 Task: Select street view around selected location Bryce Canyon National Park, Utah, United States and verify 5 surrounding locations
Action: Mouse moved to (218, 51)
Screenshot: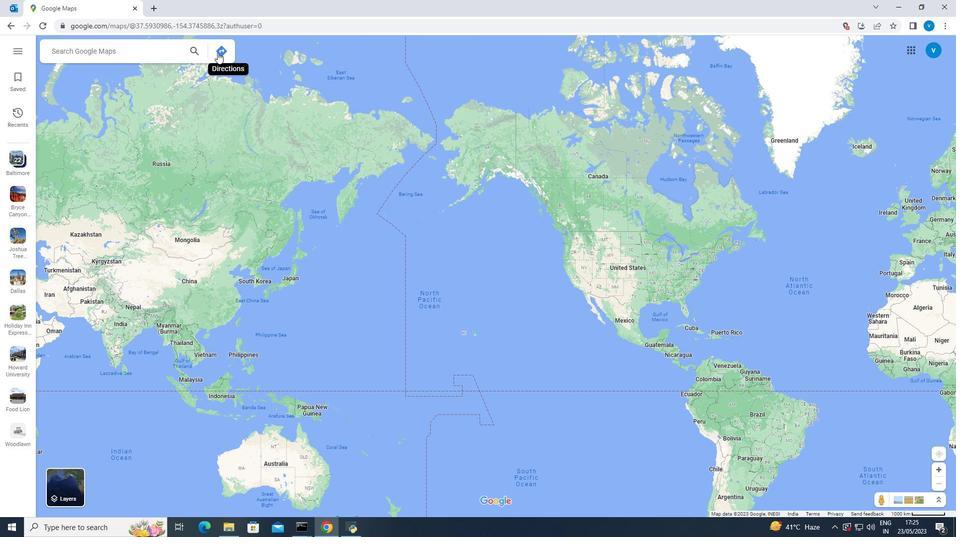 
Action: Mouse pressed left at (218, 51)
Screenshot: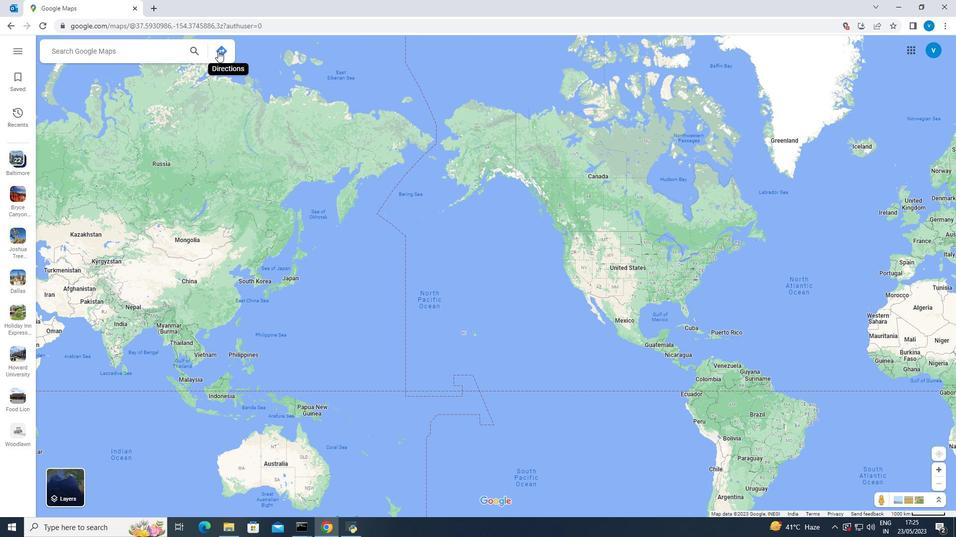 
Action: Mouse moved to (166, 75)
Screenshot: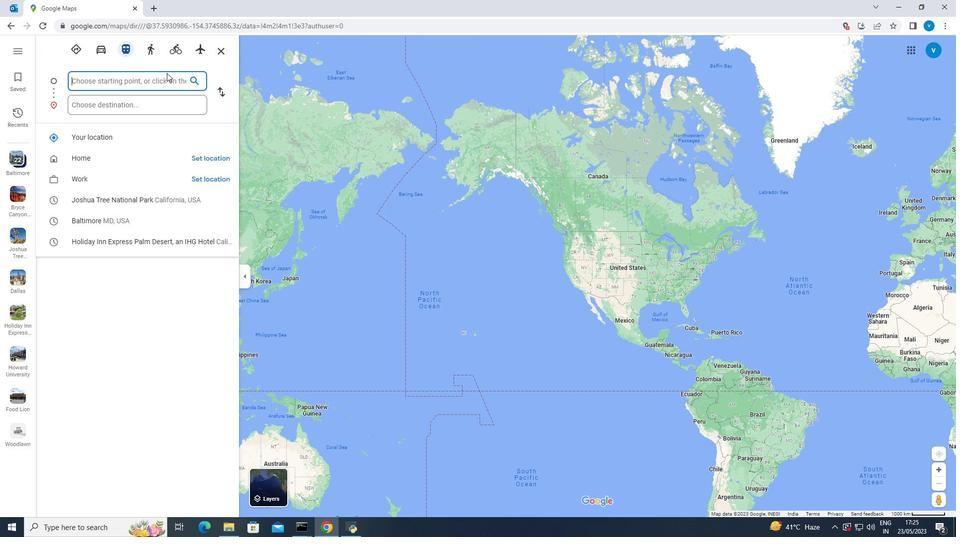 
Action: Mouse pressed left at (166, 75)
Screenshot: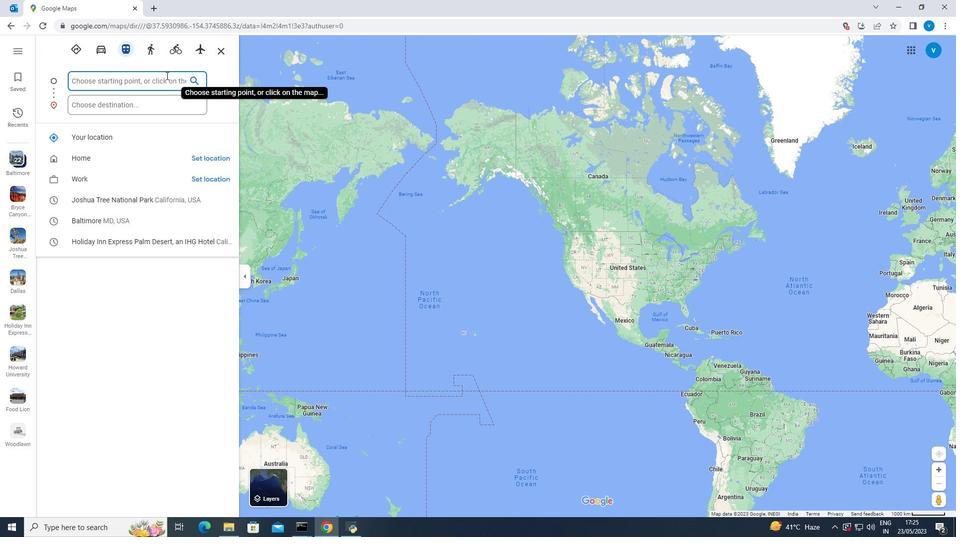 
Action: Key pressed <Key.shift><Key.shift><Key.shift><Key.shift><Key.shift><Key.shift><Key.shift><Key.shift><Key.shift><Key.shift><Key.shift>Bryce<Key.space><Key.shift><Key.shift><Key.shift><Key.shift><Key.shift>Canyon<Key.space><Key.shift><Key.shift><Key.shift><Key.shift><Key.shift>National<Key.space><Key.shift><Key.shift><Key.shift><Key.shift><Key.shift><Key.shift><Key.shift><Key.shift><Key.shift><Key.shift><Key.shift><Key.shift><Key.shift><Key.shift><Key.shift><Key.shift><Key.shift><Key.shift><Key.shift><Key.shift><Key.shift><Key.shift><Key.shift><Key.shift><Key.shift><Key.shift><Key.shift><Key.shift><Key.shift><Key.shift><Key.shift><Key.shift><Key.shift><Key.shift><Key.shift>Park,
Screenshot: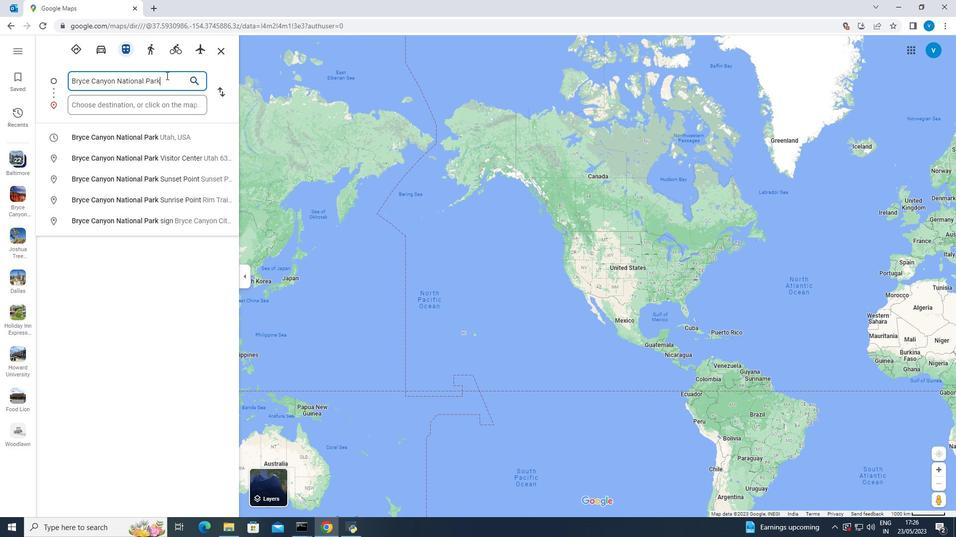 
Action: Mouse moved to (153, 135)
Screenshot: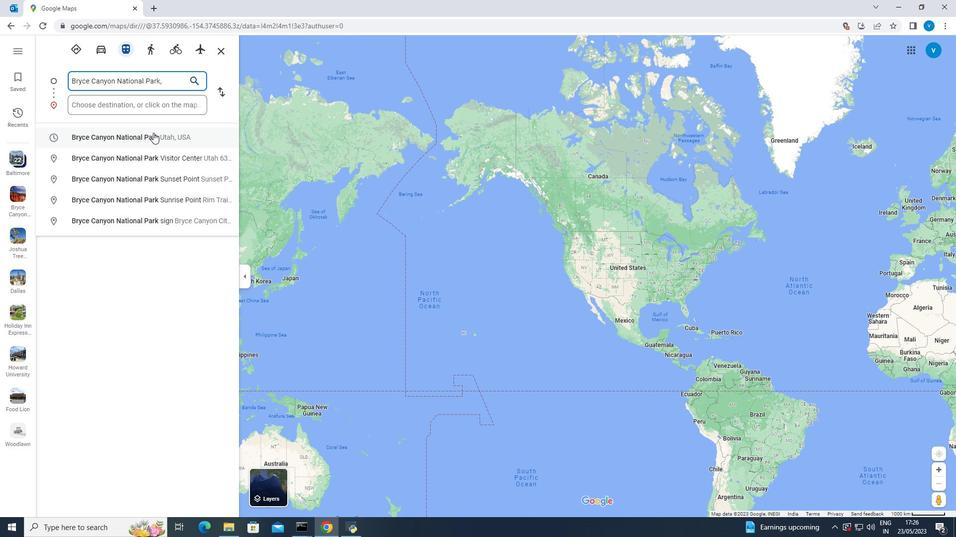 
Action: Mouse pressed left at (153, 135)
Screenshot: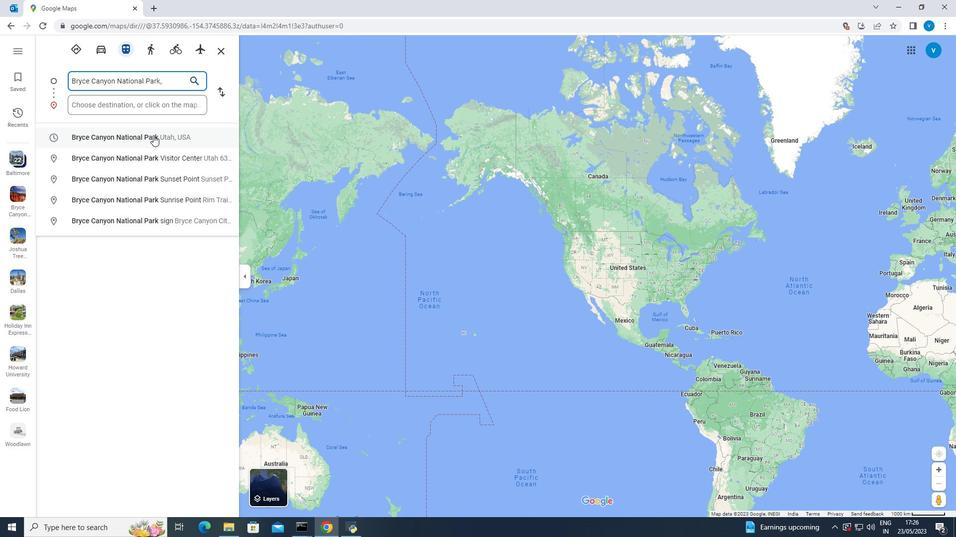 
Action: Mouse moved to (447, 408)
Screenshot: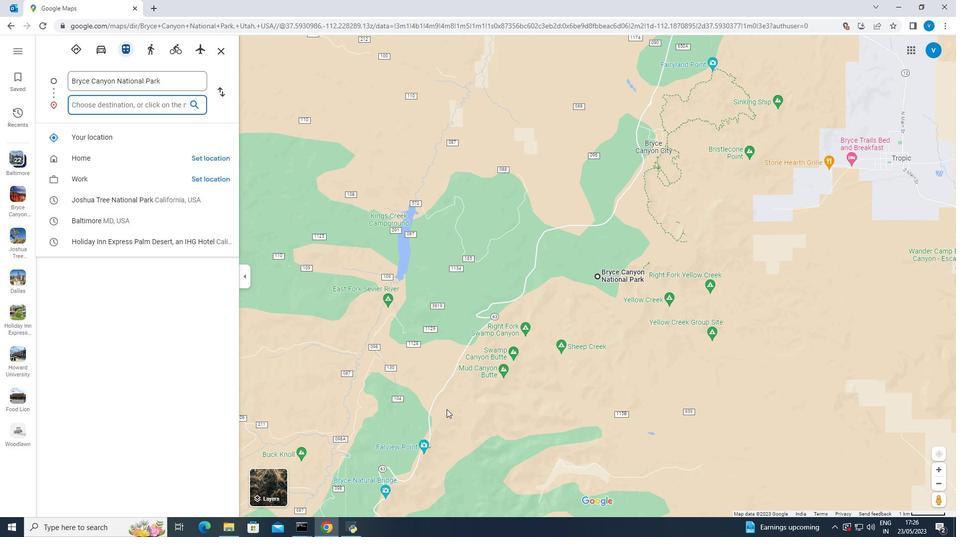
Action: Mouse scrolled (447, 408) with delta (0, 0)
Screenshot: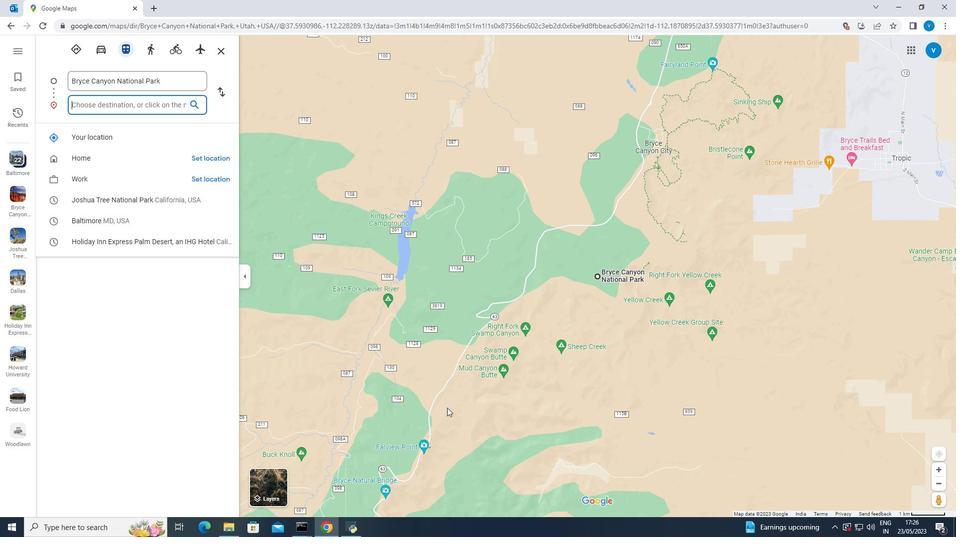 
Action: Mouse scrolled (447, 408) with delta (0, 0)
Screenshot: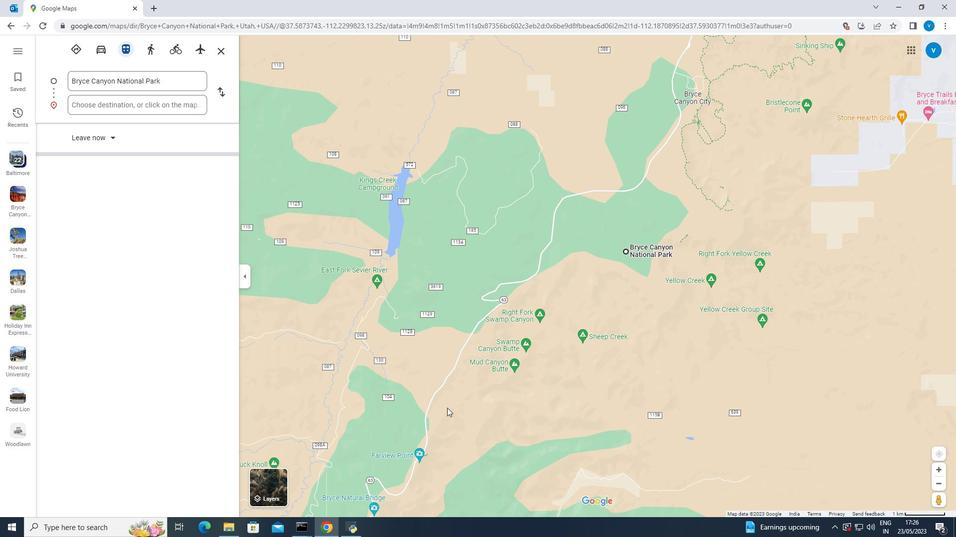 
Action: Mouse scrolled (447, 408) with delta (0, 0)
Screenshot: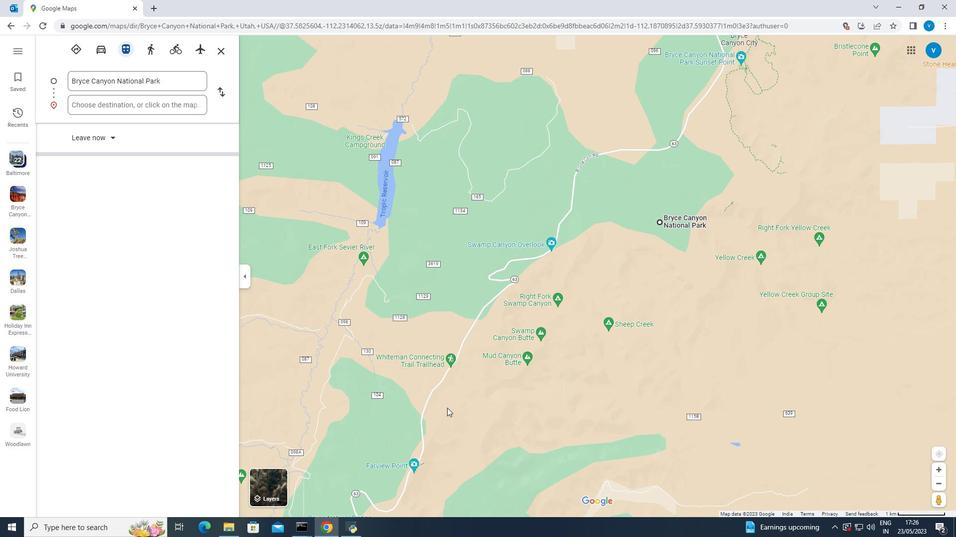 
Action: Mouse moved to (593, 377)
Screenshot: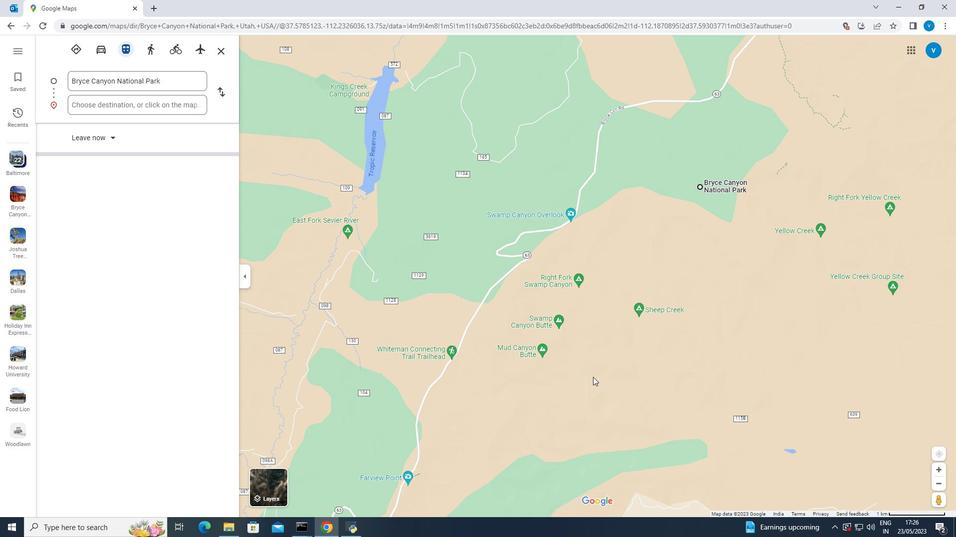 
Action: Mouse scrolled (593, 377) with delta (0, 0)
Screenshot: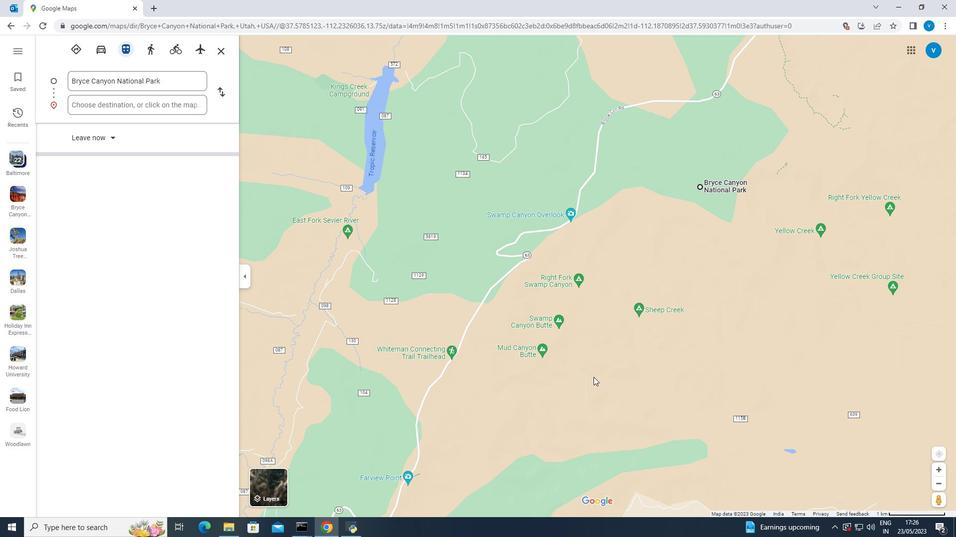 
Action: Mouse scrolled (593, 376) with delta (0, 0)
Screenshot: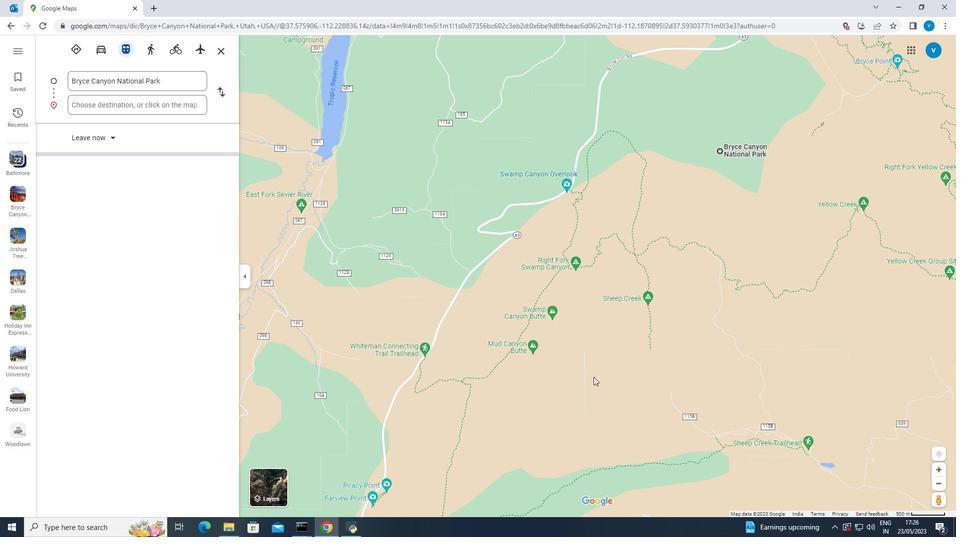 
Action: Mouse scrolled (593, 376) with delta (0, 0)
Screenshot: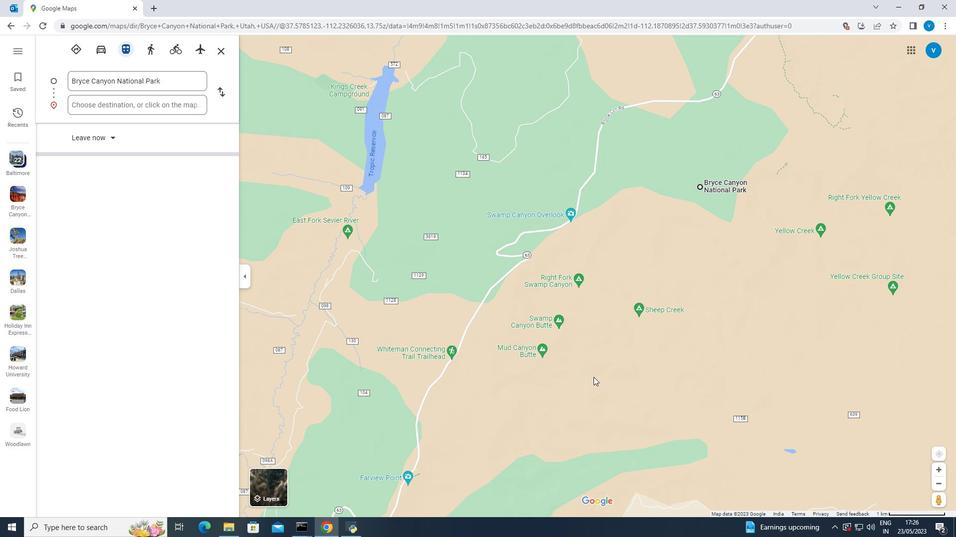 
Action: Mouse scrolled (593, 376) with delta (0, 0)
Screenshot: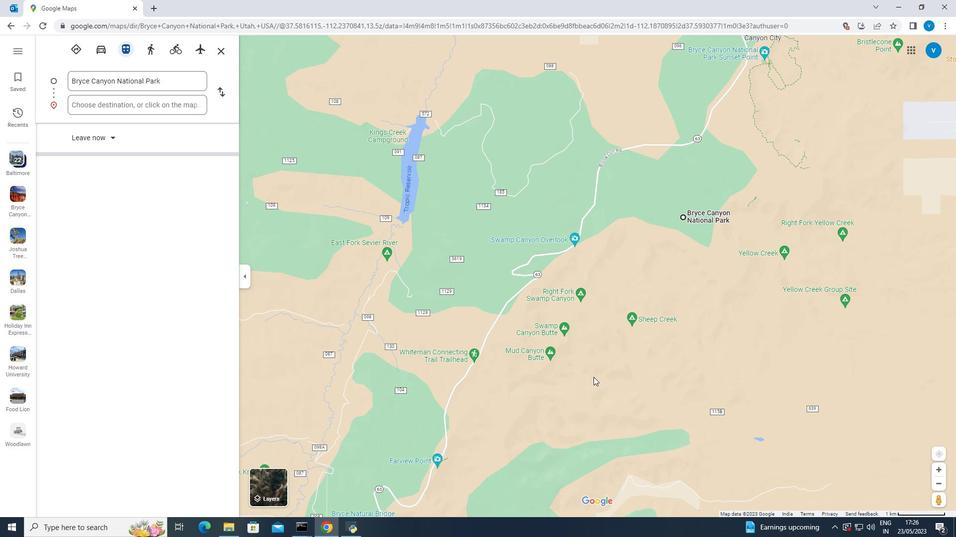 
Action: Mouse scrolled (593, 376) with delta (0, 0)
Screenshot: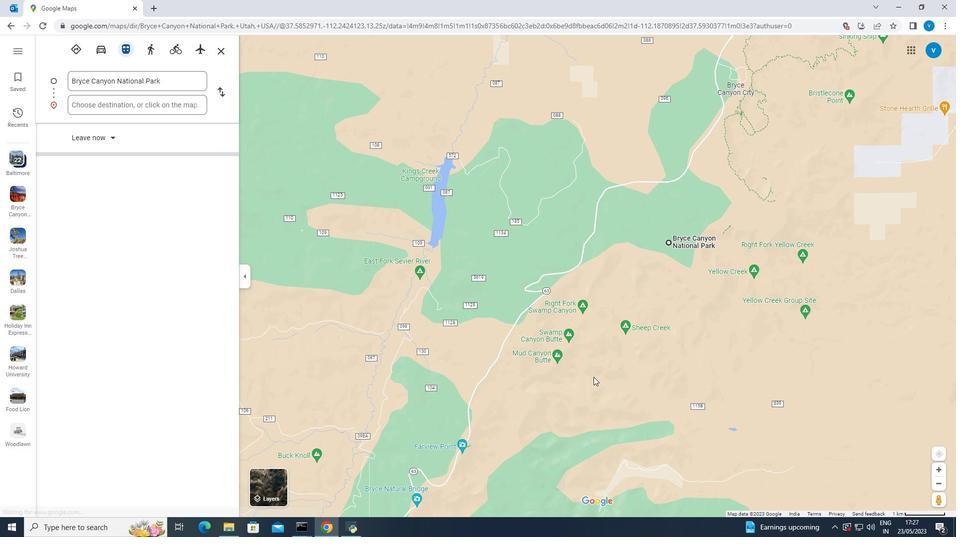 
Action: Mouse moved to (593, 377)
Screenshot: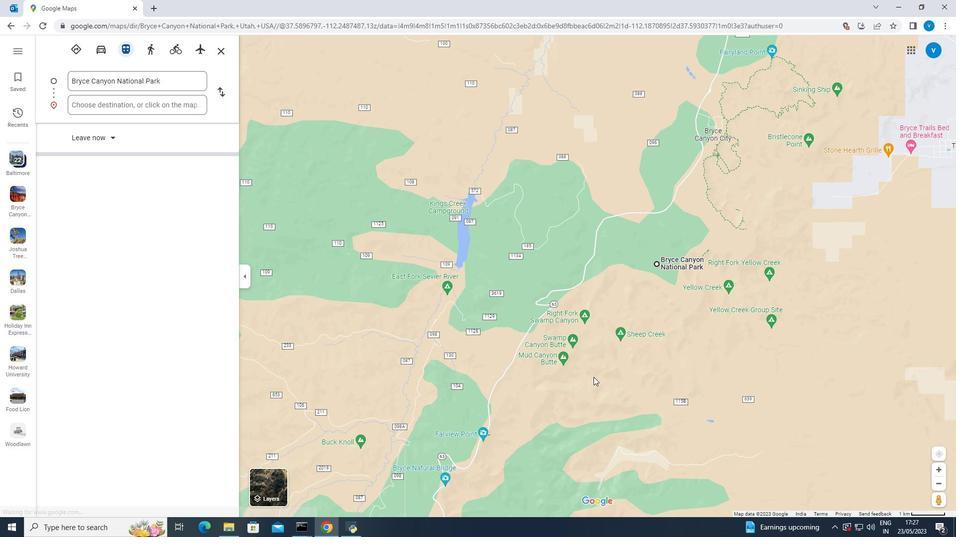 
Action: Mouse scrolled (593, 376) with delta (0, 0)
Screenshot: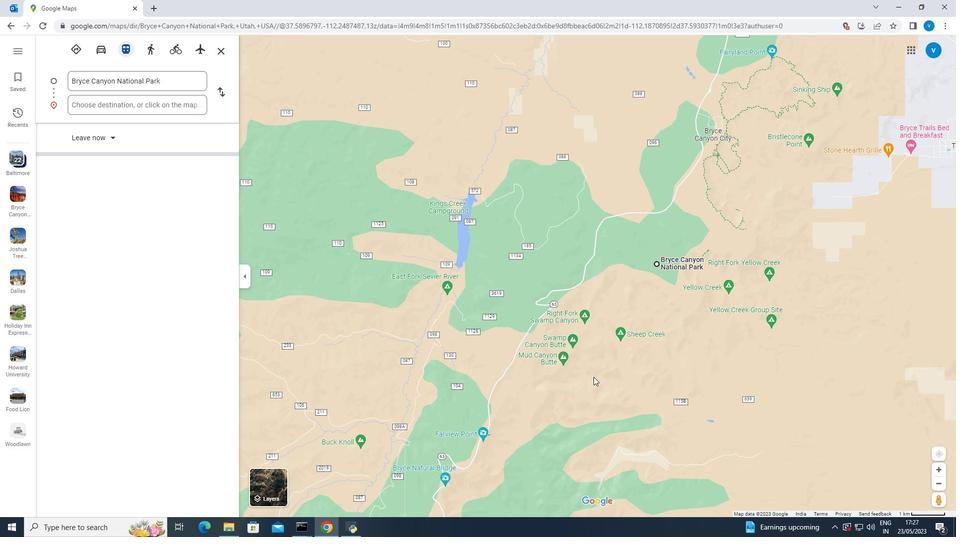 
Action: Mouse moved to (939, 502)
Screenshot: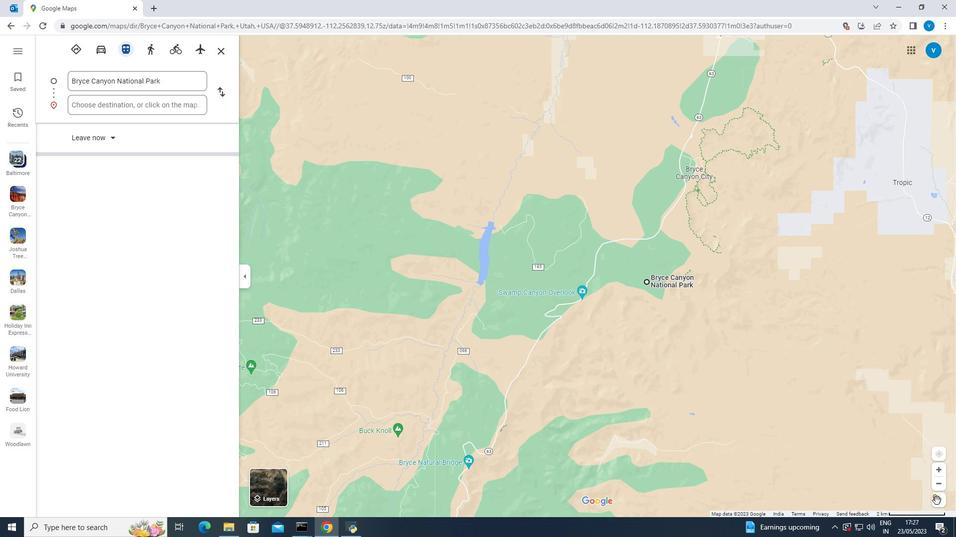 
Action: Mouse pressed left at (939, 502)
Screenshot: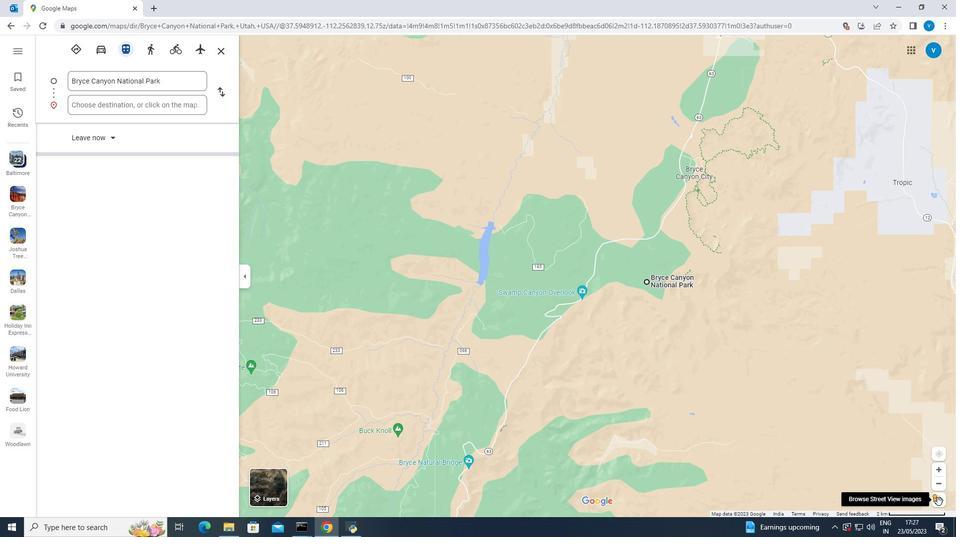 
Action: Mouse moved to (579, 291)
Screenshot: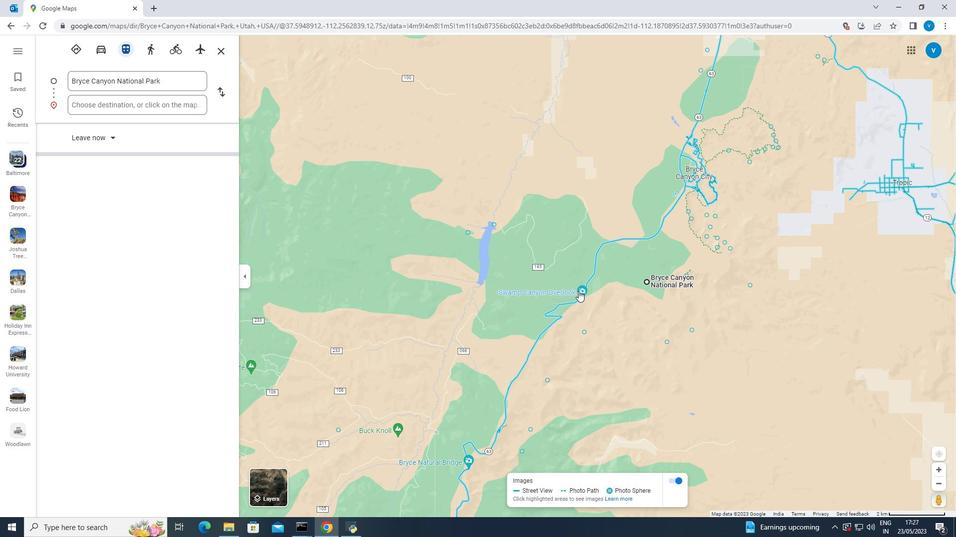 
Action: Mouse pressed left at (579, 291)
Screenshot: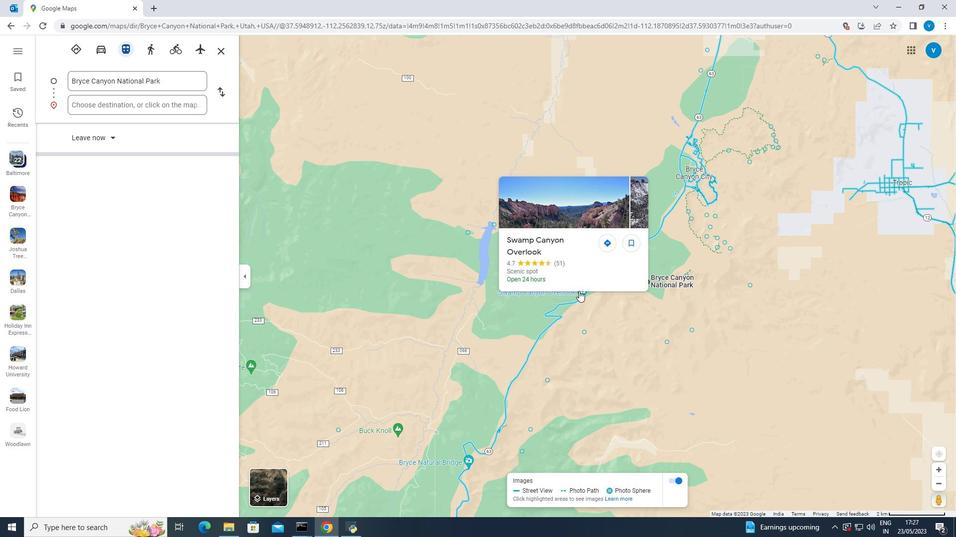 
Action: Mouse moved to (576, 221)
Screenshot: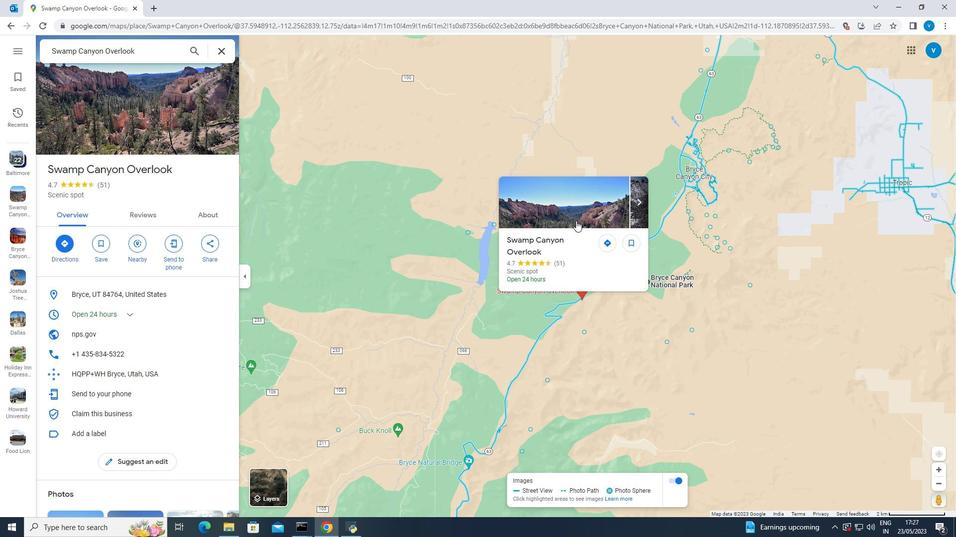 
Action: Mouse pressed left at (576, 221)
Screenshot: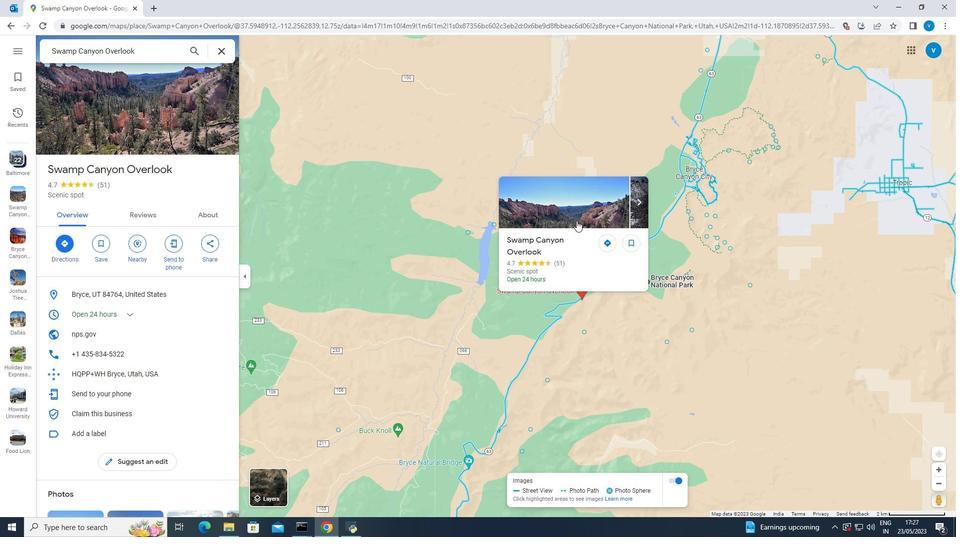 
Action: Mouse pressed left at (576, 221)
Screenshot: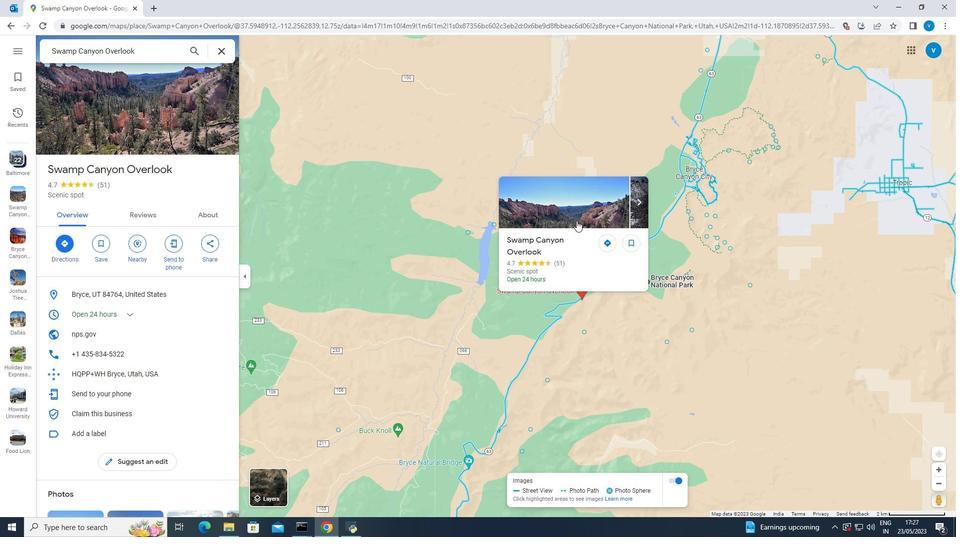 
Action: Mouse moved to (576, 286)
Screenshot: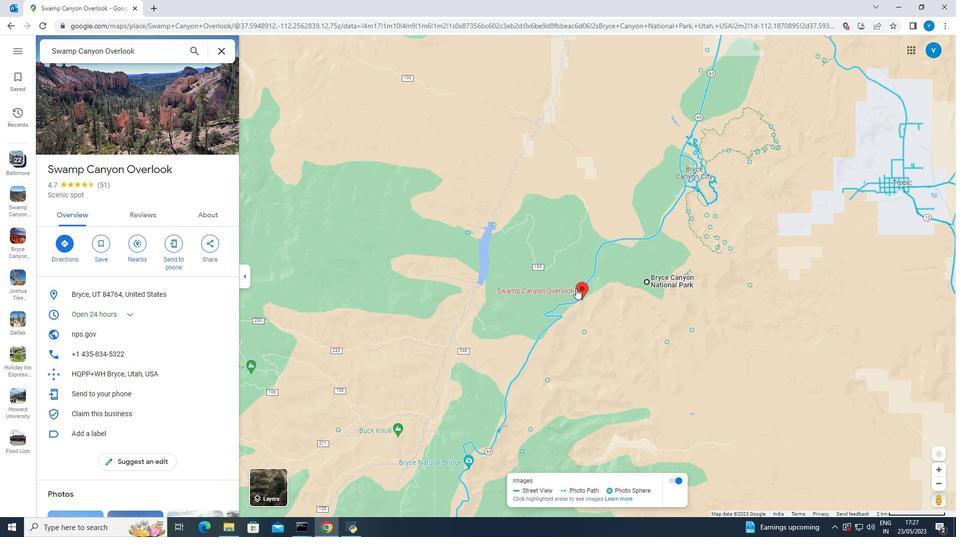 
Action: Mouse pressed left at (576, 286)
Screenshot: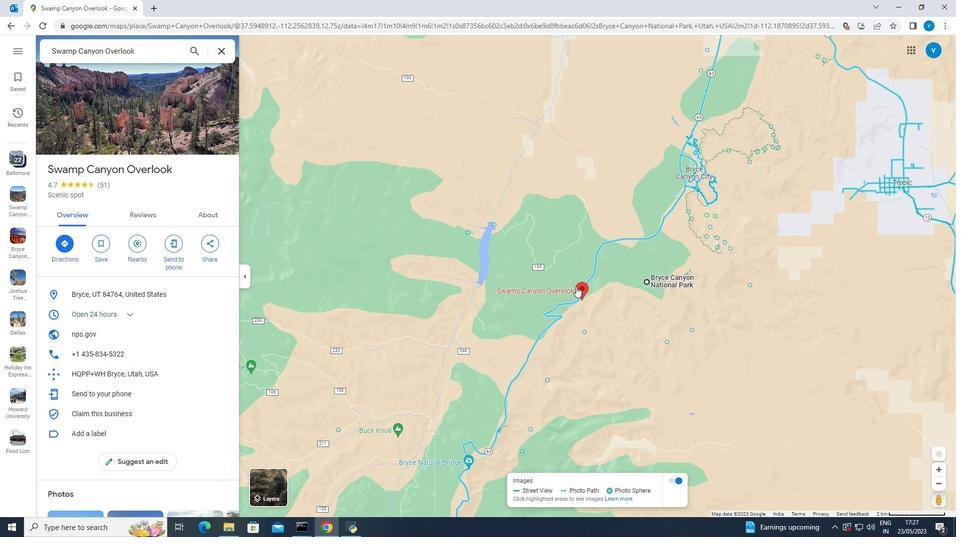 
Action: Mouse pressed left at (576, 286)
Screenshot: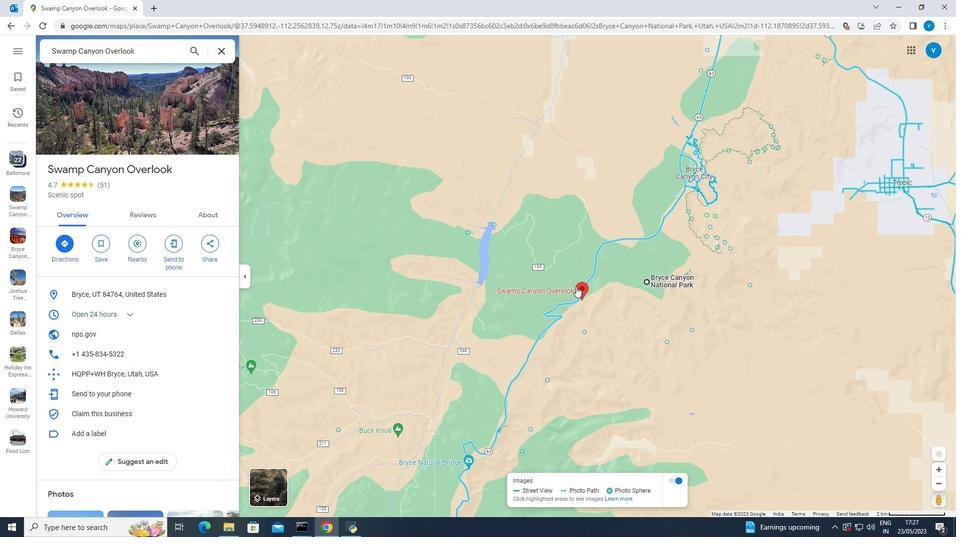 
Action: Mouse moved to (591, 305)
Screenshot: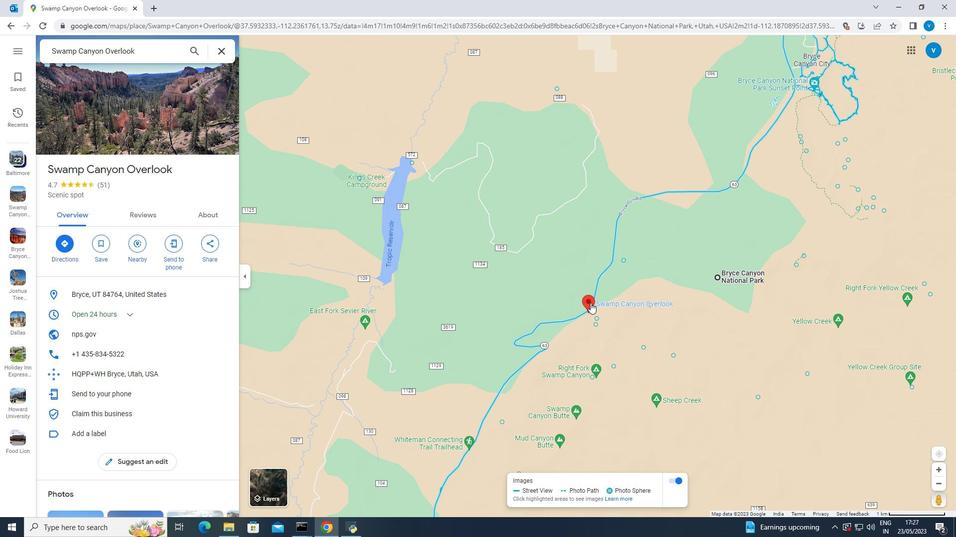 
Action: Mouse pressed left at (591, 305)
Screenshot: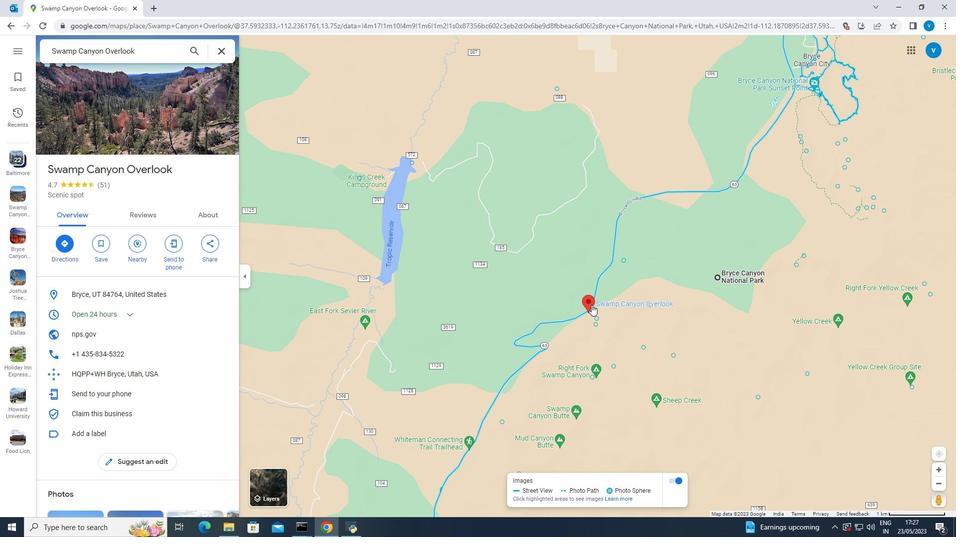 
Action: Mouse pressed left at (591, 305)
Screenshot: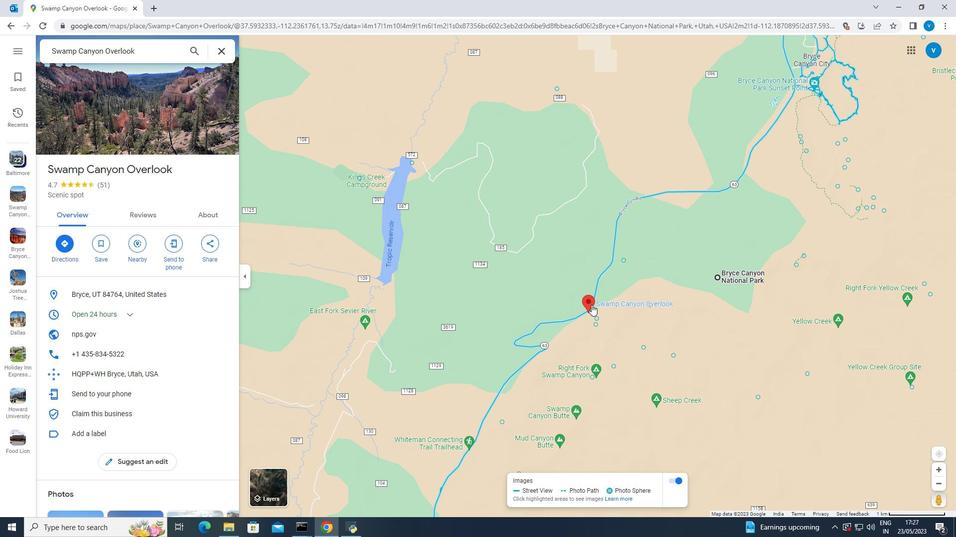 
Action: Mouse moved to (124, 139)
Screenshot: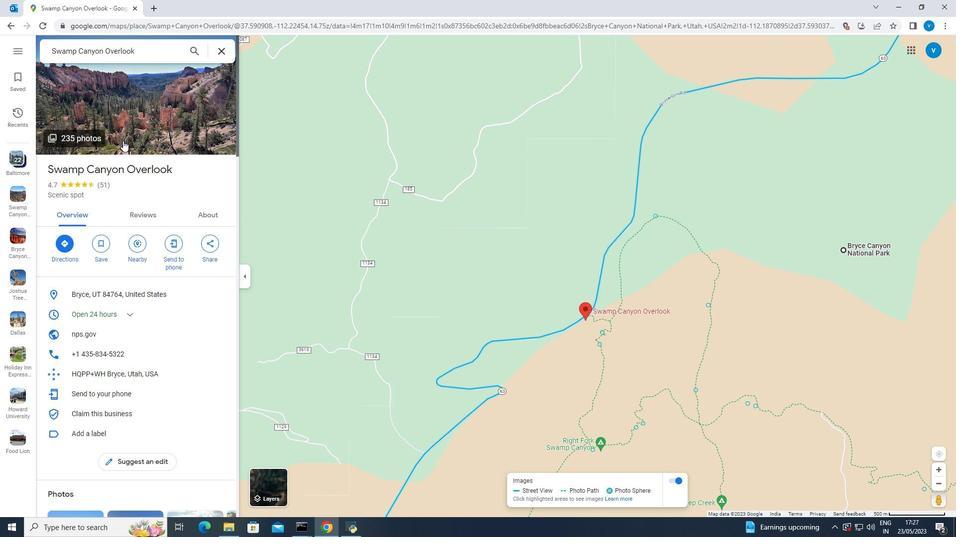 
Action: Mouse pressed left at (124, 139)
Screenshot: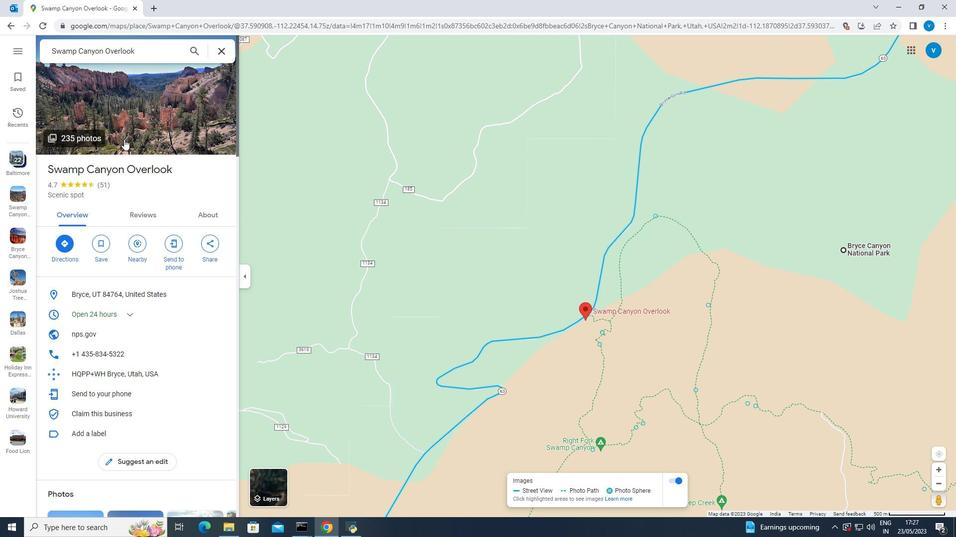 
Action: Mouse pressed left at (124, 139)
Screenshot: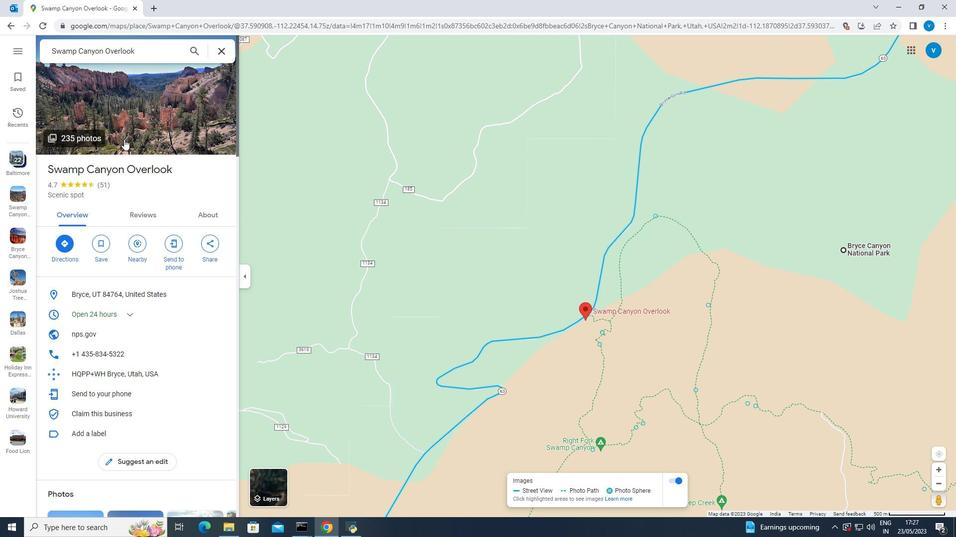 
Action: Mouse moved to (497, 383)
Screenshot: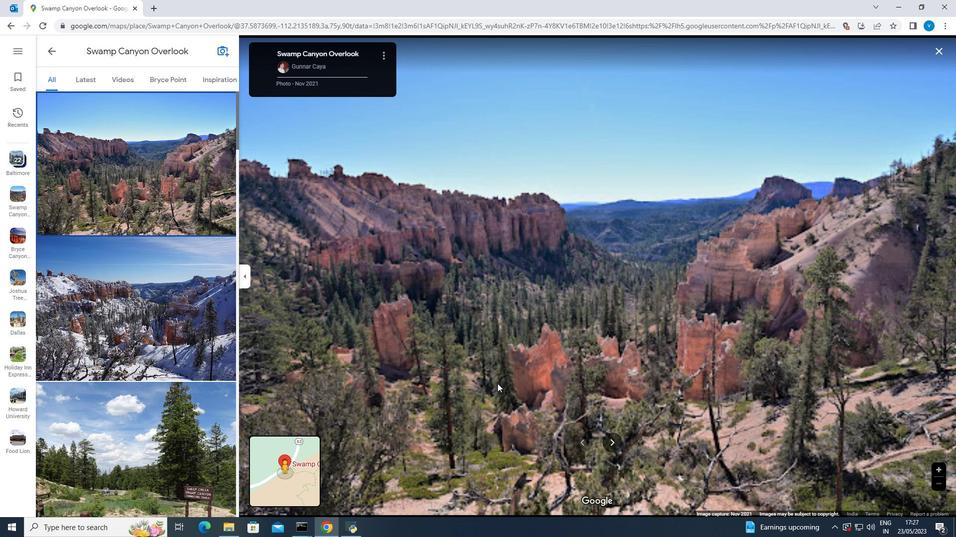 
Action: Mouse pressed left at (497, 383)
Screenshot: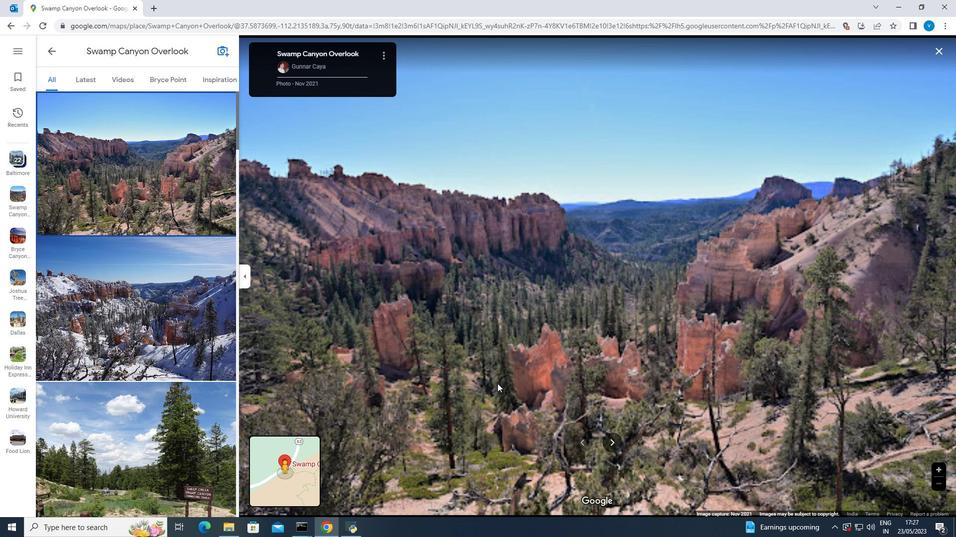 
Action: Mouse moved to (689, 387)
Screenshot: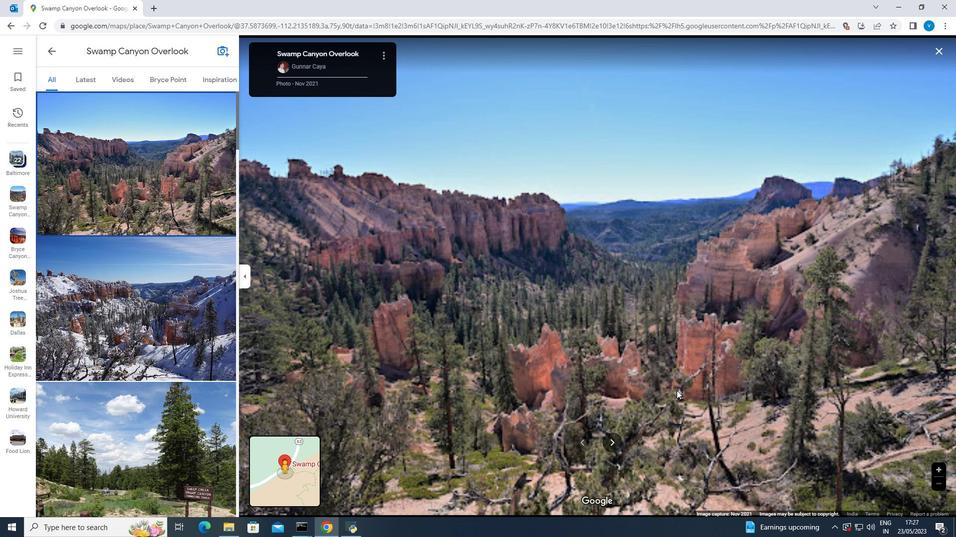 
Action: Mouse pressed left at (689, 387)
Screenshot: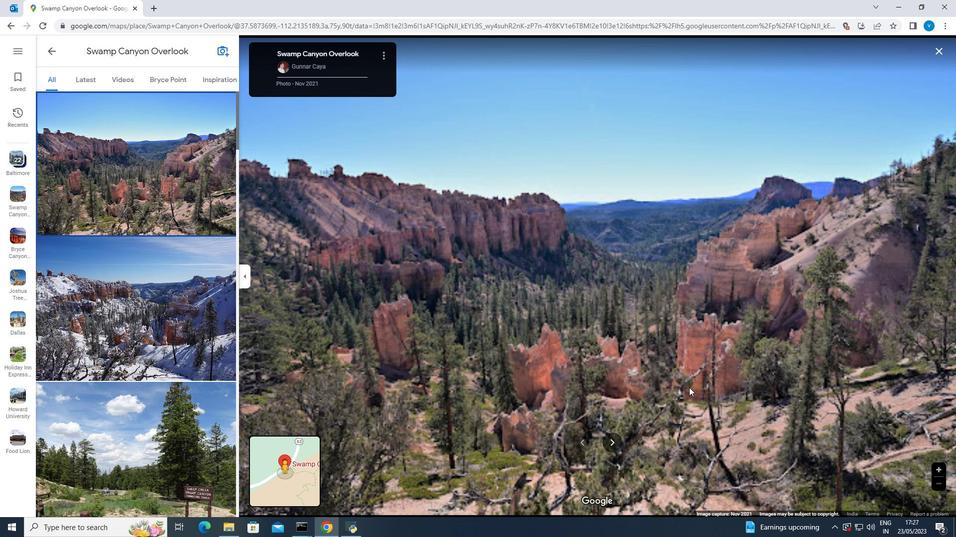 
Action: Mouse moved to (326, 268)
Screenshot: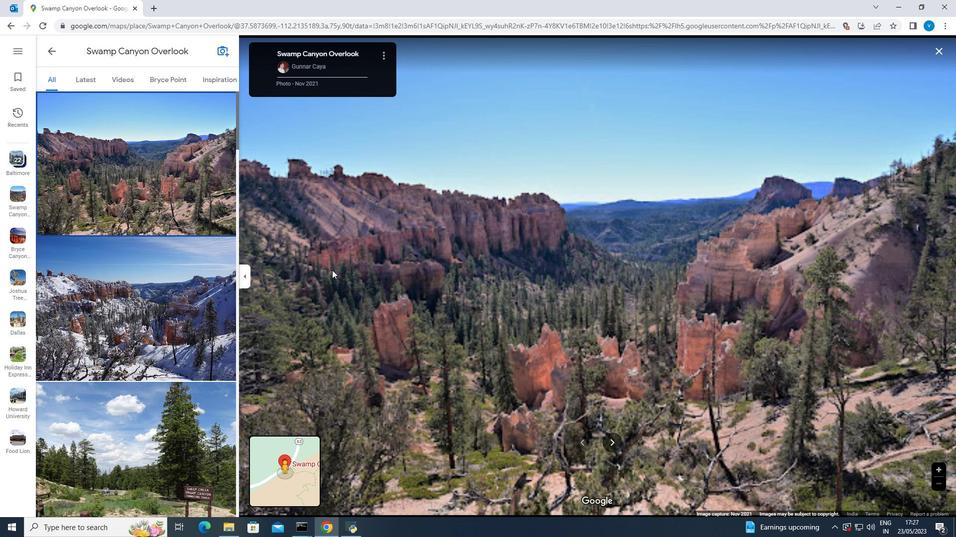 
Action: Mouse pressed left at (326, 268)
Screenshot: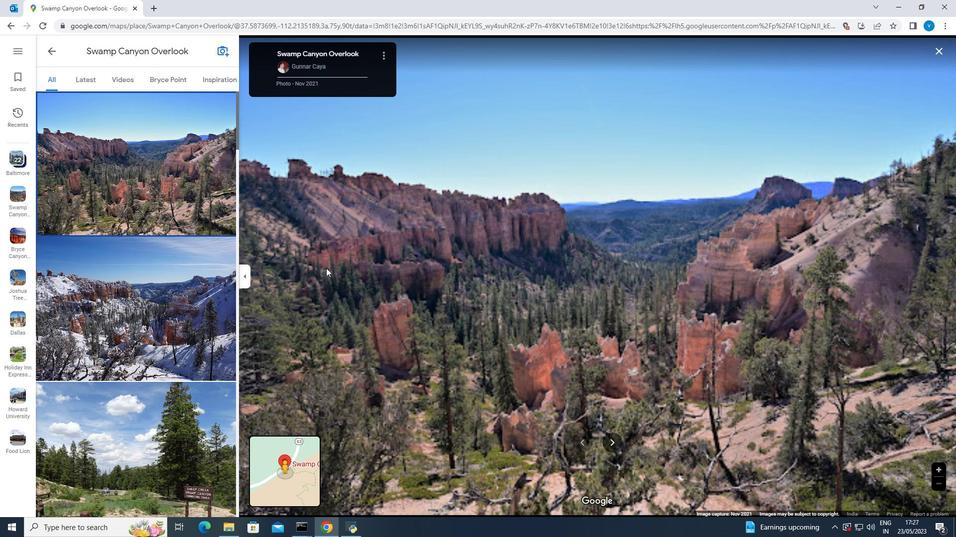 
Action: Mouse moved to (201, 309)
Screenshot: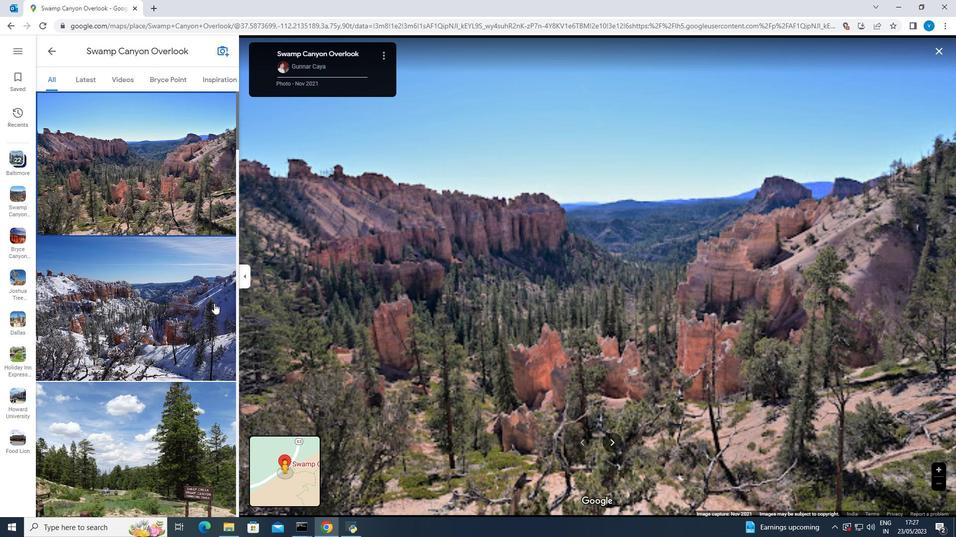 
Action: Mouse pressed left at (201, 309)
Screenshot: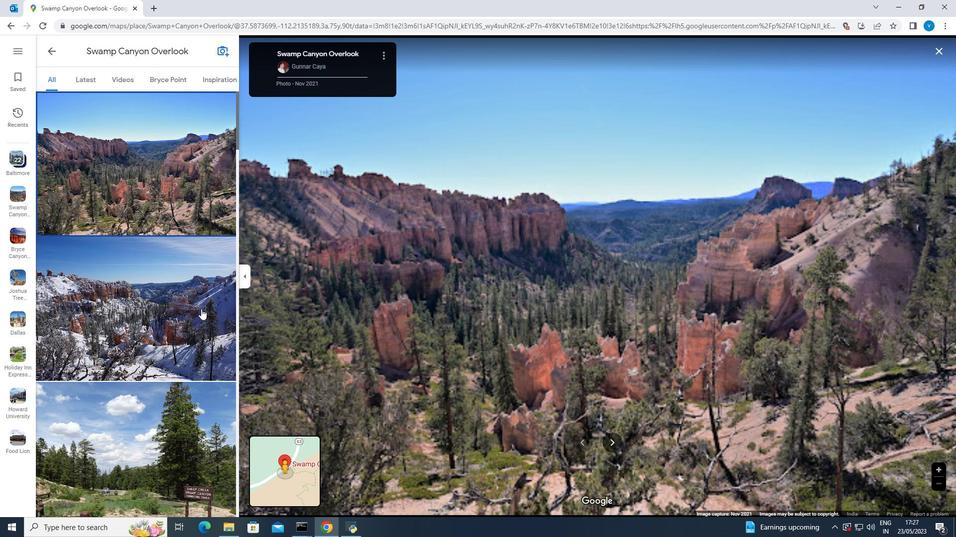 
Action: Mouse moved to (149, 421)
Screenshot: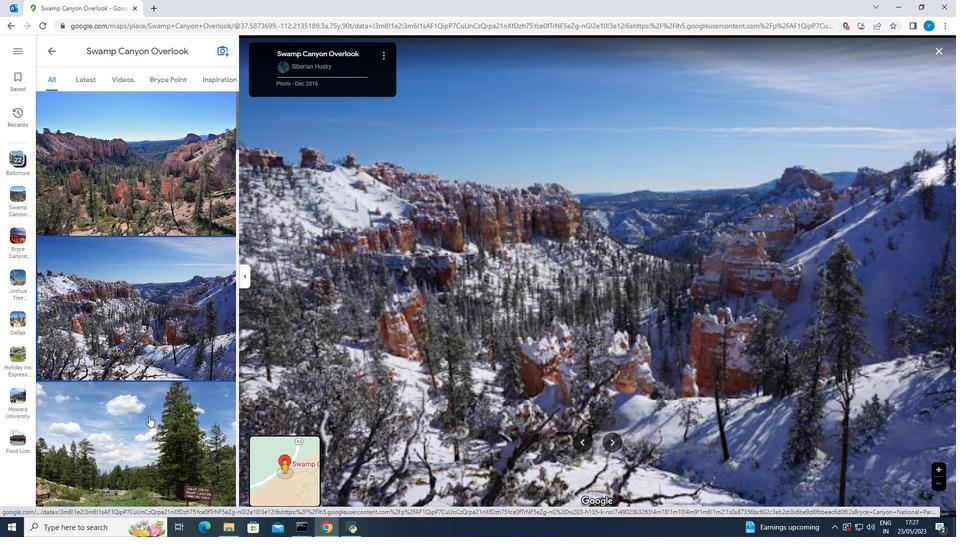 
Action: Mouse pressed left at (149, 421)
Screenshot: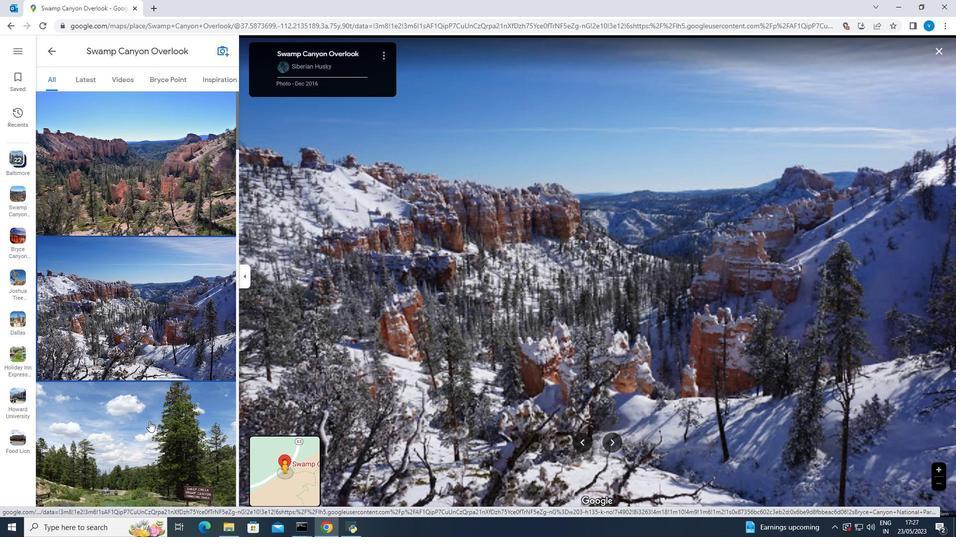 
Action: Mouse moved to (150, 411)
Screenshot: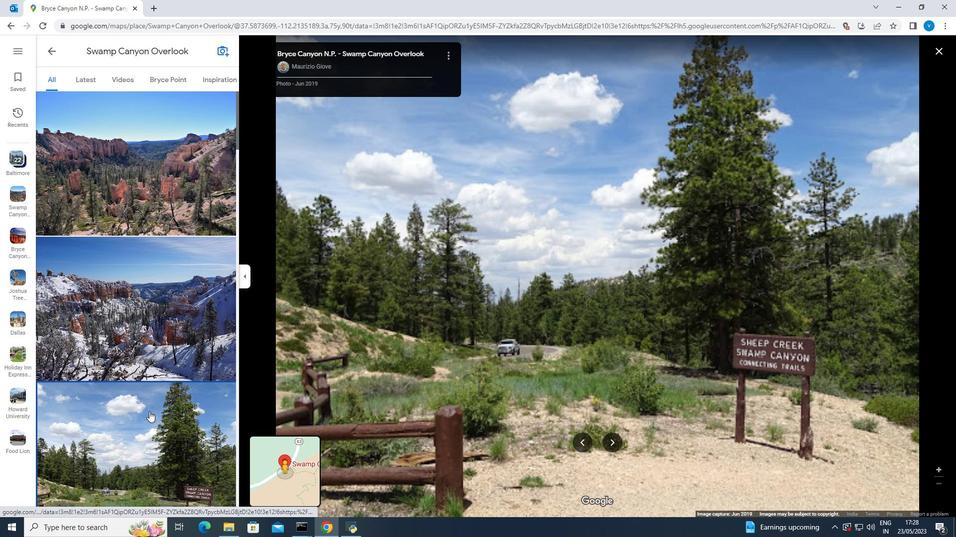 
Action: Mouse scrolled (150, 410) with delta (0, 0)
Screenshot: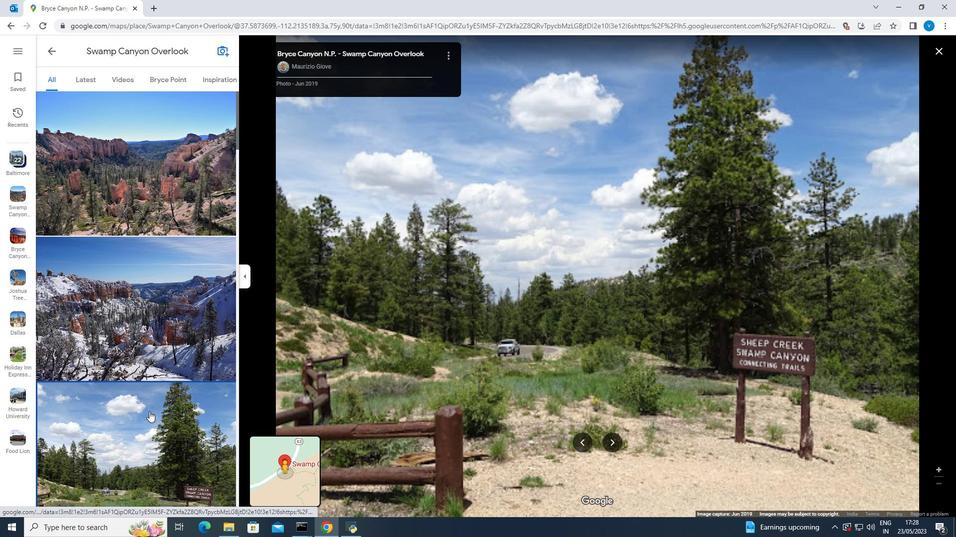 
Action: Mouse moved to (150, 411)
Screenshot: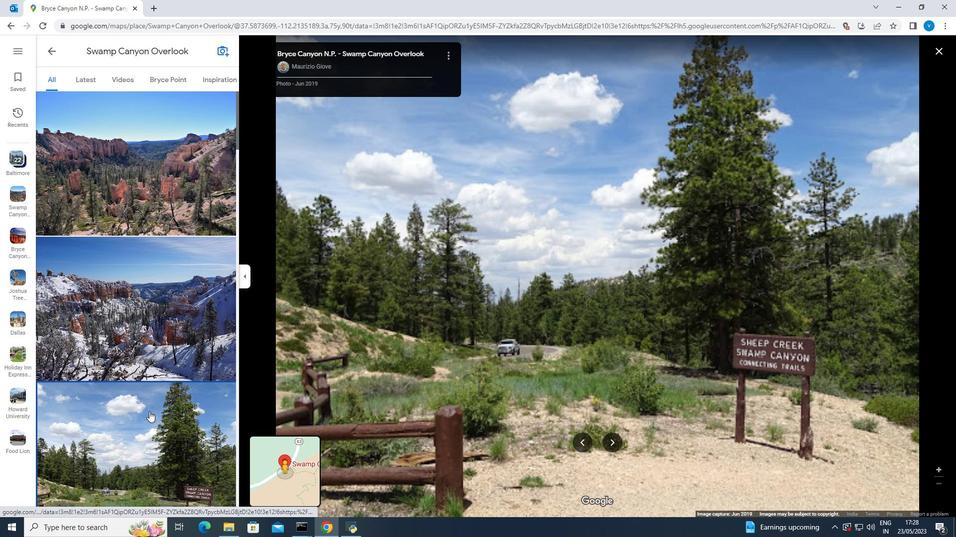 
Action: Mouse scrolled (150, 410) with delta (0, 0)
Screenshot: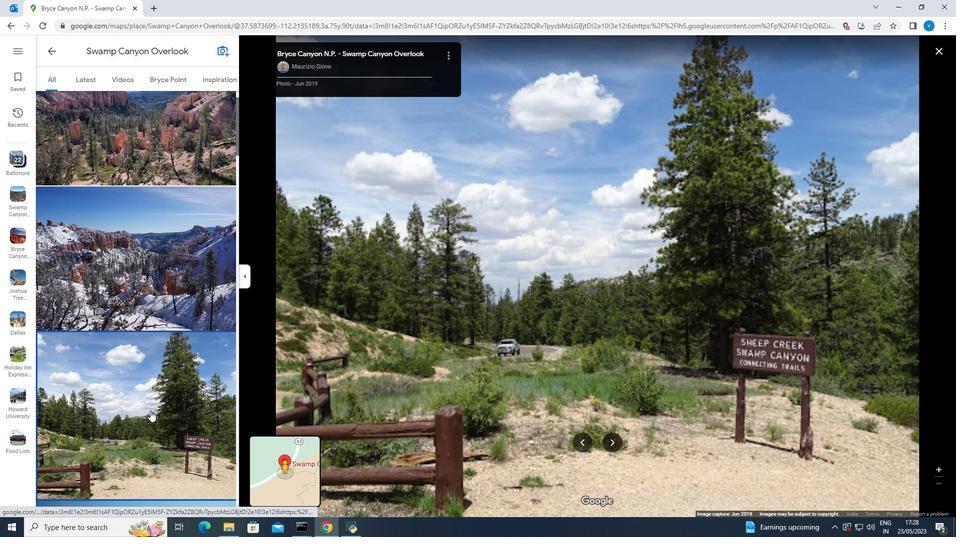 
Action: Mouse scrolled (150, 410) with delta (0, 0)
Screenshot: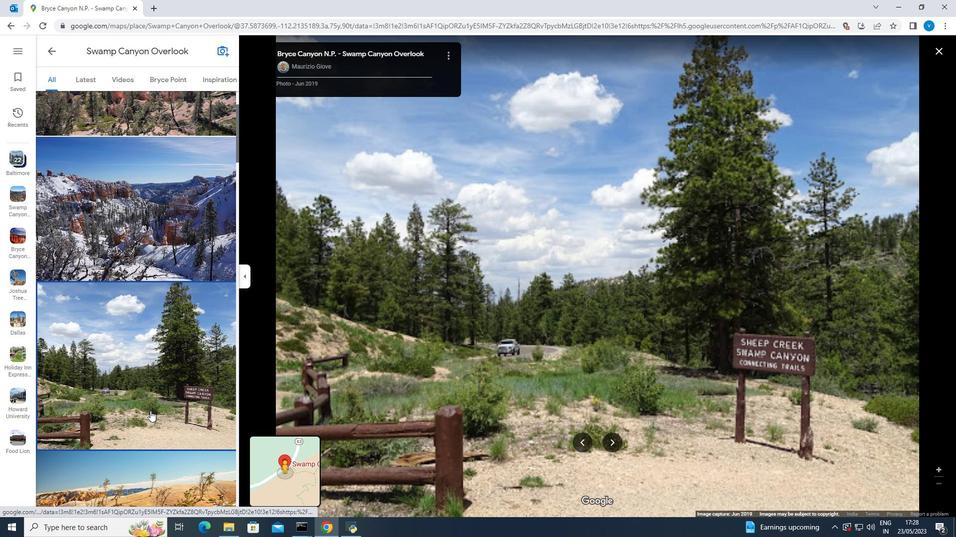 
Action: Mouse moved to (151, 411)
Screenshot: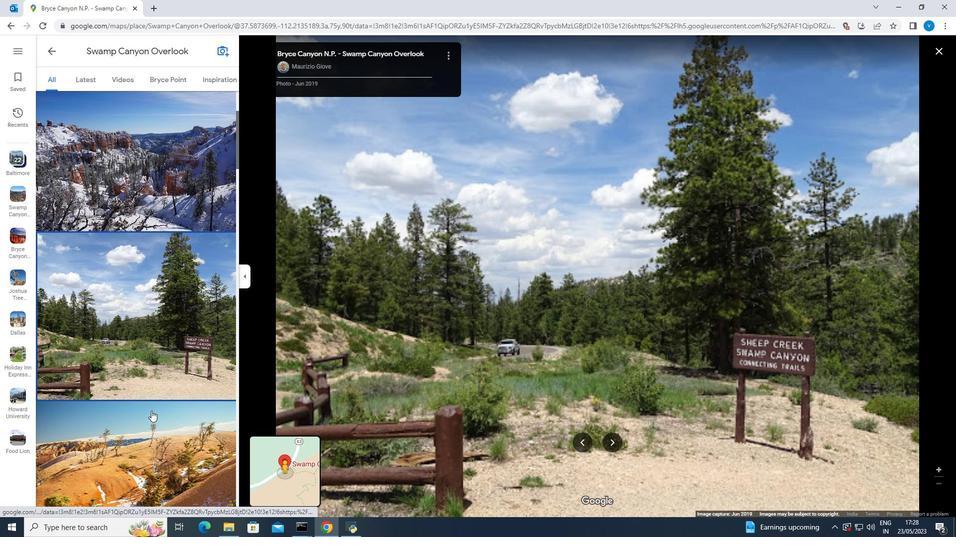 
Action: Mouse scrolled (151, 410) with delta (0, 0)
Screenshot: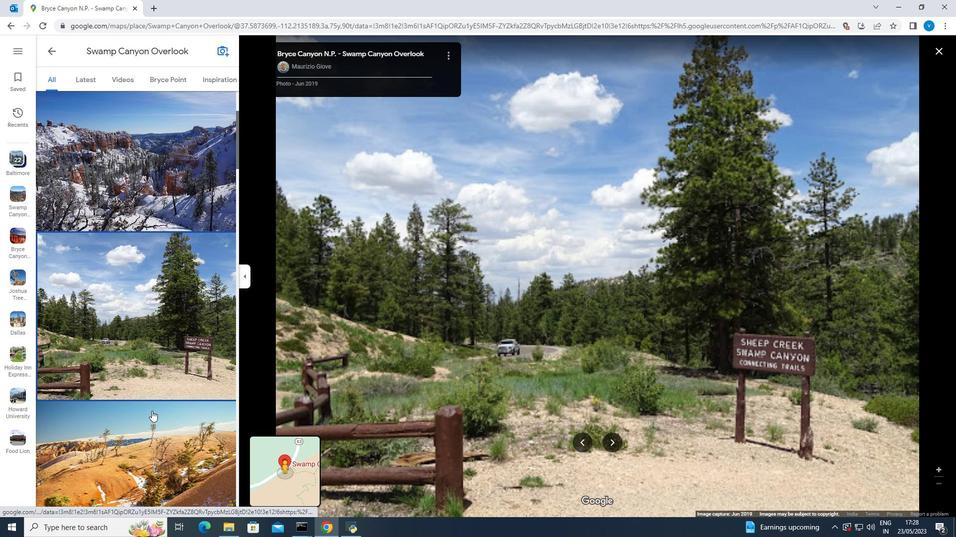 
Action: Mouse moved to (152, 411)
Screenshot: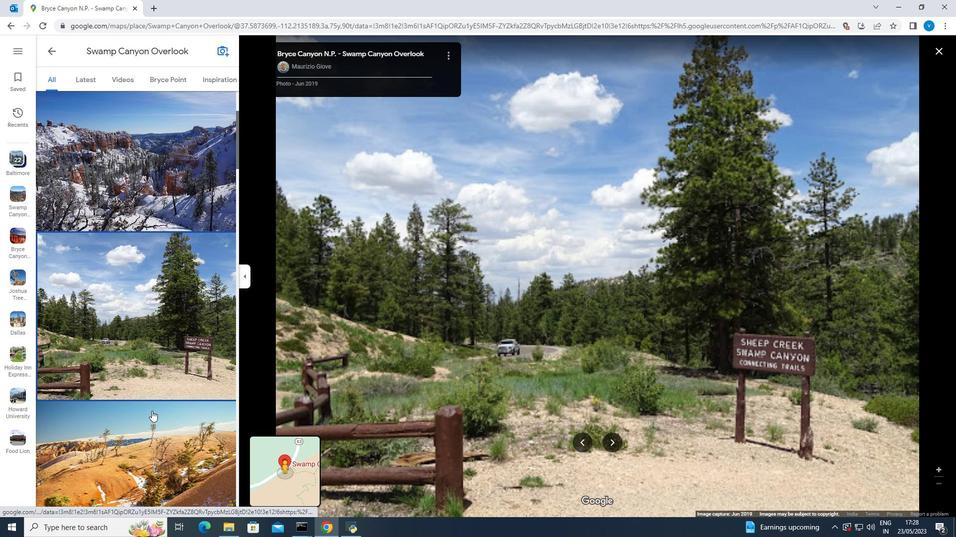 
Action: Mouse scrolled (152, 410) with delta (0, 0)
Screenshot: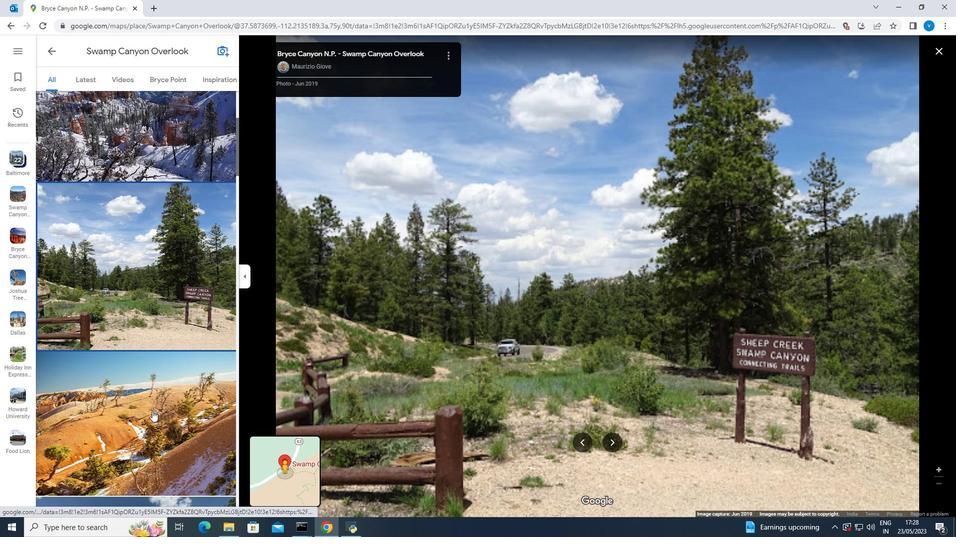 
Action: Mouse scrolled (152, 410) with delta (0, 0)
Screenshot: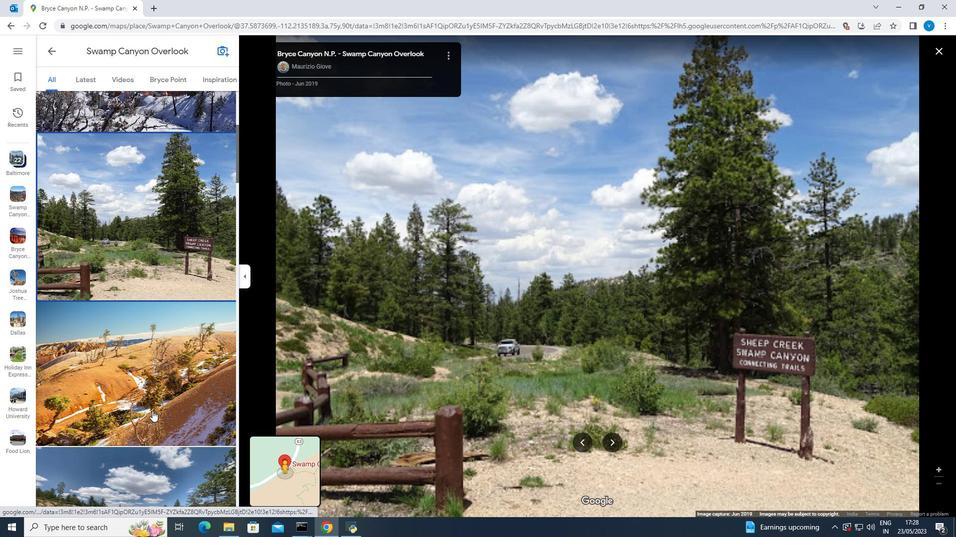 
Action: Mouse moved to (152, 412)
Screenshot: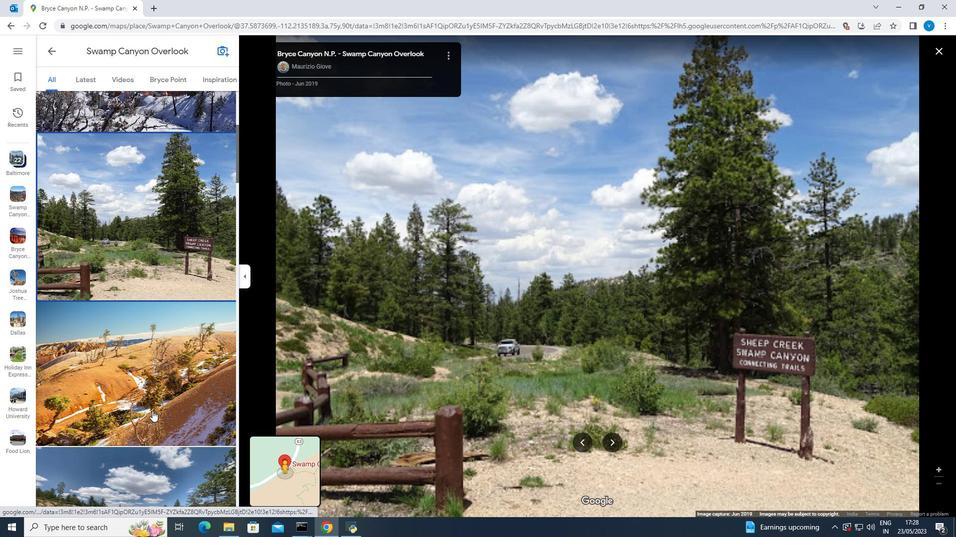 
Action: Mouse scrolled (152, 412) with delta (0, 0)
Screenshot: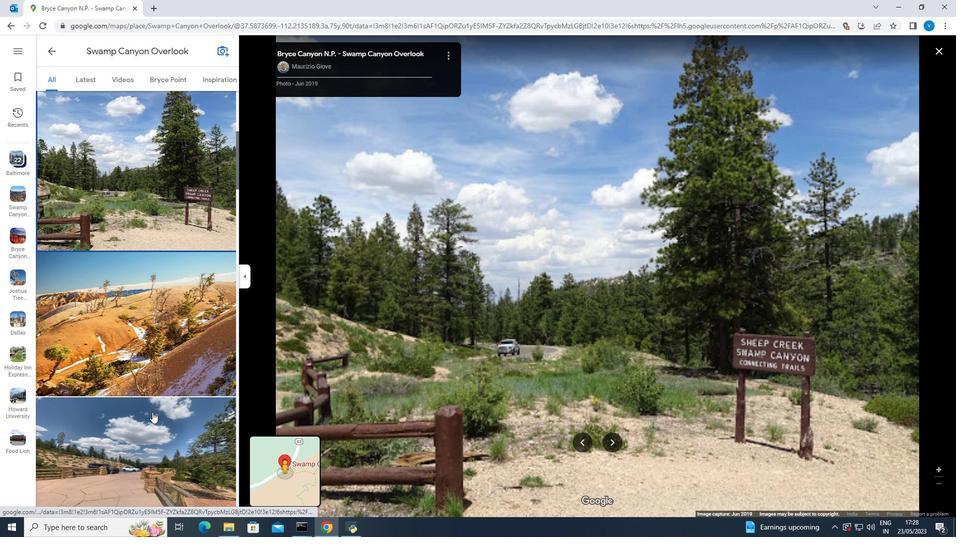 
Action: Mouse scrolled (152, 412) with delta (0, 0)
Screenshot: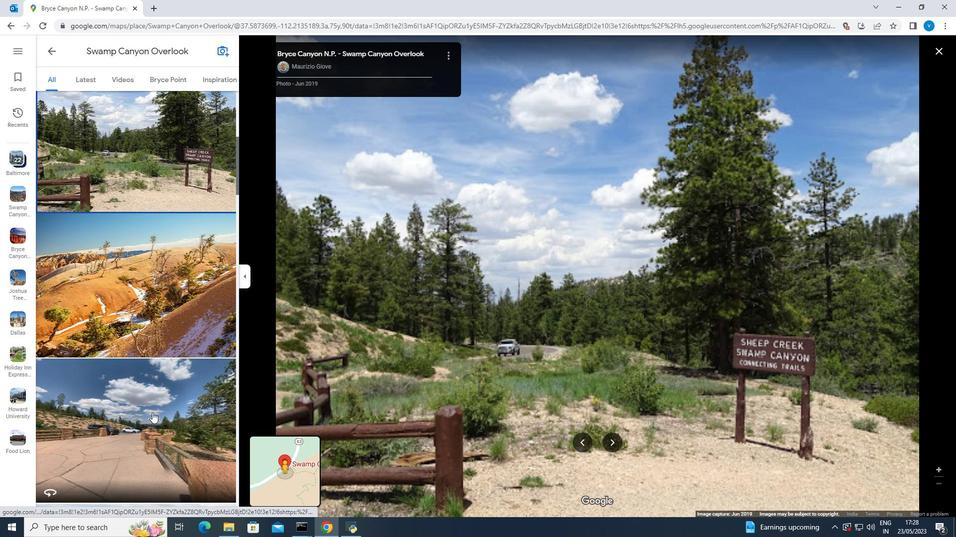 
Action: Mouse moved to (152, 412)
Screenshot: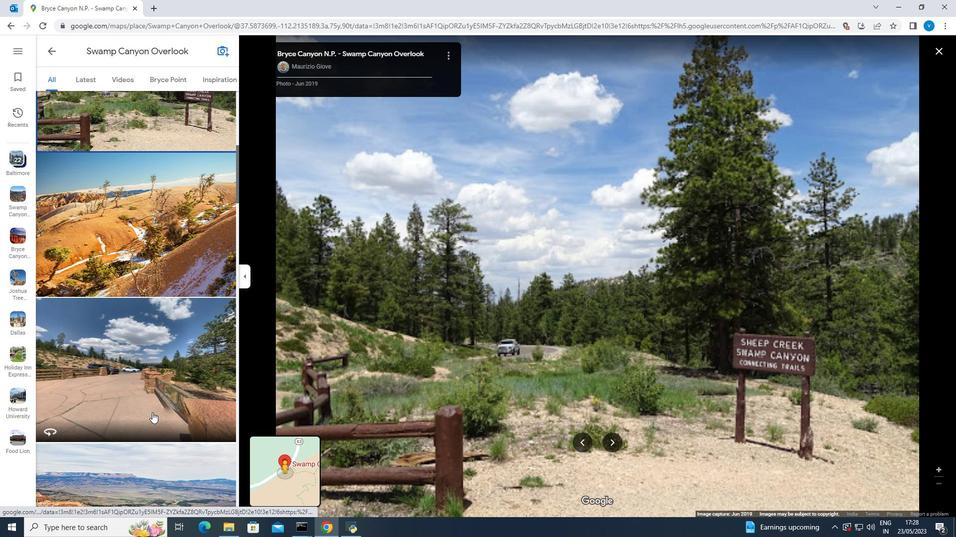 
Action: Mouse pressed left at (152, 412)
Screenshot: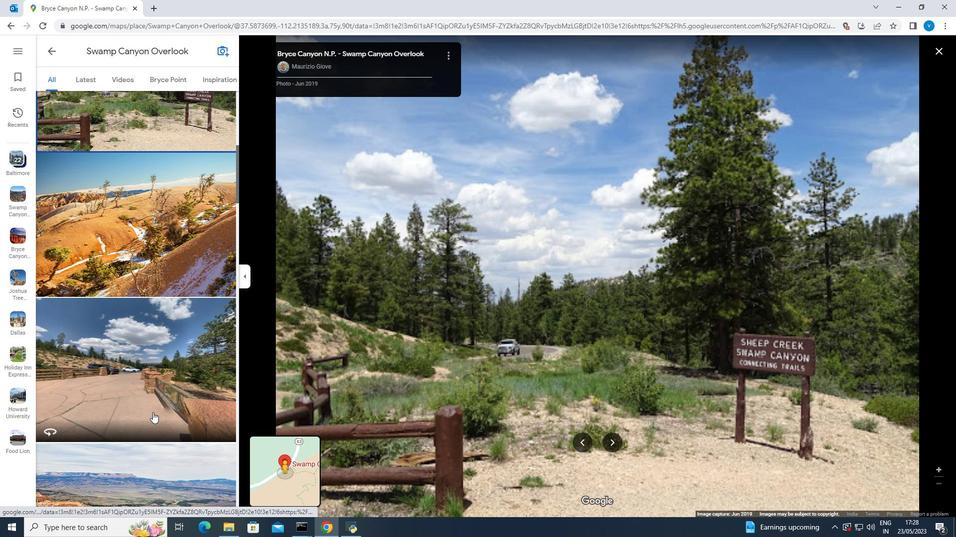 
Action: Mouse moved to (193, 273)
Screenshot: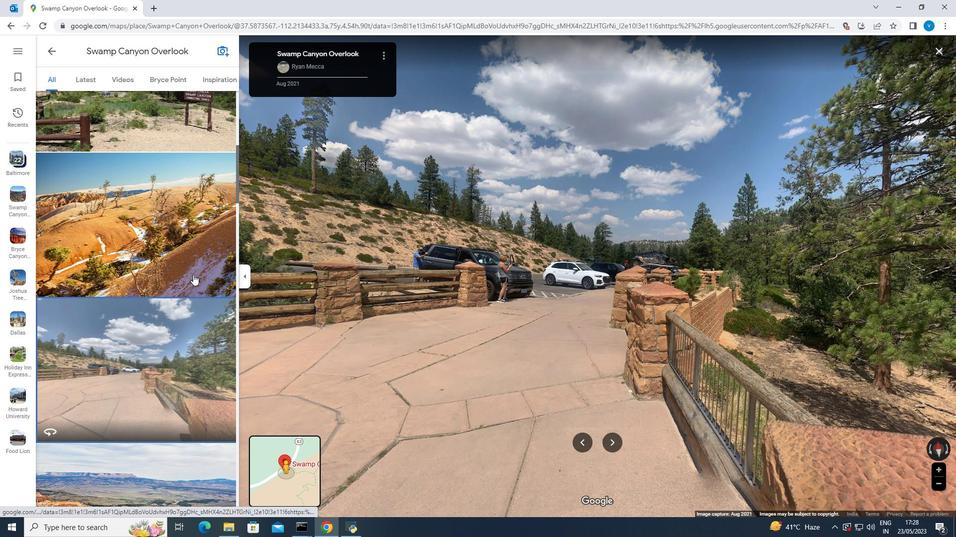 
Action: Mouse pressed left at (193, 273)
Screenshot: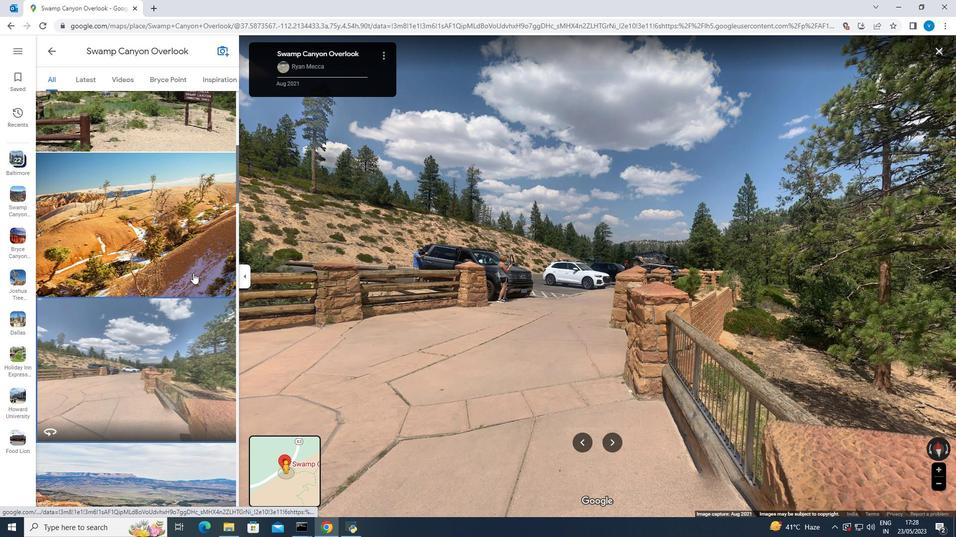 
Action: Mouse moved to (193, 331)
Screenshot: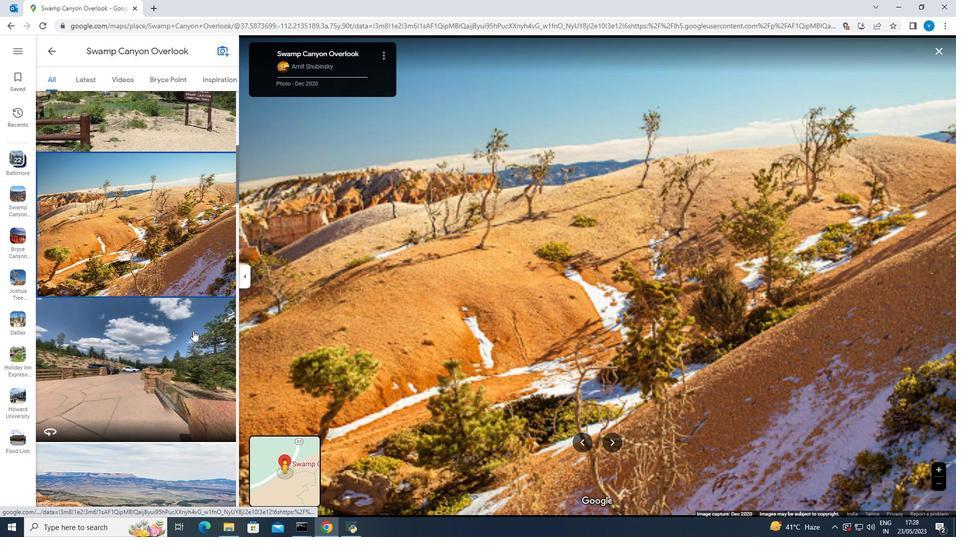 
Action: Mouse scrolled (193, 330) with delta (0, 0)
Screenshot: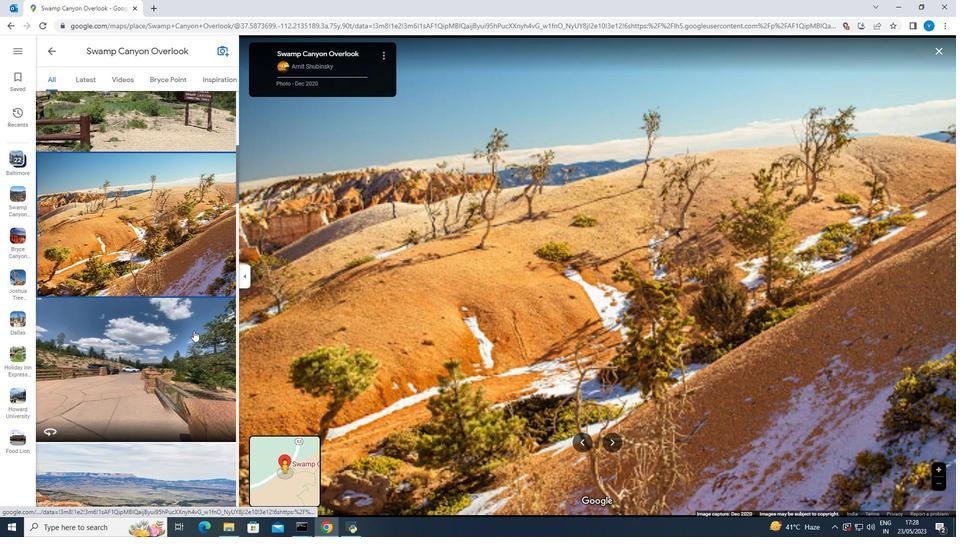 
Action: Mouse scrolled (193, 330) with delta (0, 0)
Screenshot: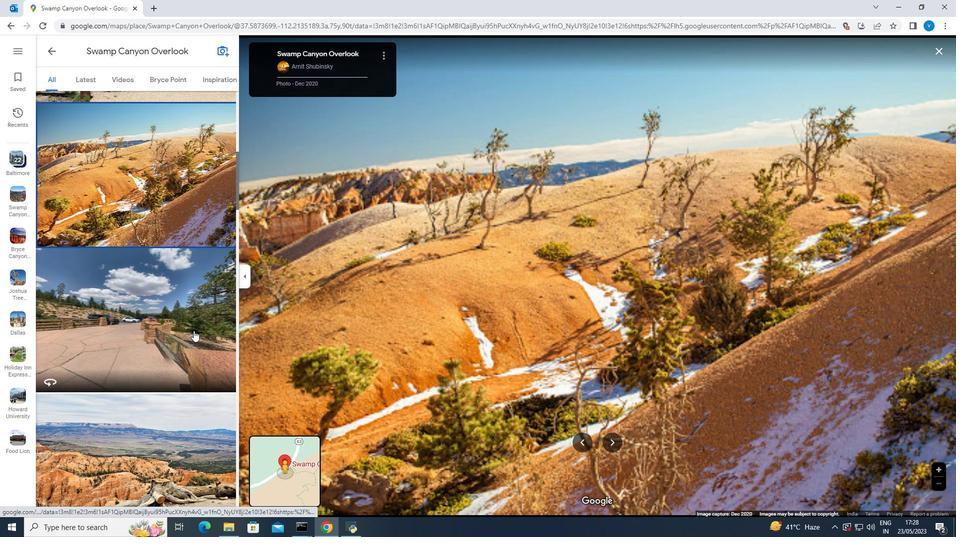 
Action: Mouse scrolled (193, 330) with delta (0, 0)
Screenshot: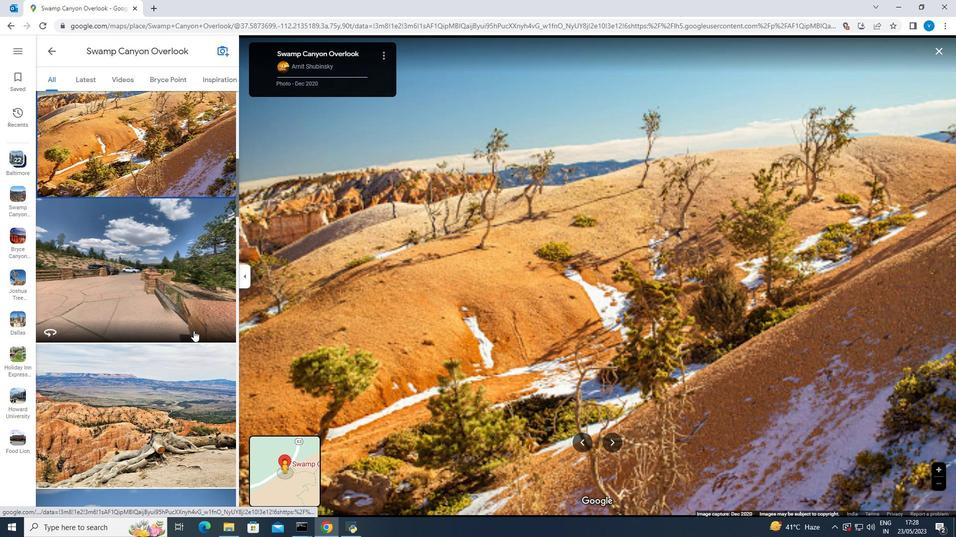 
Action: Mouse scrolled (193, 330) with delta (0, 0)
Screenshot: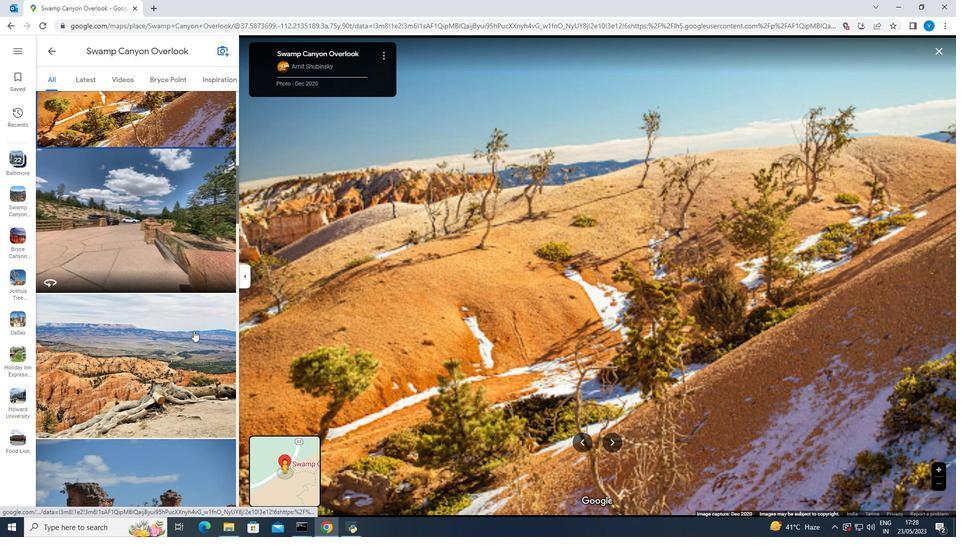 
Action: Mouse pressed left at (193, 331)
Screenshot: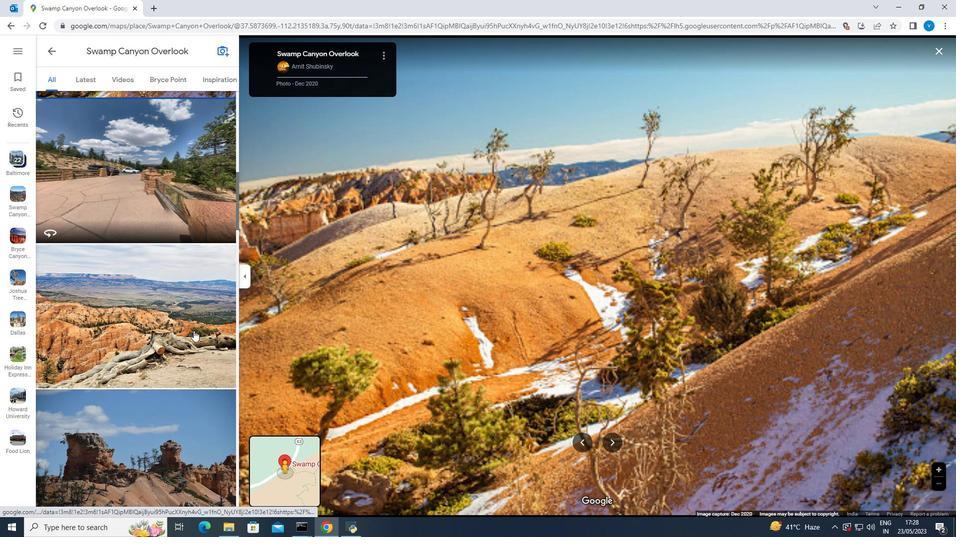 
Action: Mouse moved to (194, 331)
Screenshot: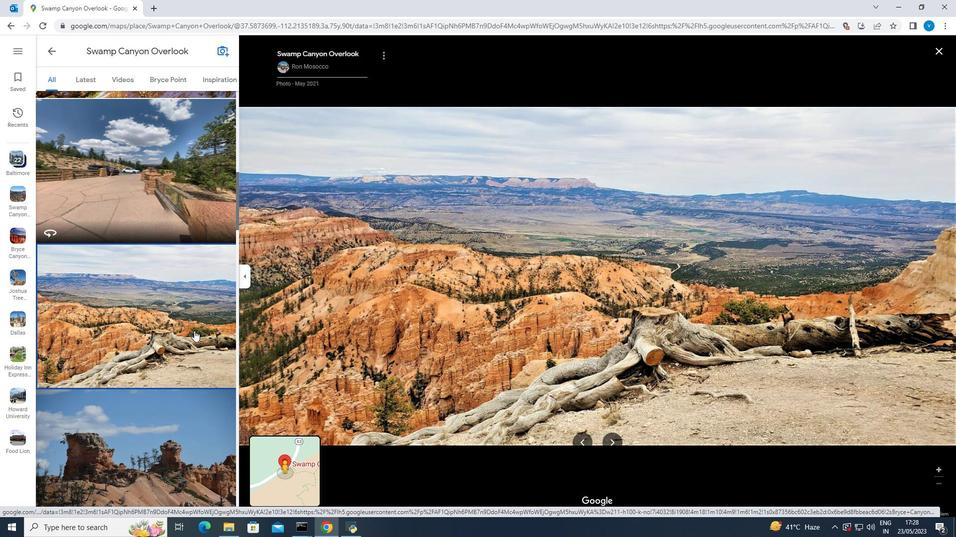 
Action: Mouse scrolled (194, 330) with delta (0, 0)
Screenshot: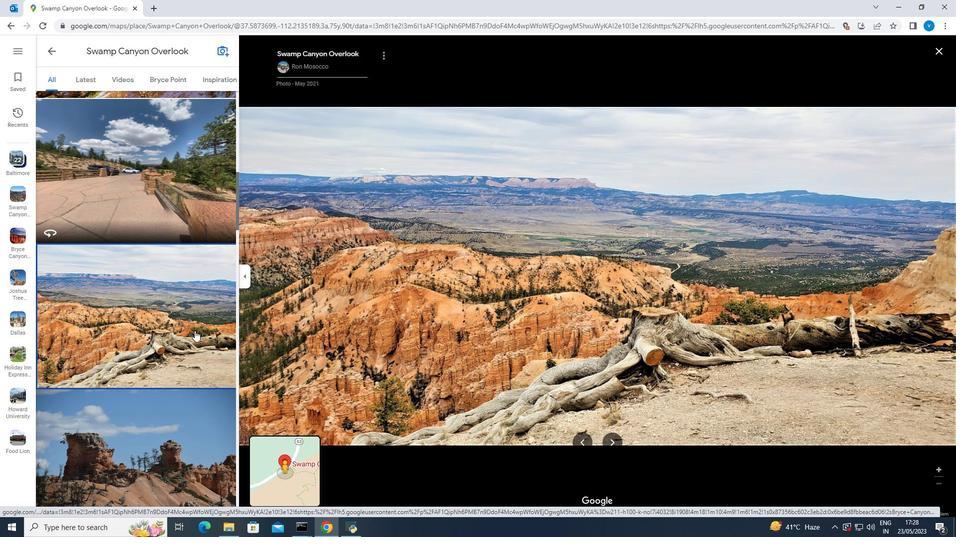 
Action: Mouse moved to (195, 330)
Screenshot: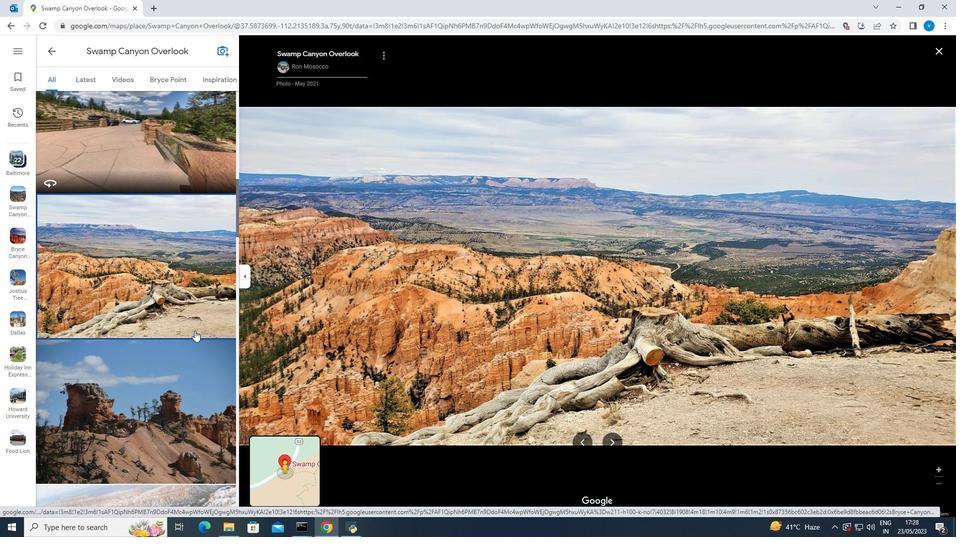 
Action: Mouse scrolled (195, 330) with delta (0, 0)
Screenshot: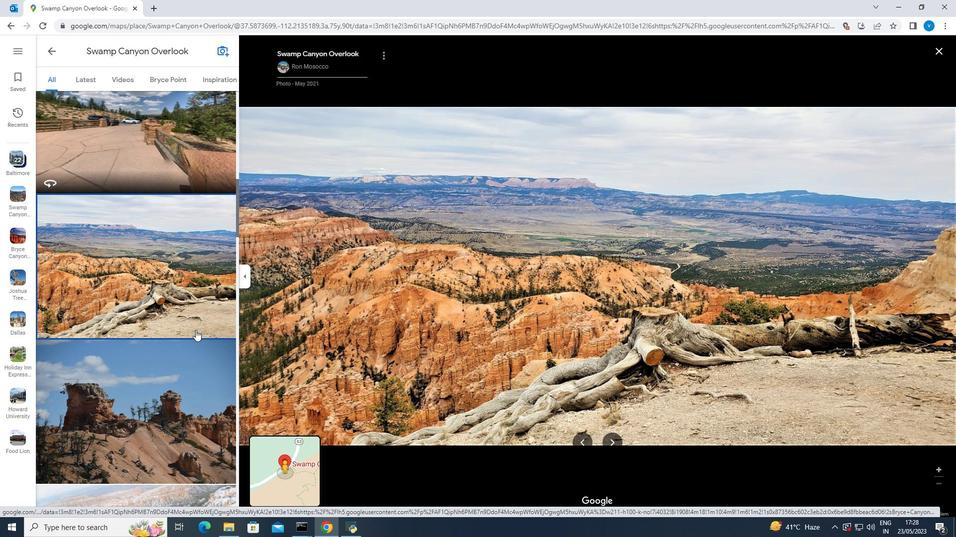 
Action: Mouse moved to (195, 330)
Screenshot: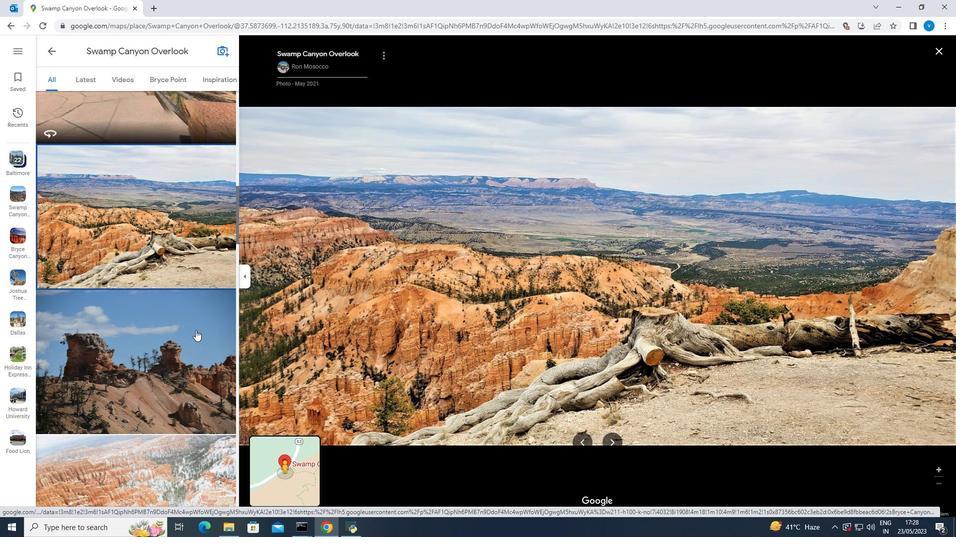 
Action: Mouse pressed left at (195, 330)
Screenshot: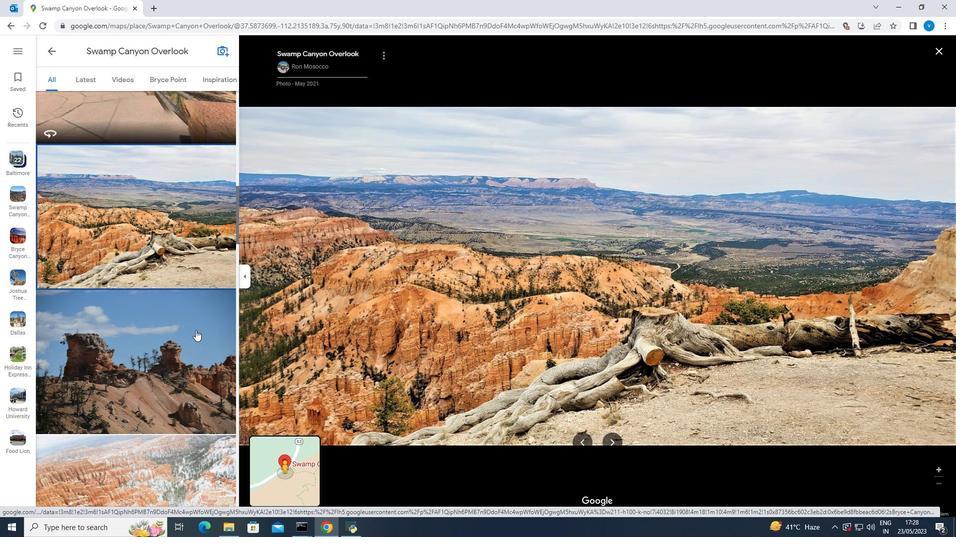 
Action: Mouse moved to (197, 329)
Screenshot: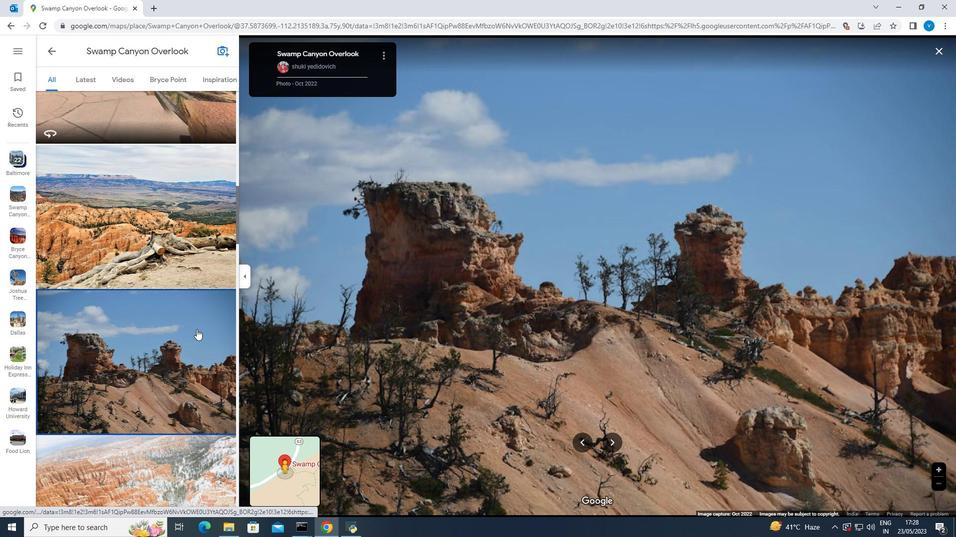 
Action: Mouse scrolled (197, 328) with delta (0, 0)
Screenshot: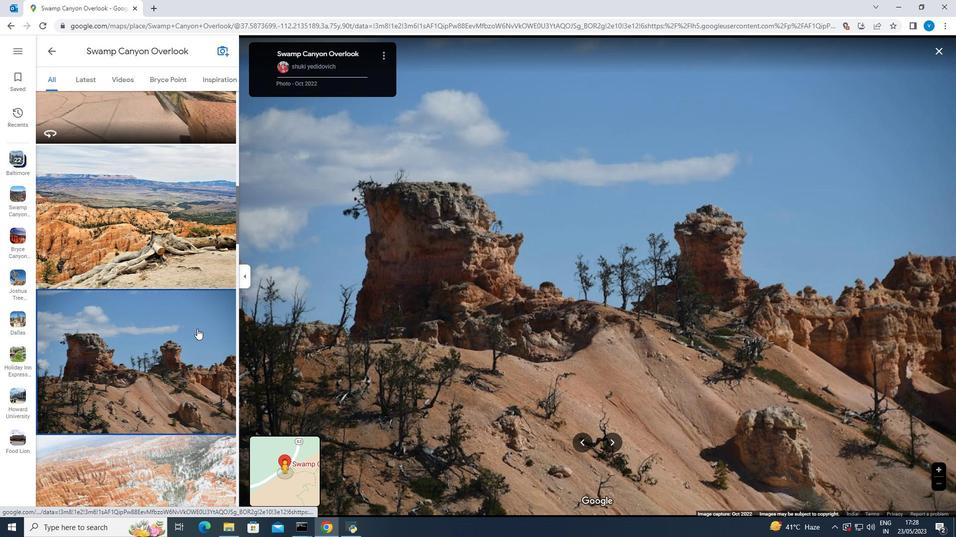 
Action: Mouse moved to (198, 328)
Screenshot: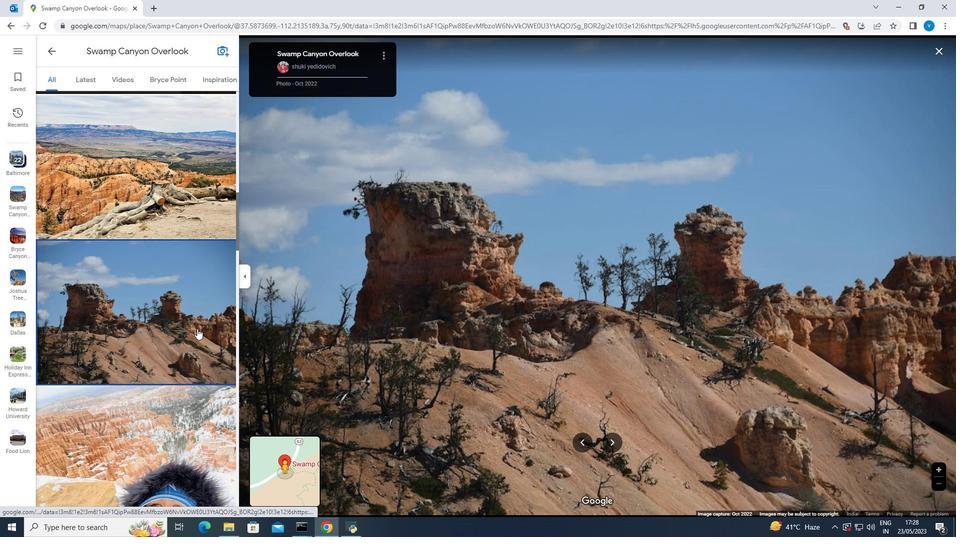 
Action: Mouse scrolled (198, 327) with delta (0, 0)
Screenshot: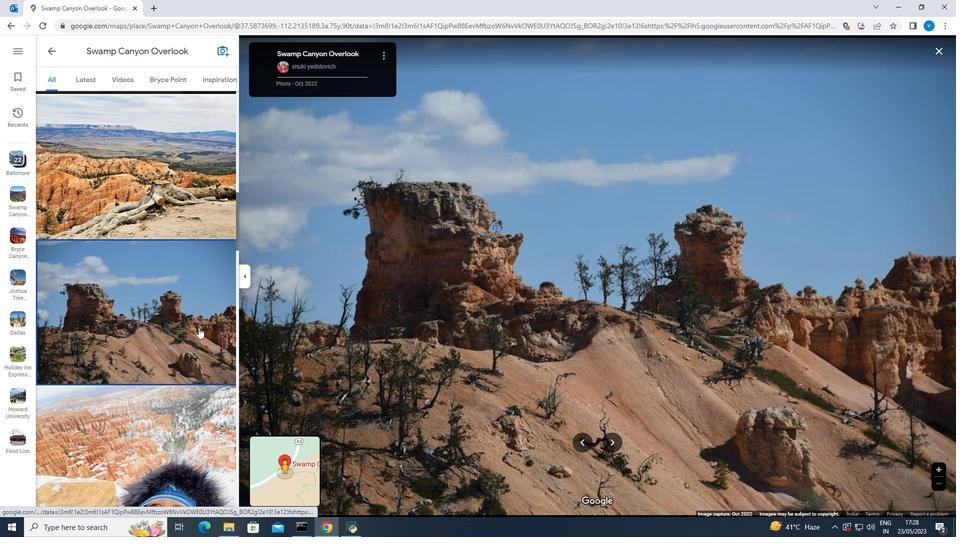 
Action: Mouse scrolled (198, 327) with delta (0, 0)
Screenshot: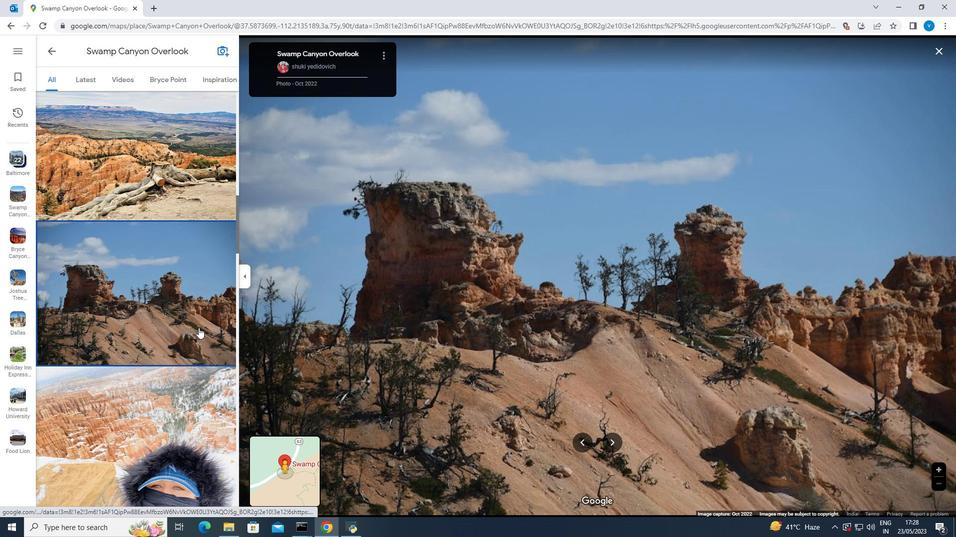 
Action: Mouse pressed left at (198, 328)
Screenshot: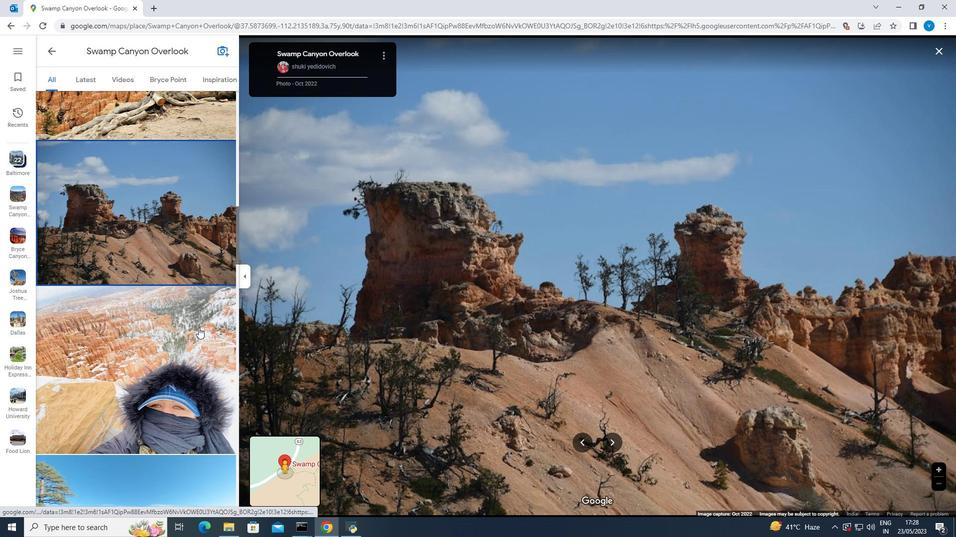 
Action: Mouse moved to (199, 328)
Screenshot: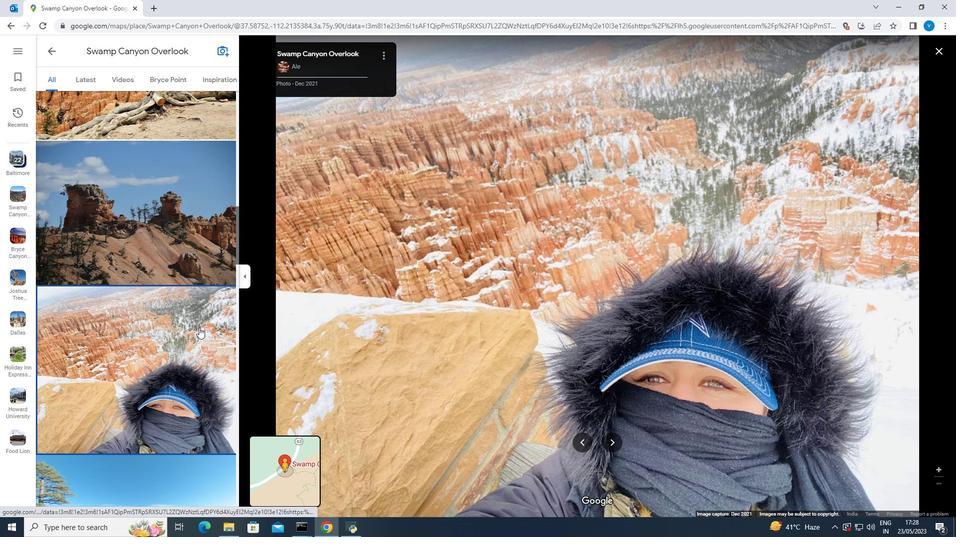 
Action: Mouse scrolled (199, 327) with delta (0, 0)
Screenshot: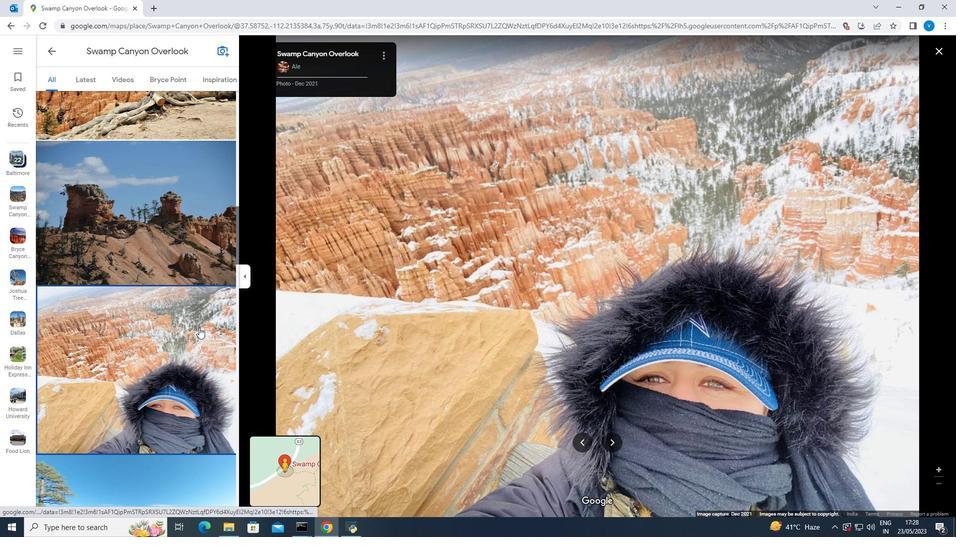 
Action: Mouse scrolled (199, 327) with delta (0, 0)
Screenshot: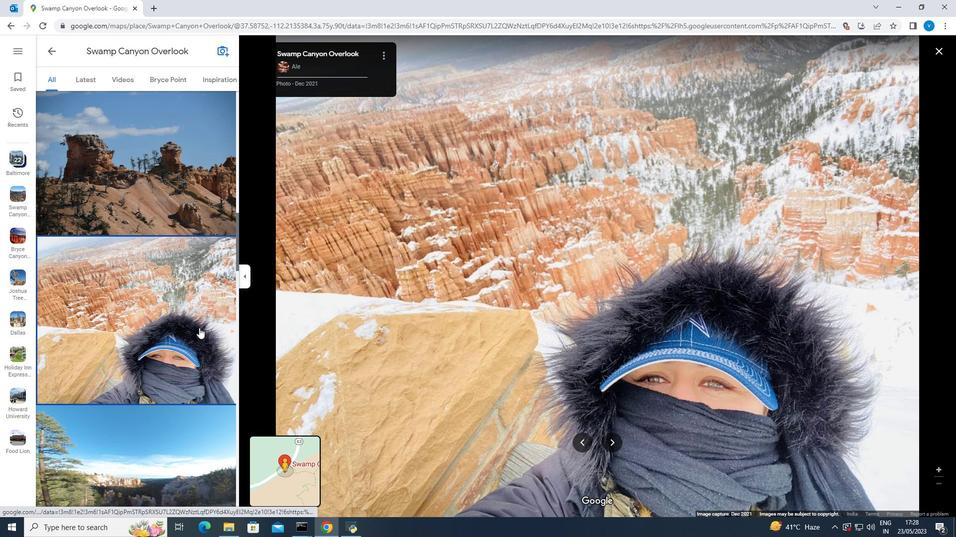 
Action: Mouse scrolled (199, 327) with delta (0, 0)
Screenshot: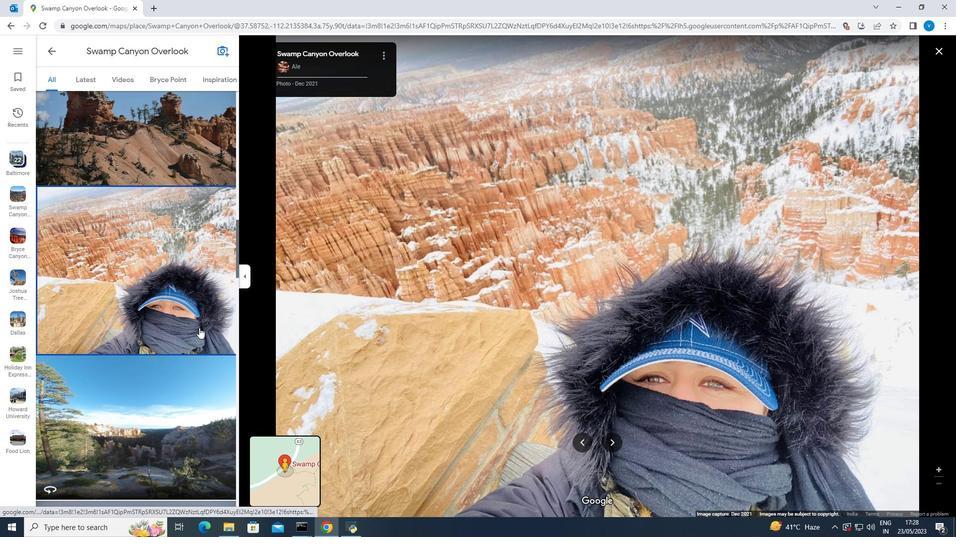 
Action: Mouse scrolled (199, 327) with delta (0, 0)
Screenshot: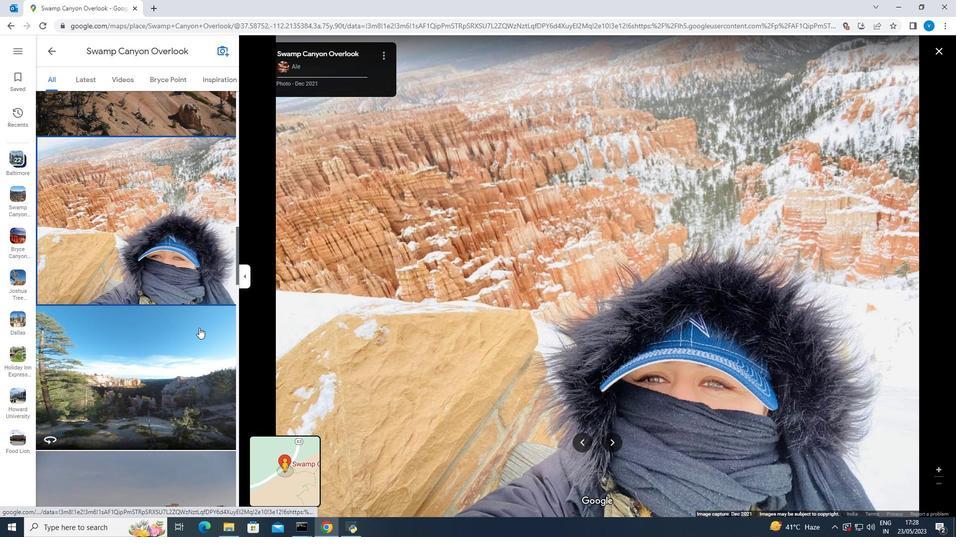 
Action: Mouse scrolled (199, 327) with delta (0, 0)
Screenshot: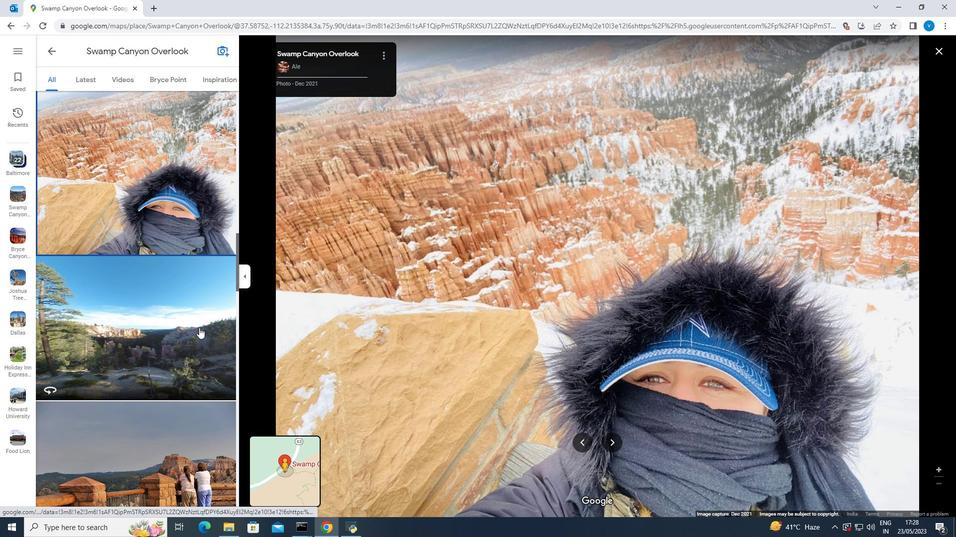 
Action: Mouse moved to (200, 327)
Screenshot: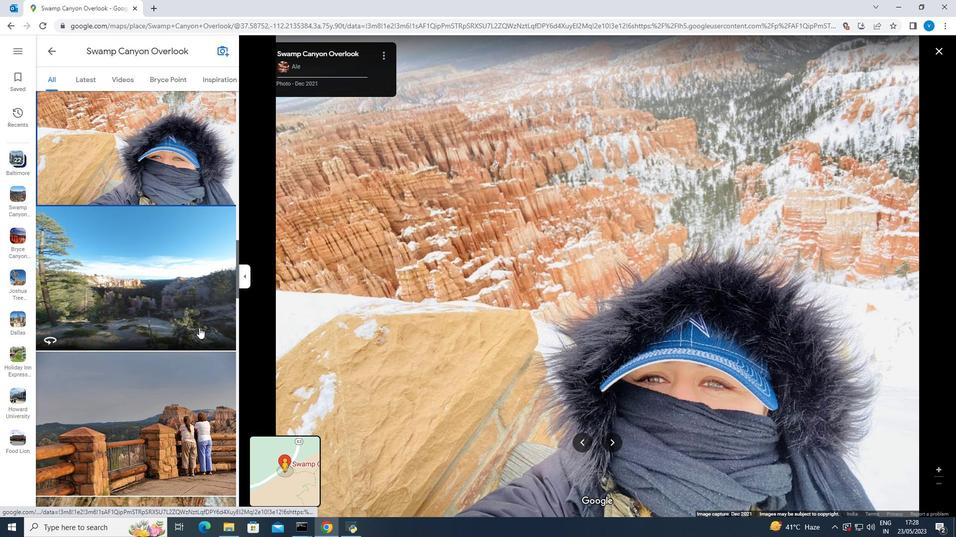 
Action: Mouse pressed left at (200, 327)
Screenshot: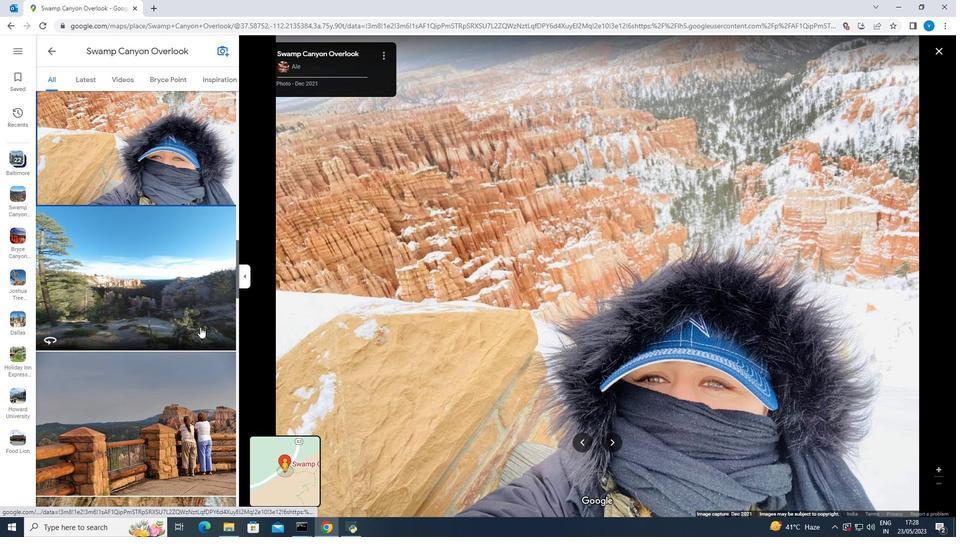 
Action: Mouse scrolled (200, 327) with delta (0, 0)
Screenshot: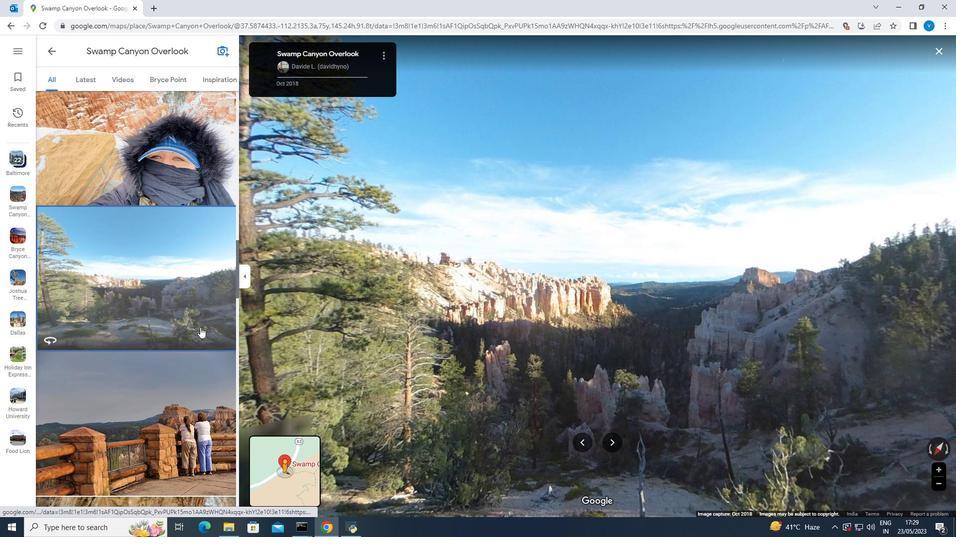
Action: Mouse scrolled (200, 327) with delta (0, 0)
Screenshot: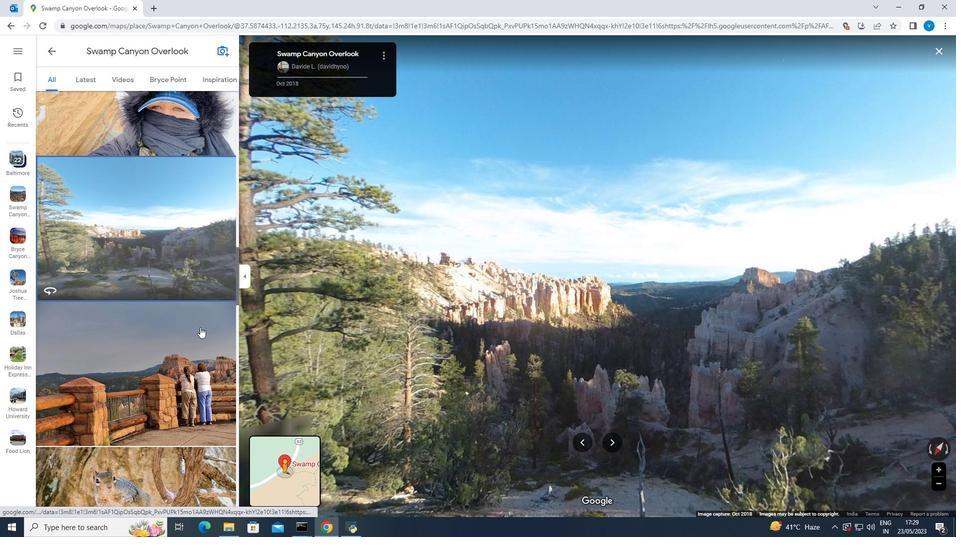 
Action: Mouse moved to (200, 326)
Screenshot: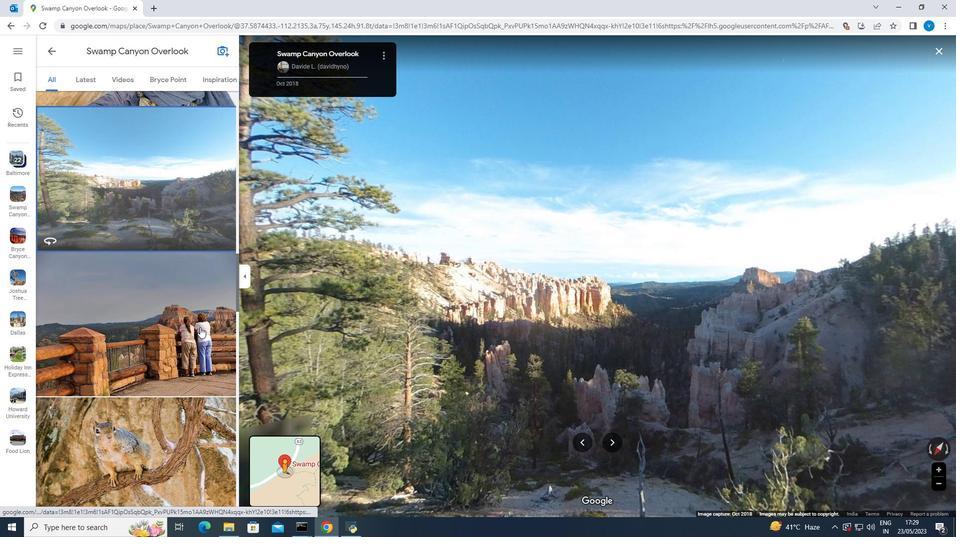 
Action: Mouse pressed left at (200, 326)
Screenshot: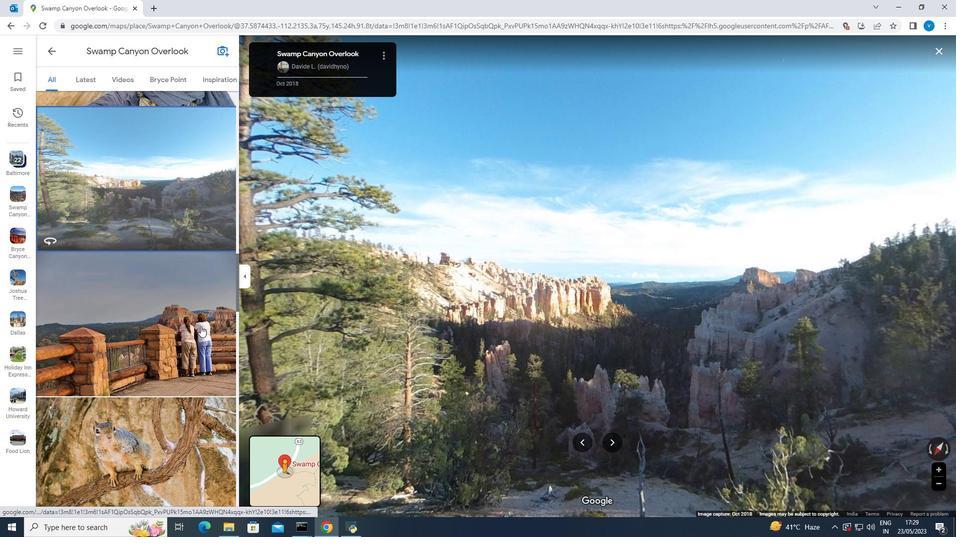 
Action: Mouse scrolled (200, 326) with delta (0, 0)
Screenshot: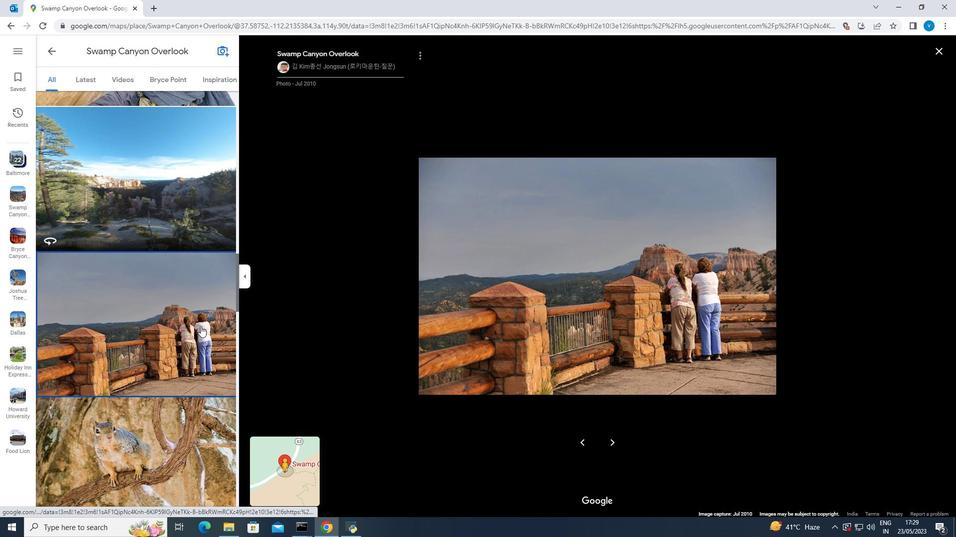 
Action: Mouse scrolled (200, 326) with delta (0, 0)
Screenshot: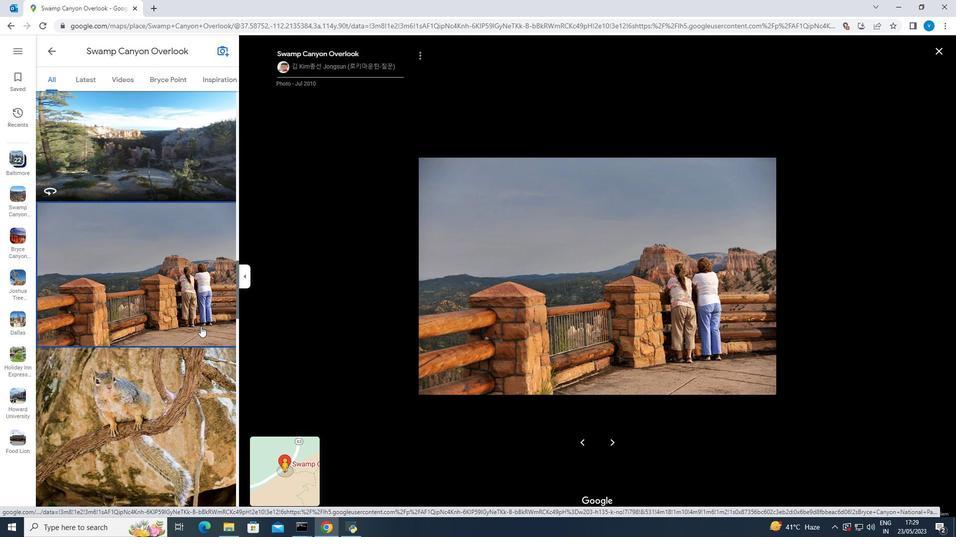 
Action: Mouse moved to (201, 326)
Screenshot: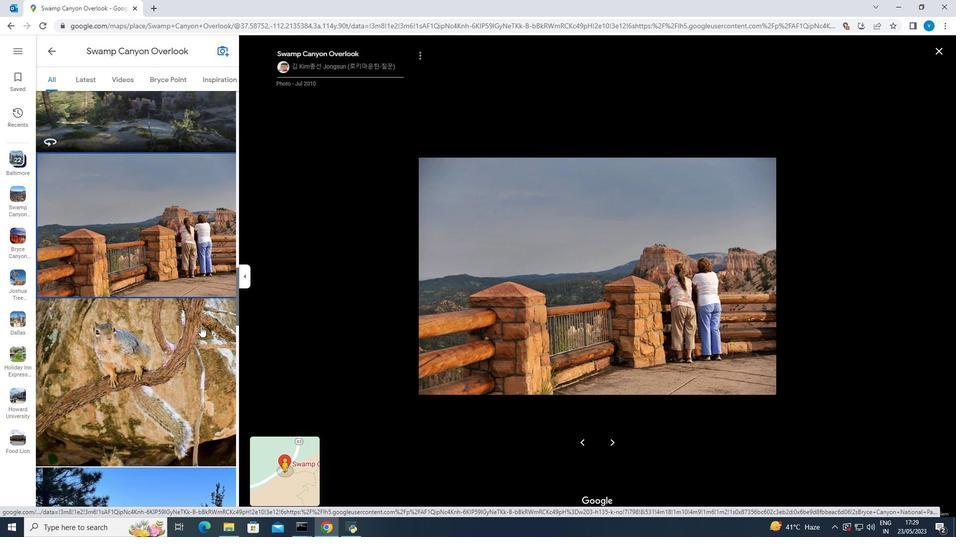 
Action: Mouse scrolled (201, 325) with delta (0, 0)
Screenshot: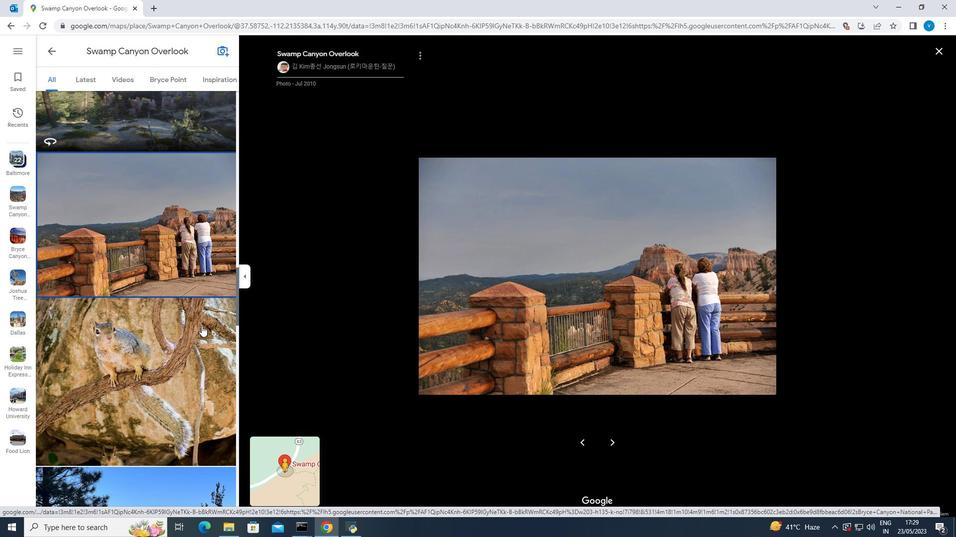
Action: Mouse moved to (201, 325)
Screenshot: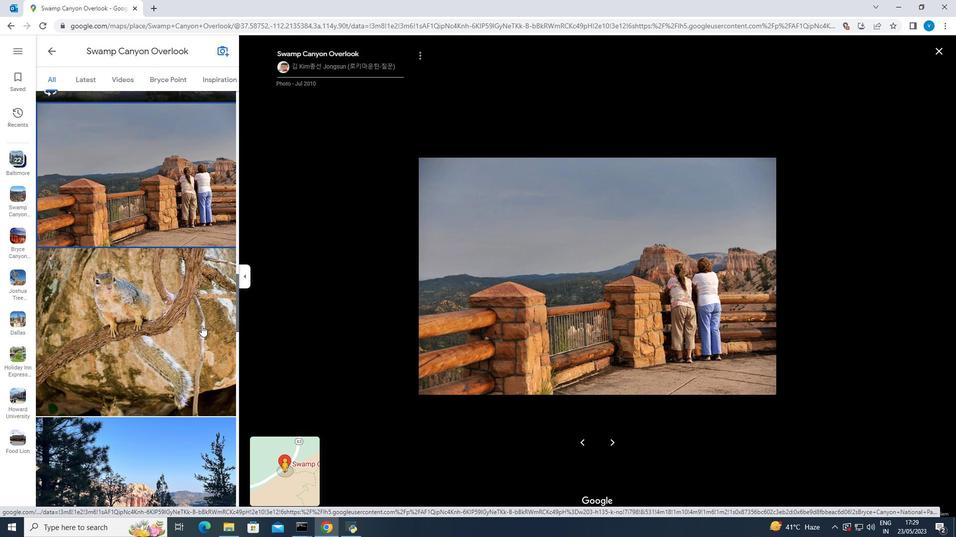 
Action: Mouse pressed left at (201, 325)
Screenshot: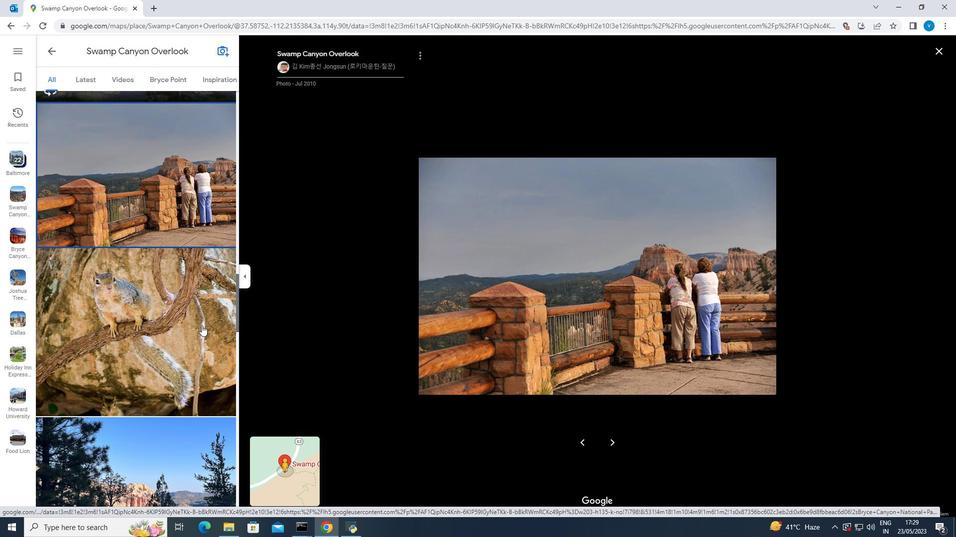 
Action: Mouse moved to (202, 325)
Screenshot: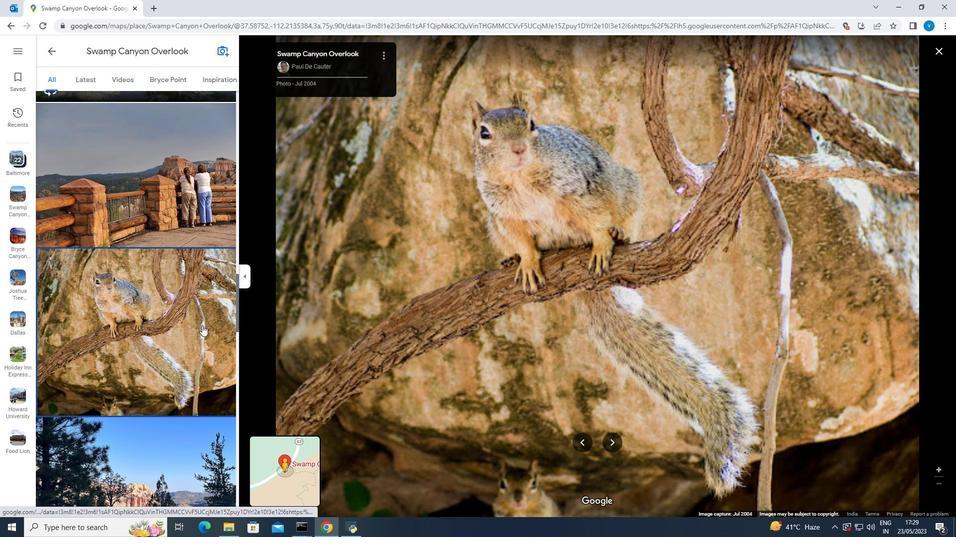 
Action: Mouse scrolled (202, 324) with delta (0, 0)
Screenshot: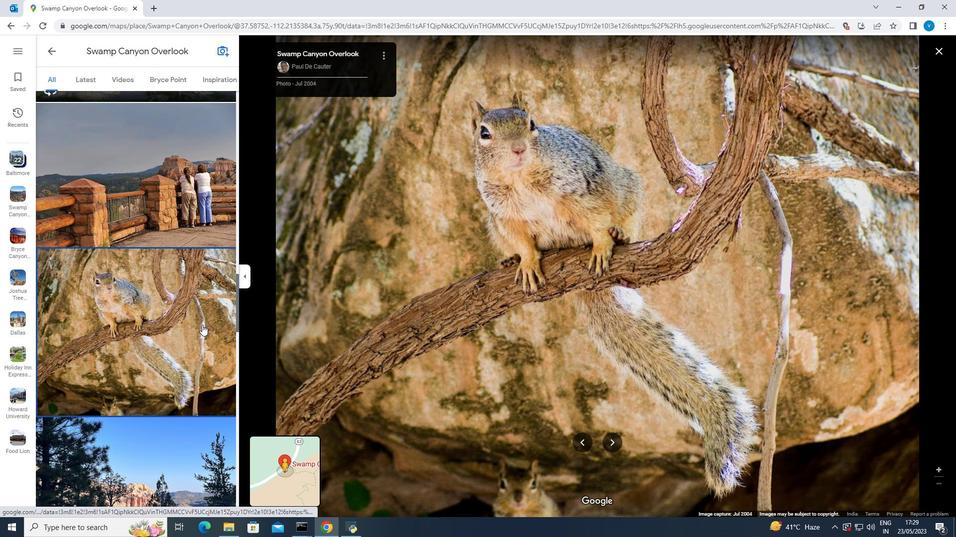 
Action: Mouse scrolled (202, 324) with delta (0, 0)
Screenshot: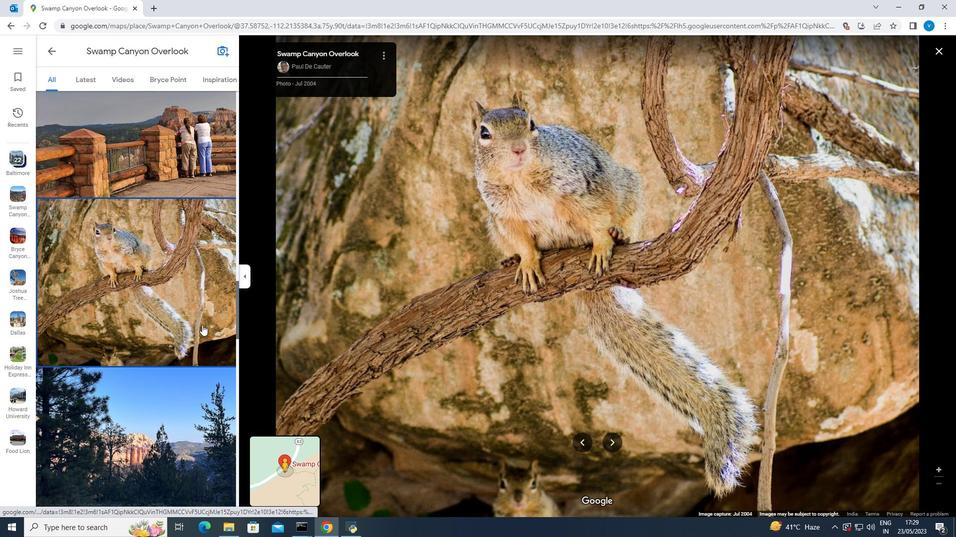 
Action: Mouse scrolled (202, 324) with delta (0, 0)
Screenshot: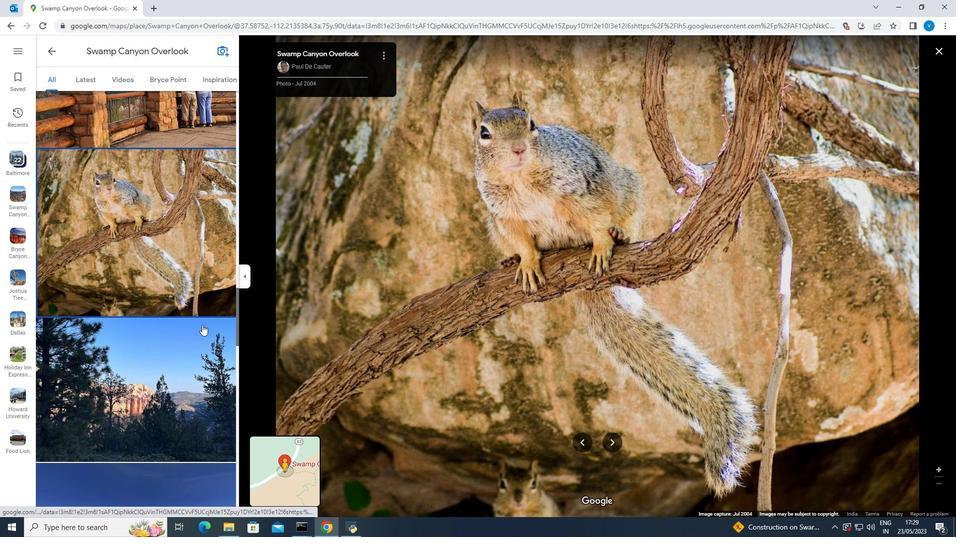 
Action: Mouse moved to (203, 324)
Screenshot: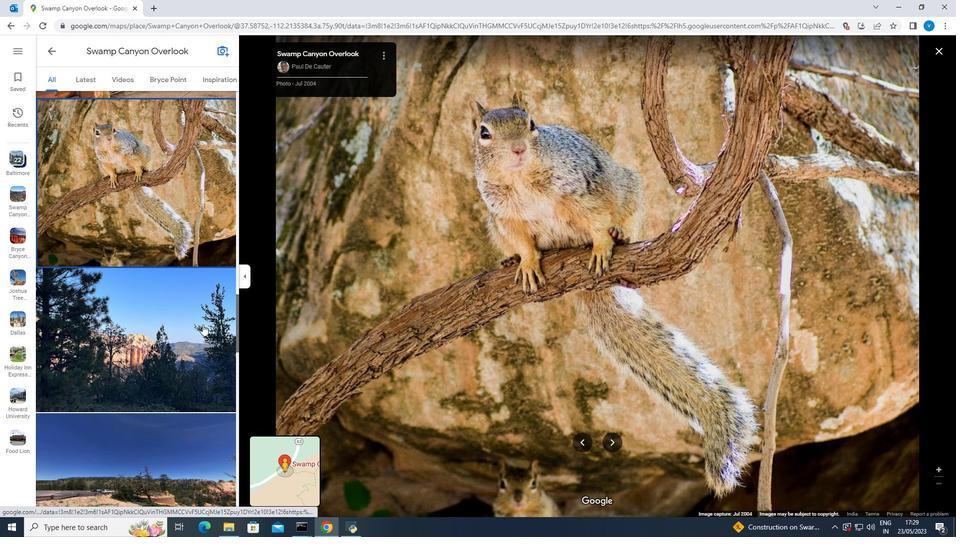 
Action: Mouse scrolled (203, 323) with delta (0, 0)
Screenshot: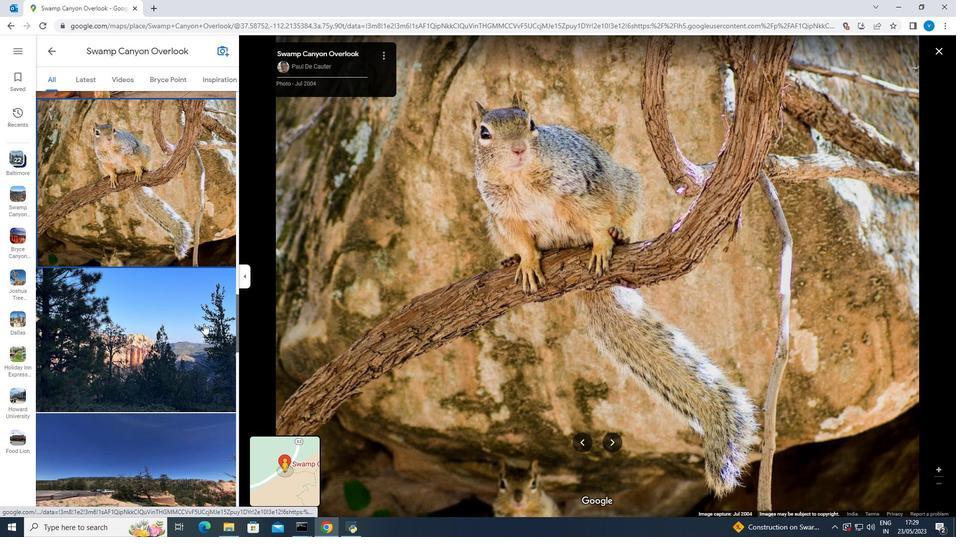 
Action: Mouse scrolled (203, 323) with delta (0, 0)
Screenshot: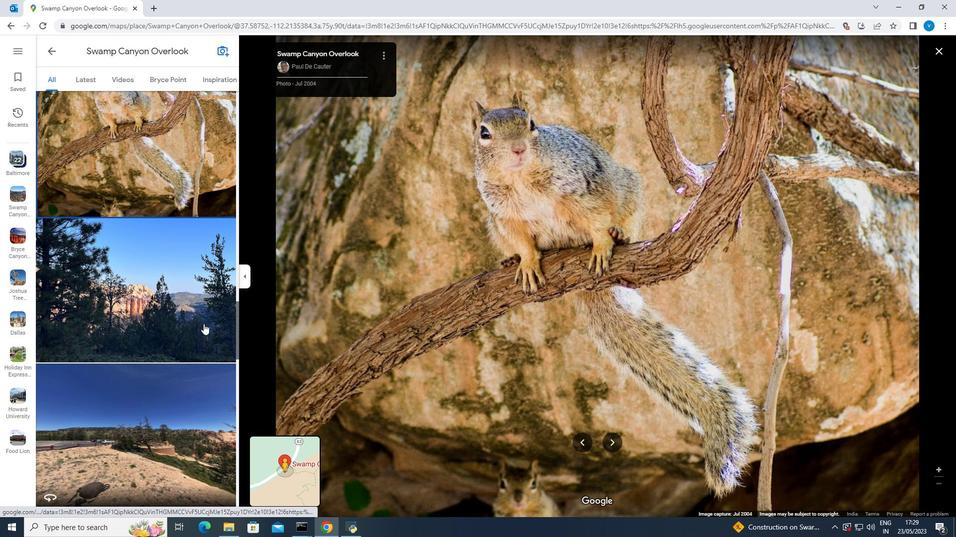 
Action: Mouse scrolled (203, 323) with delta (0, 0)
Screenshot: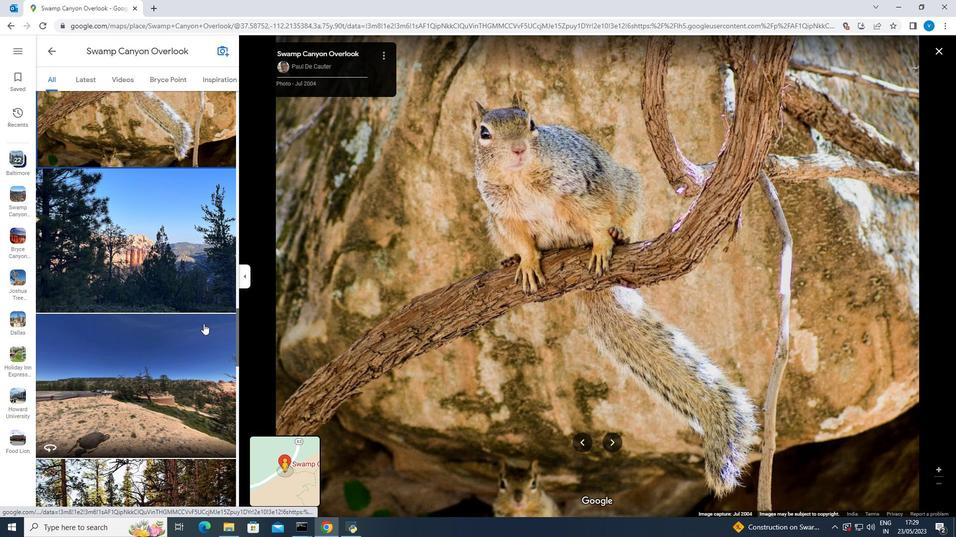 
Action: Mouse pressed left at (203, 324)
Screenshot: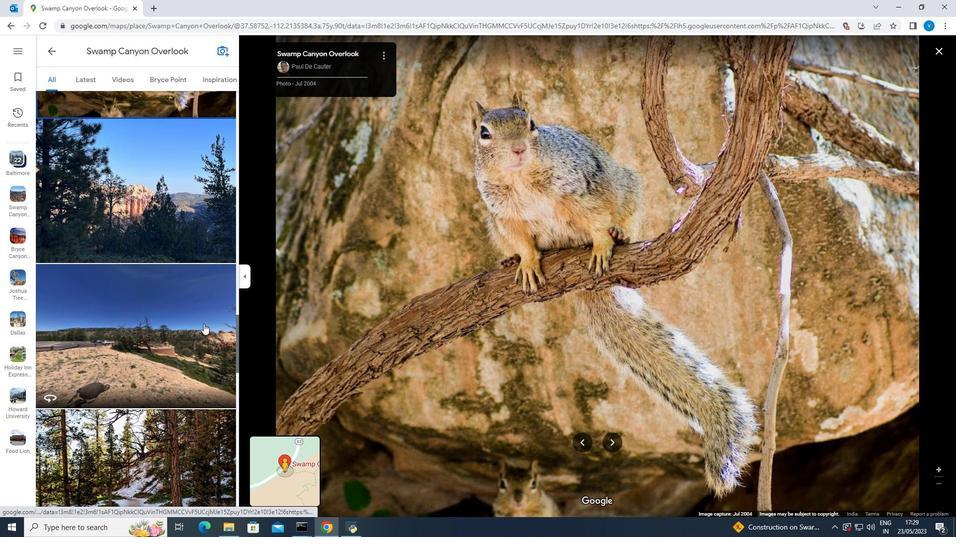 
Action: Mouse moved to (203, 323)
Screenshot: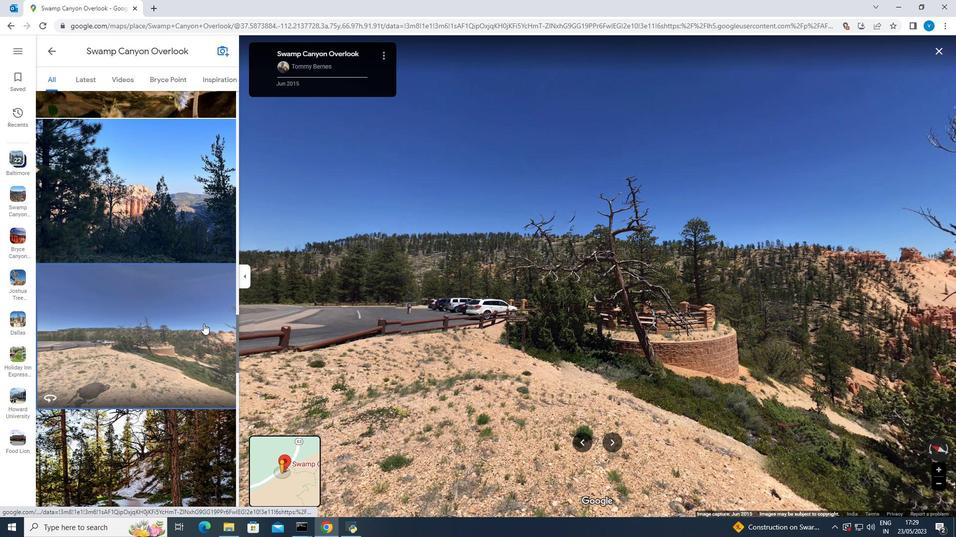
Action: Mouse scrolled (203, 323) with delta (0, 0)
Screenshot: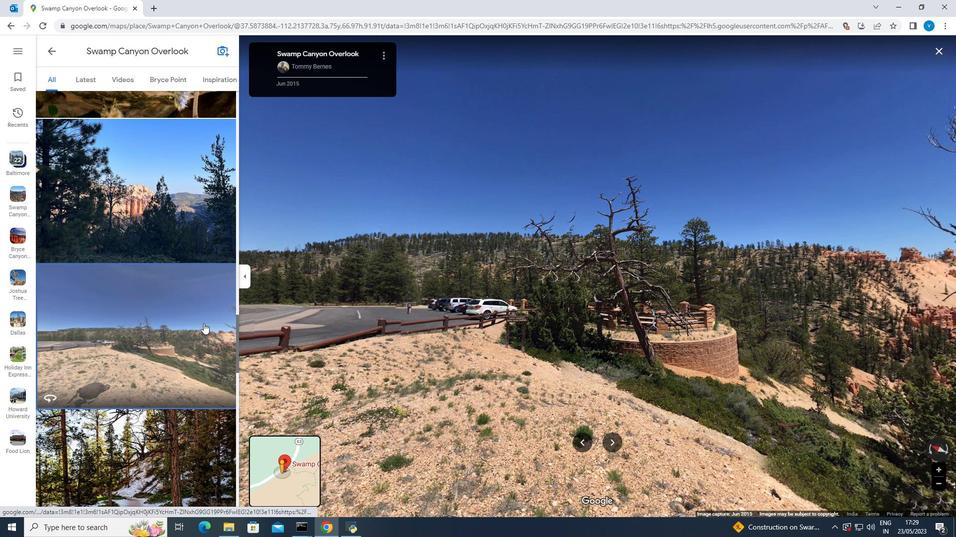 
Action: Mouse scrolled (203, 323) with delta (0, 0)
Screenshot: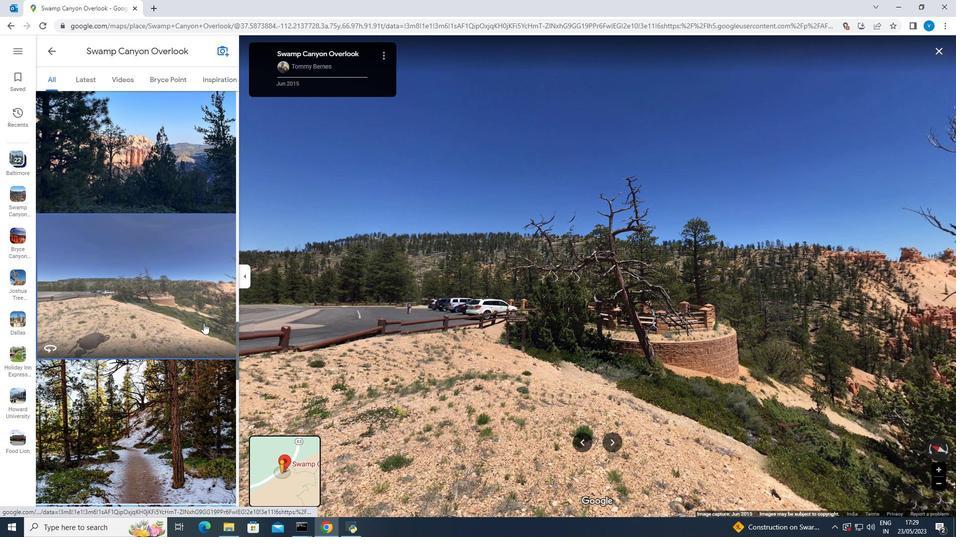 
Action: Mouse scrolled (203, 323) with delta (0, 0)
Screenshot: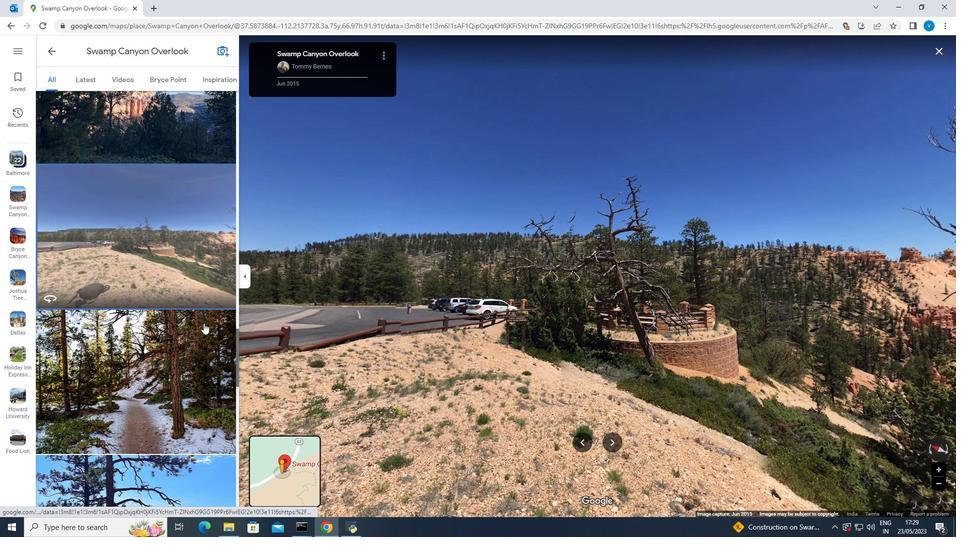 
Action: Mouse moved to (203, 323)
Screenshot: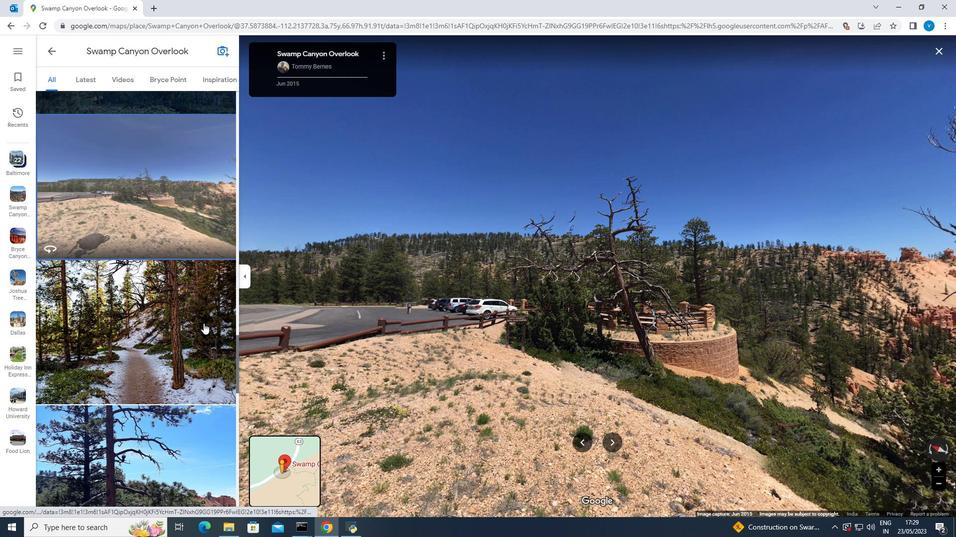 
Action: Mouse pressed left at (203, 323)
Screenshot: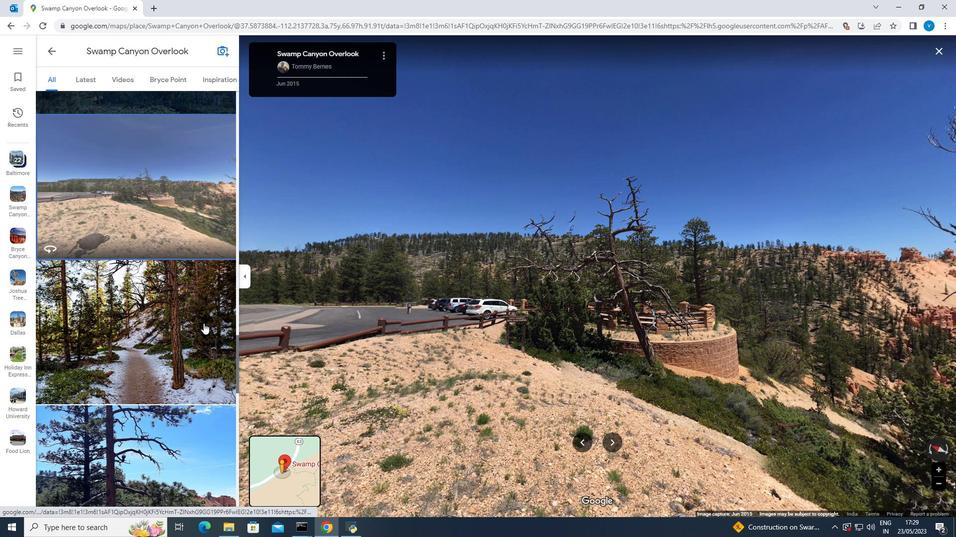 
Action: Mouse moved to (204, 312)
Screenshot: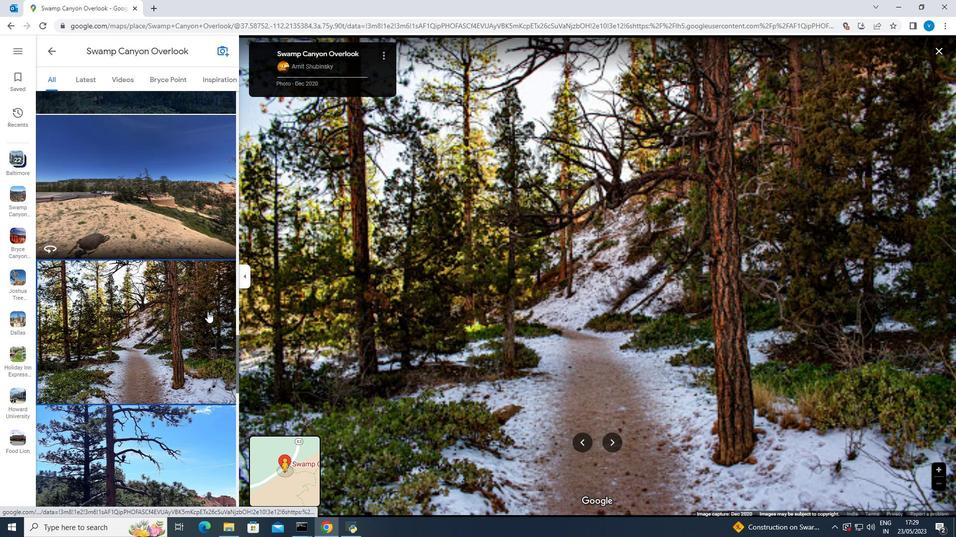 
Action: Mouse scrolled (204, 311) with delta (0, 0)
Screenshot: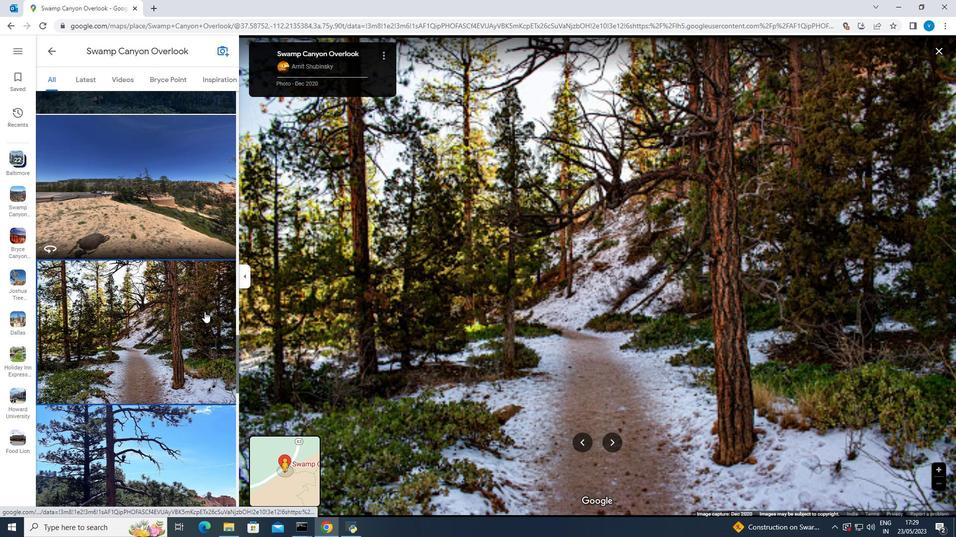 
Action: Mouse moved to (205, 311)
Screenshot: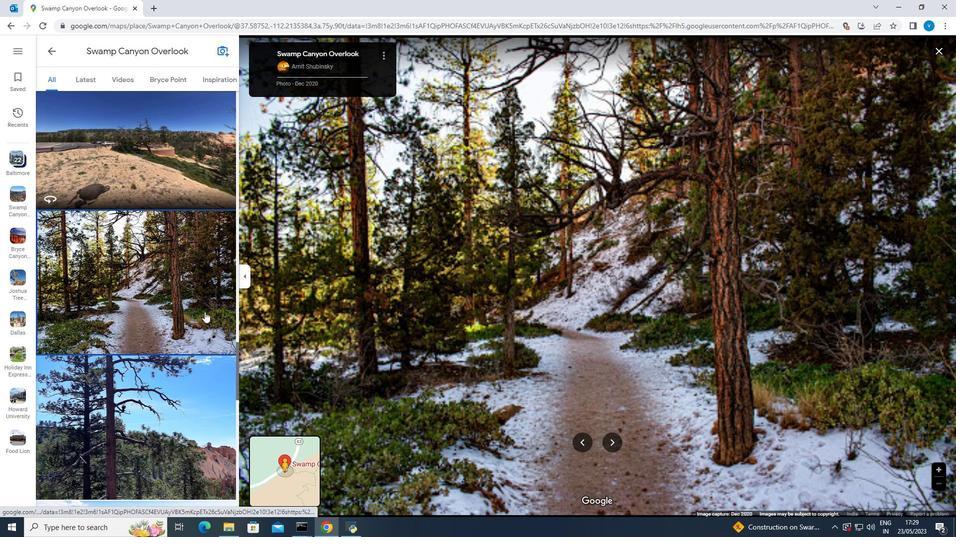 
Action: Mouse scrolled (205, 311) with delta (0, 0)
Screenshot: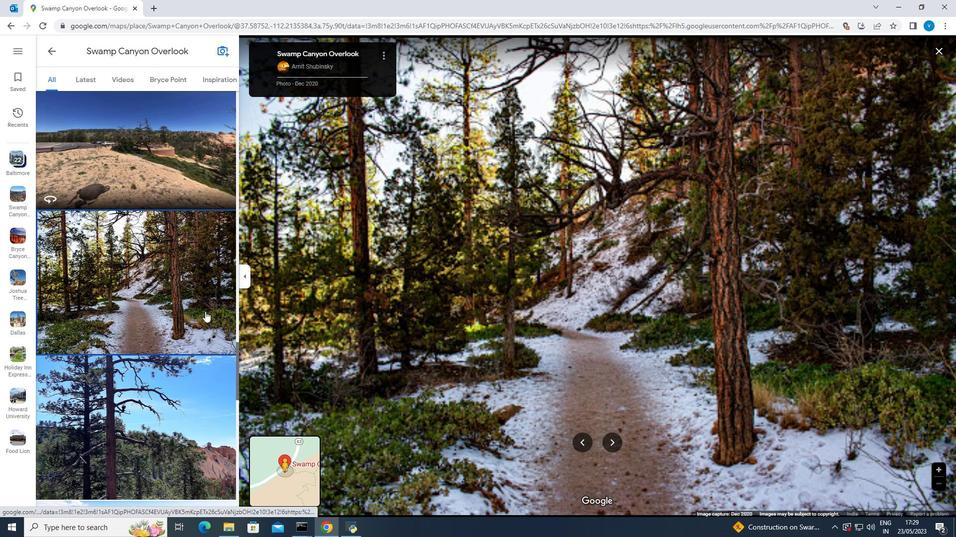 
Action: Mouse moved to (205, 311)
Screenshot: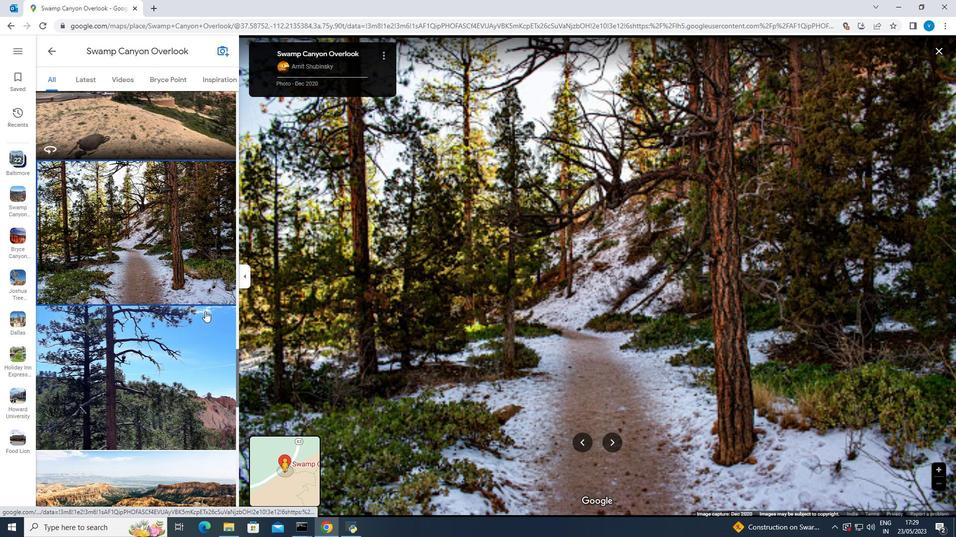 
Action: Mouse scrolled (205, 310) with delta (0, 0)
Screenshot: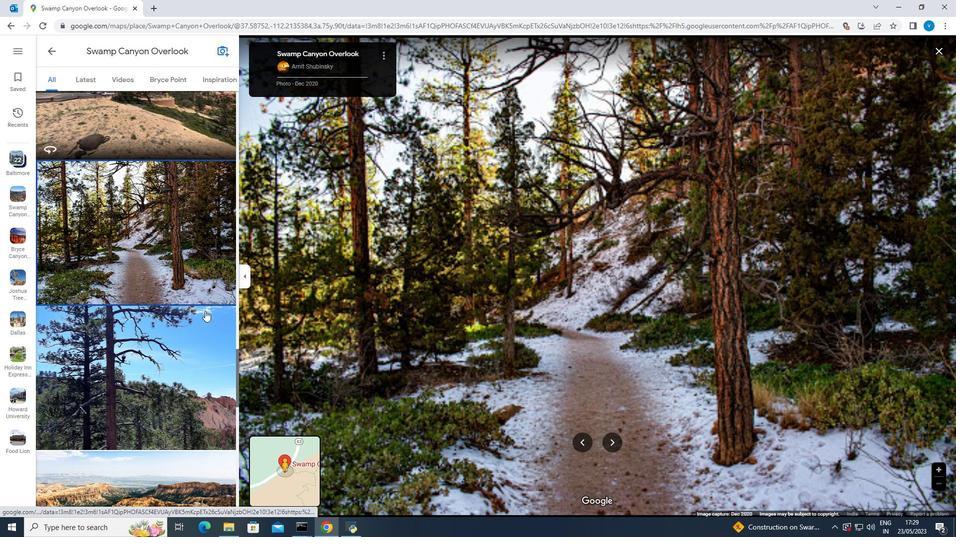 
Action: Mouse moved to (205, 311)
Screenshot: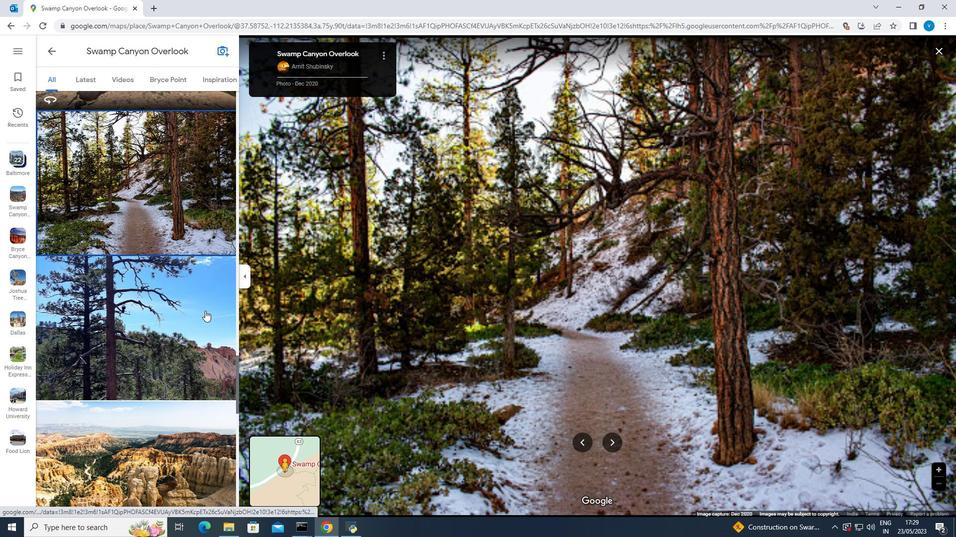 
Action: Mouse scrolled (205, 310) with delta (0, 0)
Screenshot: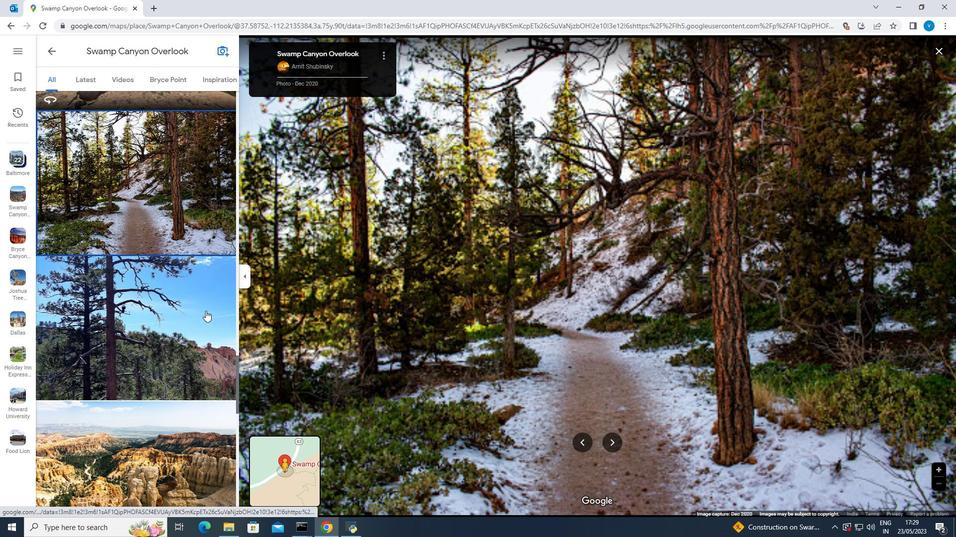 
Action: Mouse moved to (198, 358)
Screenshot: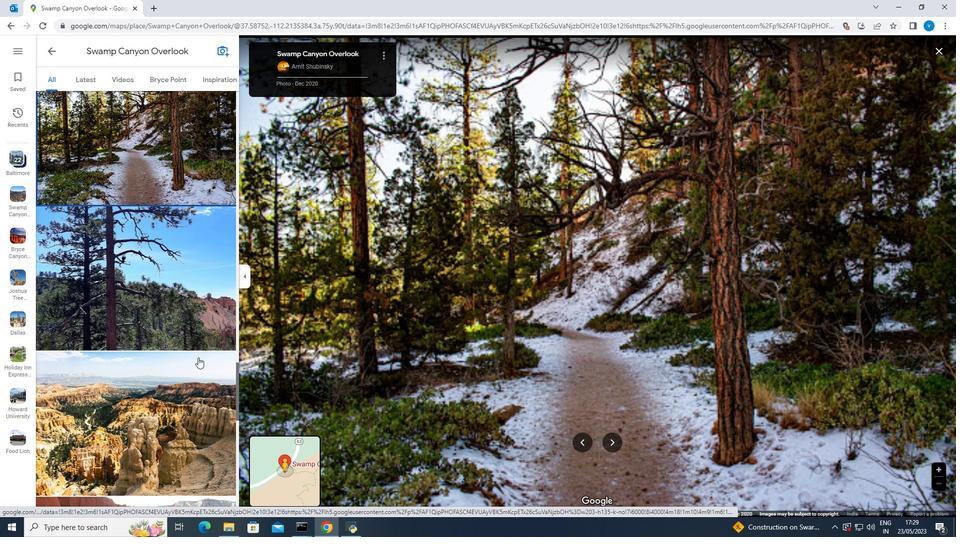 
Action: Mouse pressed left at (198, 358)
Screenshot: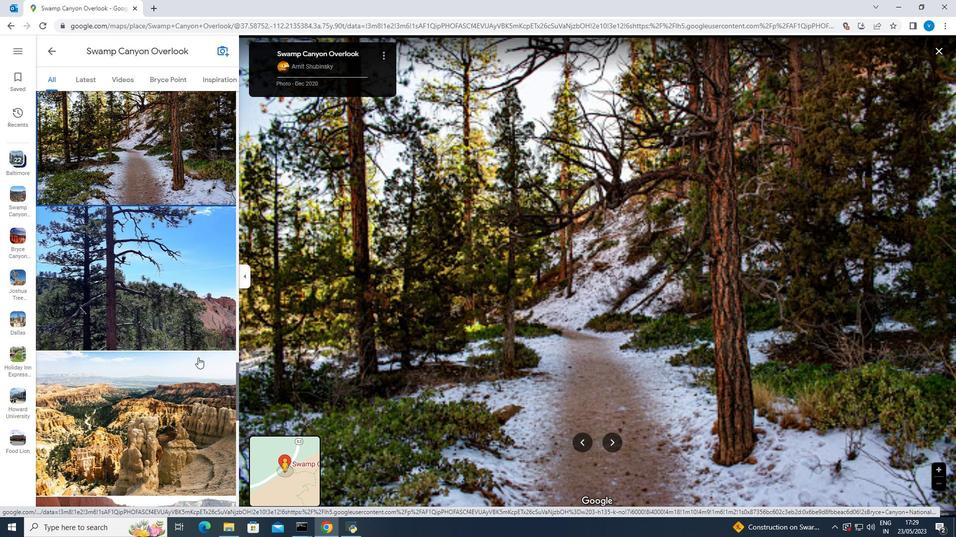 
Action: Mouse moved to (207, 391)
Screenshot: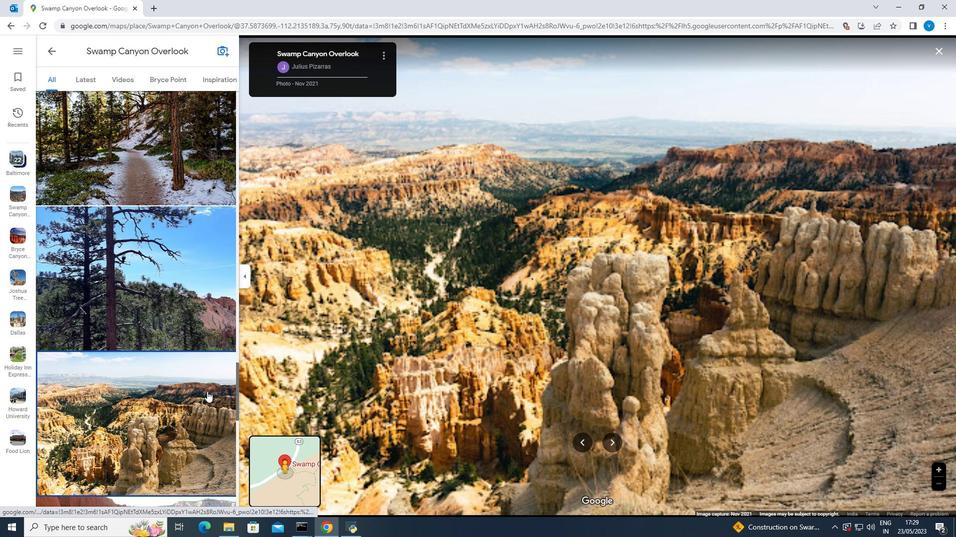 
Action: Mouse scrolled (207, 391) with delta (0, 0)
Screenshot: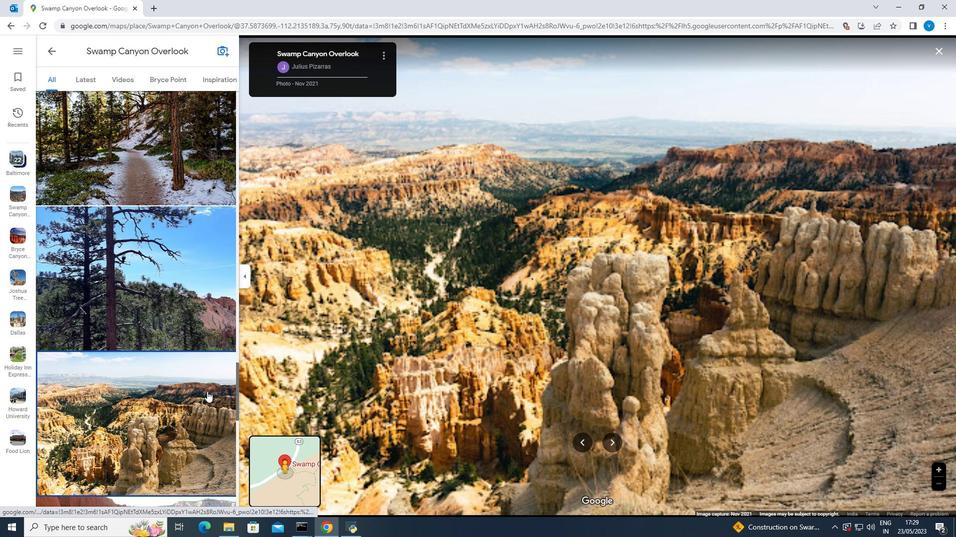 
Action: Mouse scrolled (207, 391) with delta (0, 0)
Screenshot: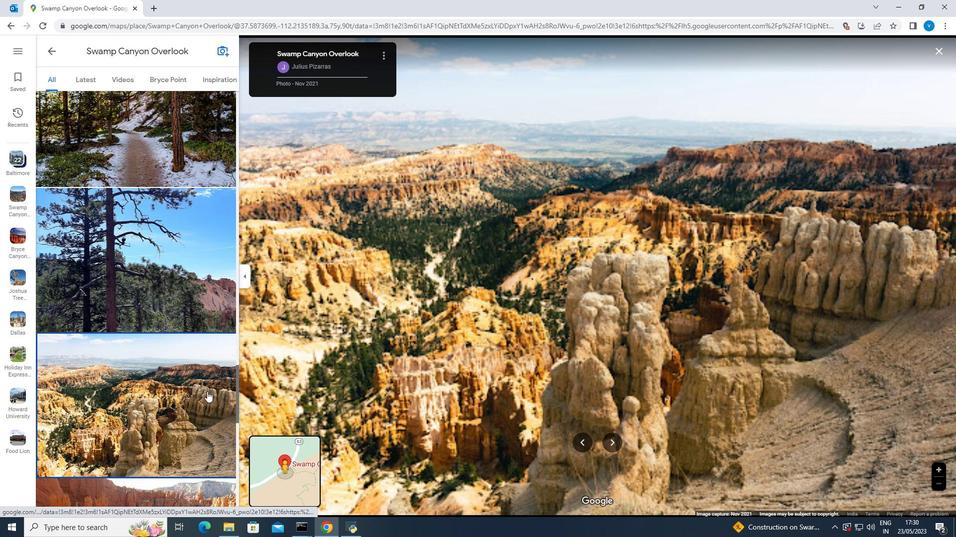 
Action: Mouse scrolled (207, 391) with delta (0, 0)
Screenshot: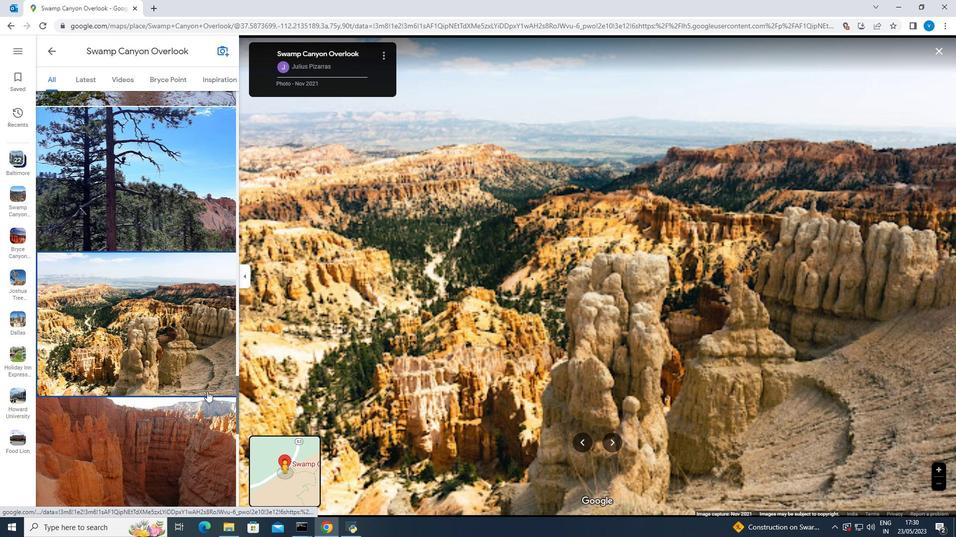 
Action: Mouse scrolled (207, 391) with delta (0, 0)
Screenshot: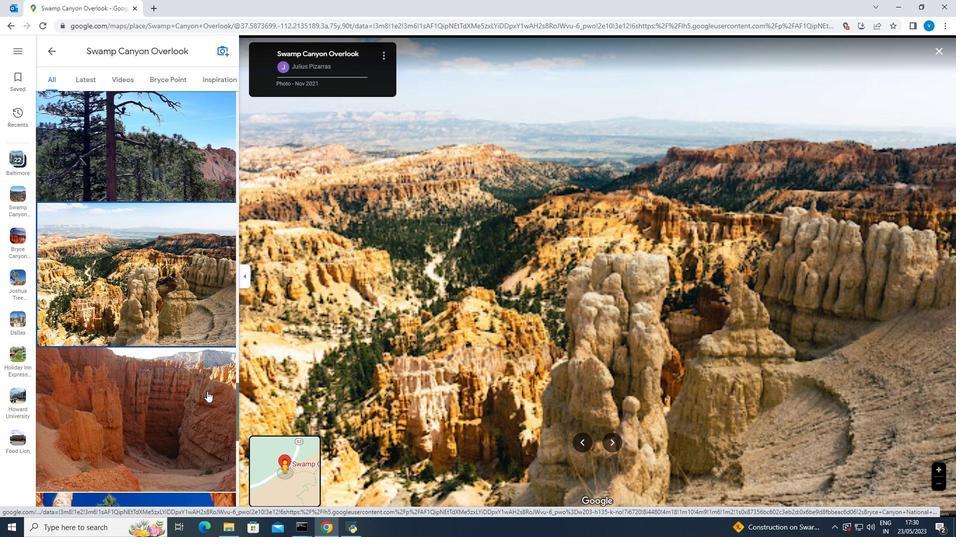 
Action: Mouse moved to (207, 388)
Screenshot: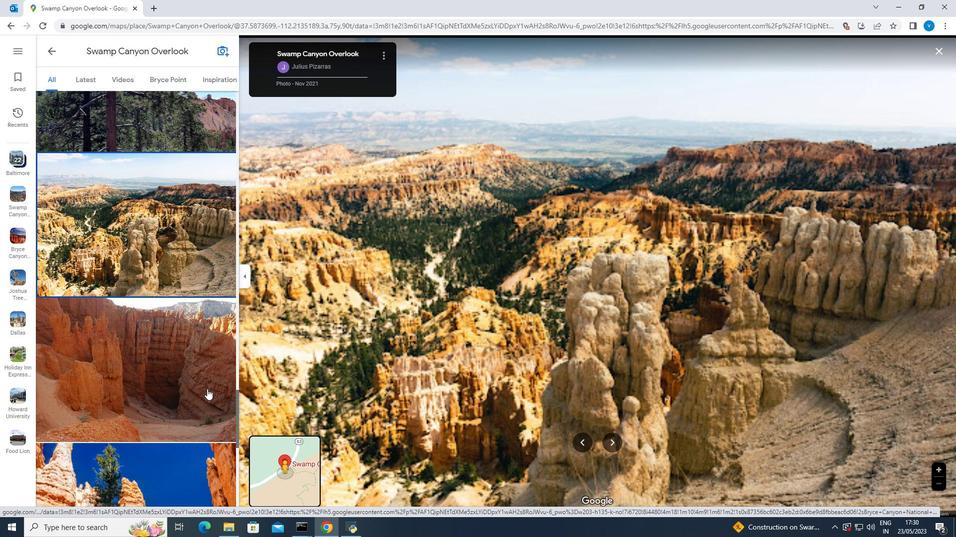 
Action: Mouse scrolled (207, 388) with delta (0, 0)
Screenshot: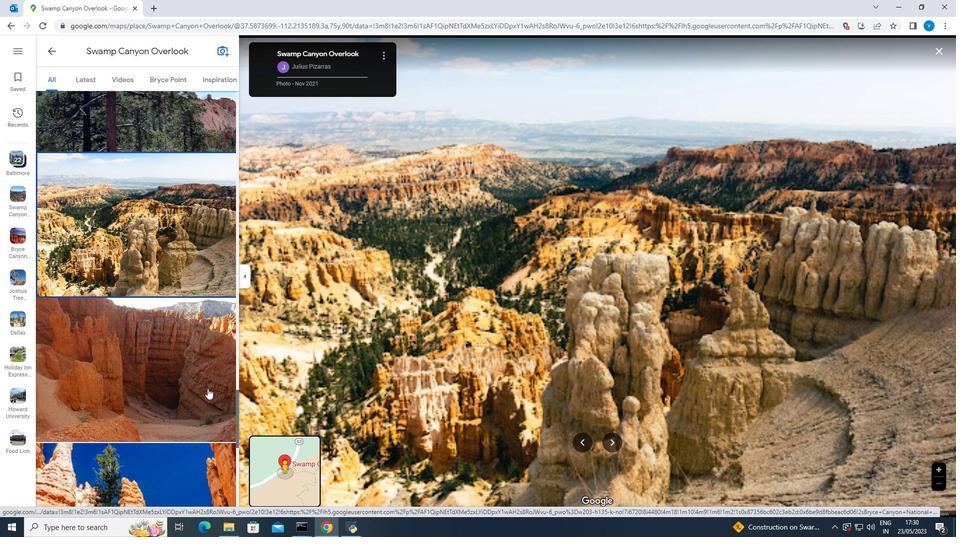 
Action: Mouse scrolled (207, 388) with delta (0, 0)
Screenshot: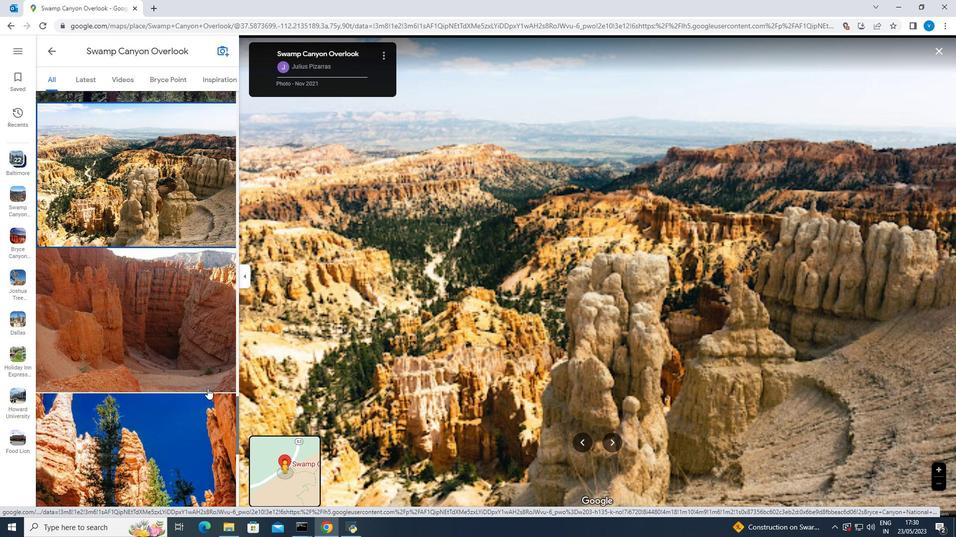 
Action: Mouse scrolled (207, 388) with delta (0, 0)
Screenshot: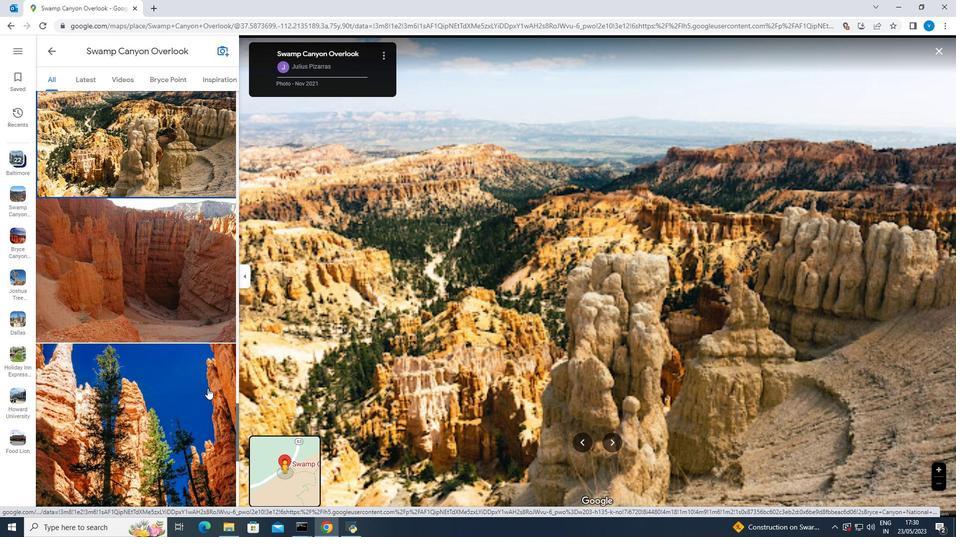 
Action: Mouse moved to (207, 388)
Screenshot: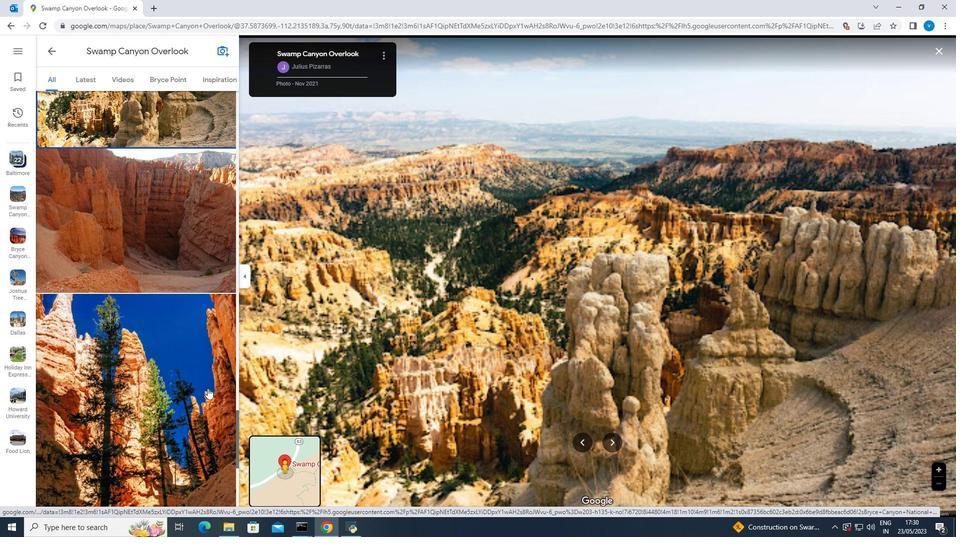 
Action: Mouse scrolled (207, 387) with delta (0, 0)
Screenshot: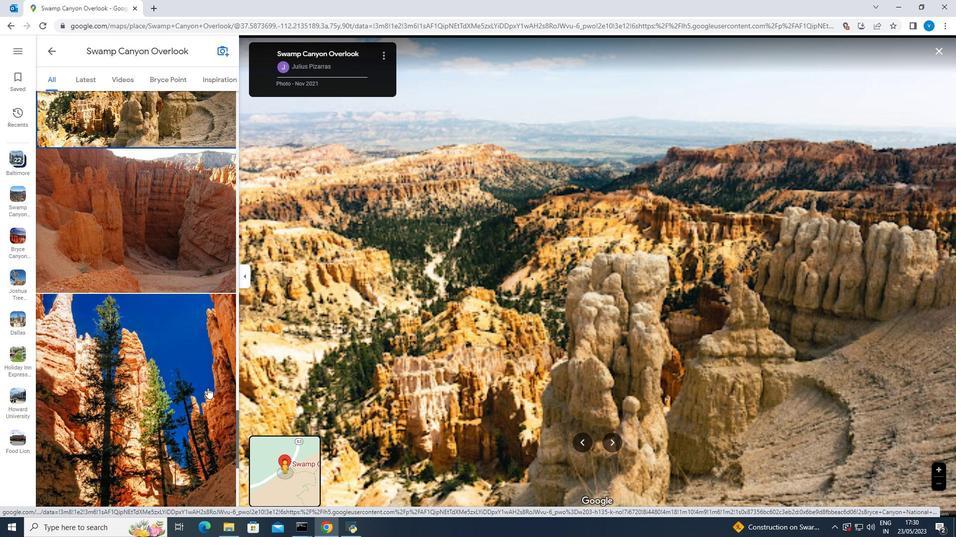 
Action: Mouse moved to (207, 387)
Screenshot: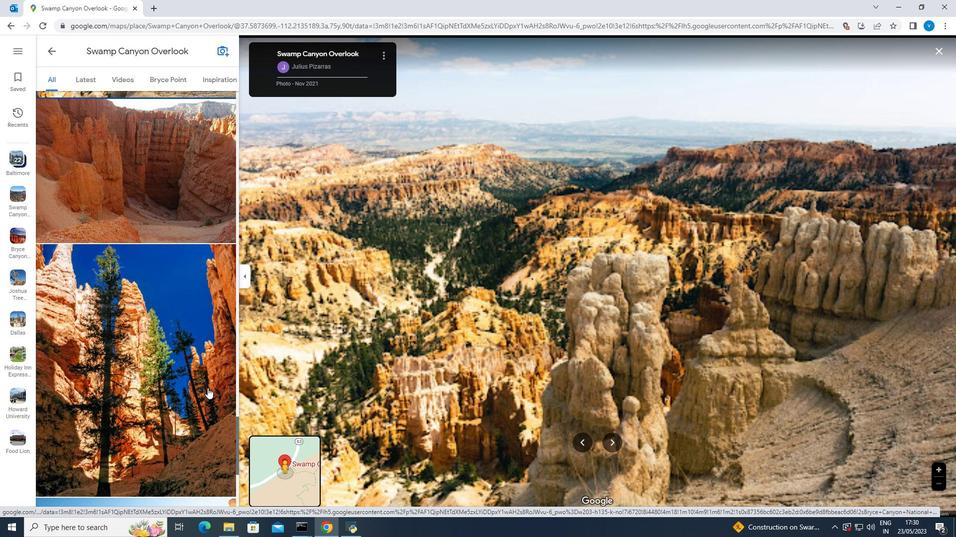 
Action: Mouse scrolled (207, 386) with delta (0, 0)
Screenshot: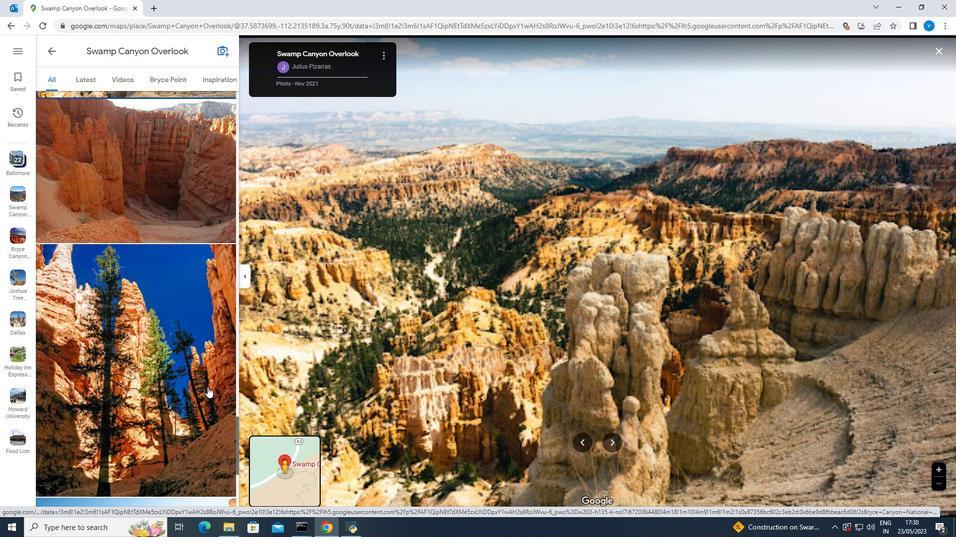 
Action: Mouse moved to (269, 441)
Screenshot: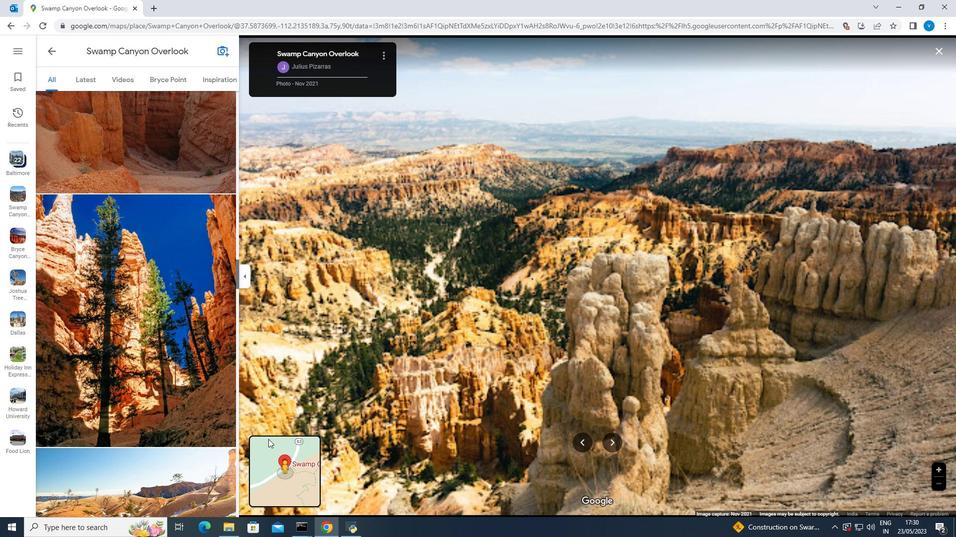 
Action: Mouse pressed left at (269, 441)
Screenshot: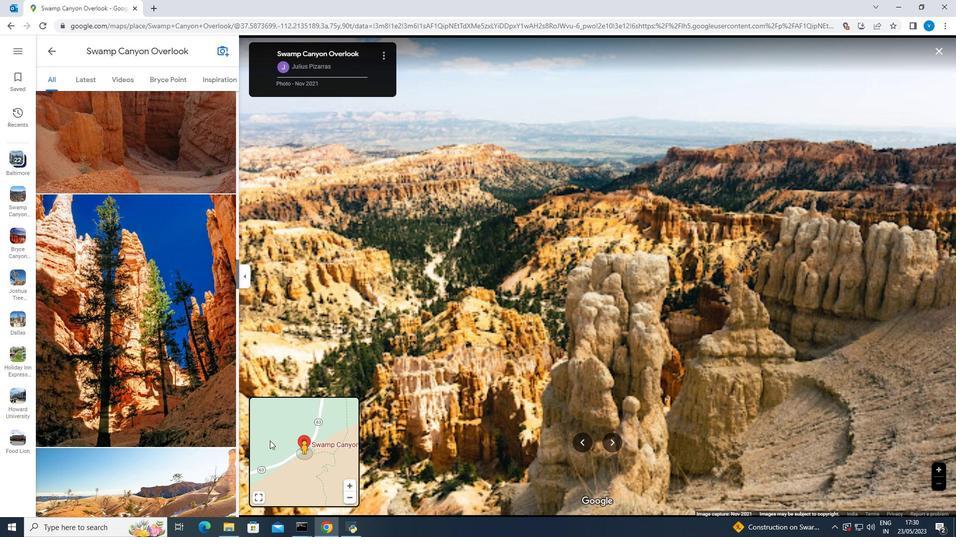 
Action: Mouse moved to (260, 497)
Screenshot: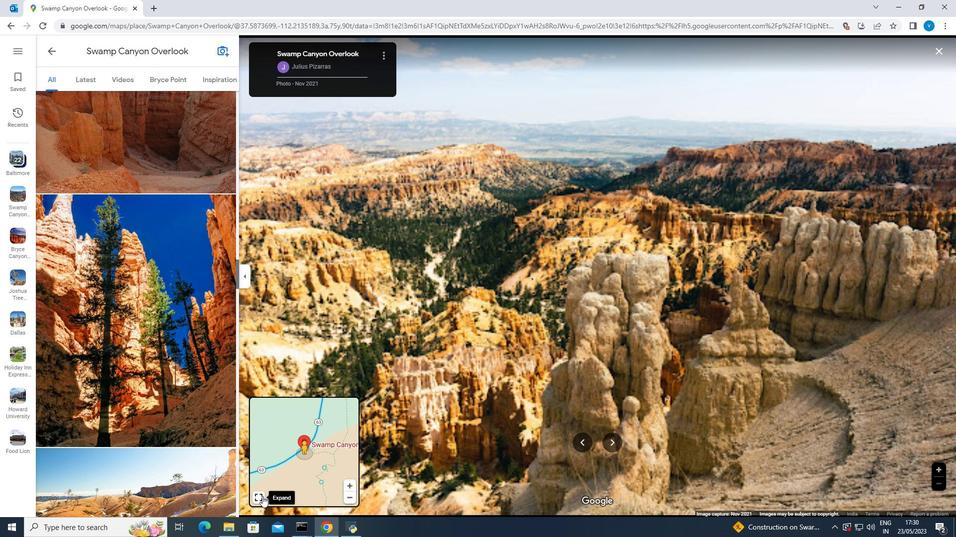 
Action: Mouse pressed left at (260, 497)
Screenshot: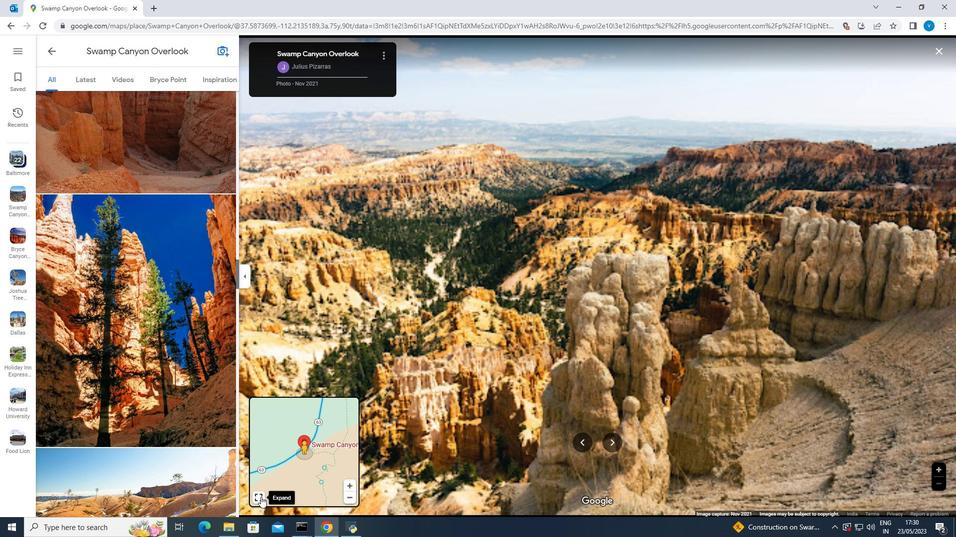 
Action: Mouse moved to (53, 53)
Screenshot: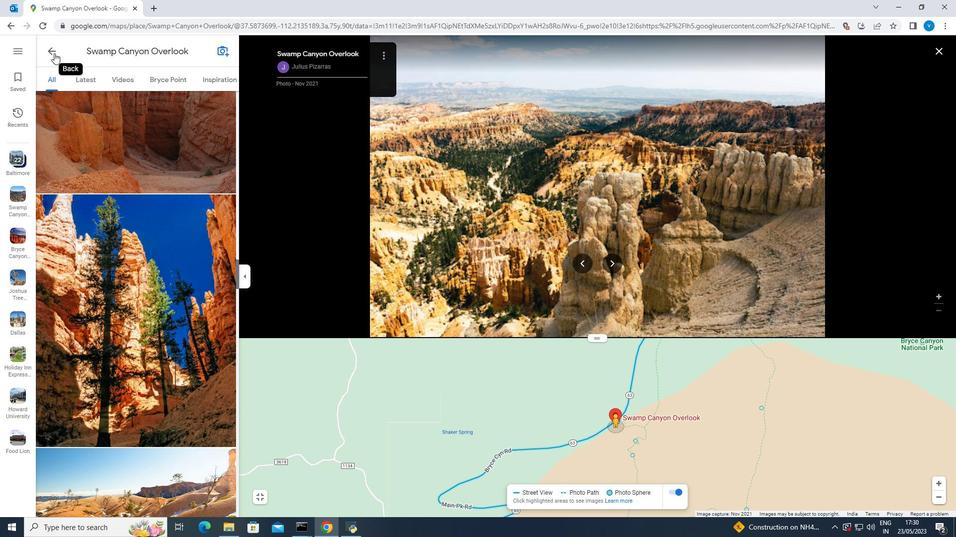 
Action: Mouse pressed left at (53, 53)
Screenshot: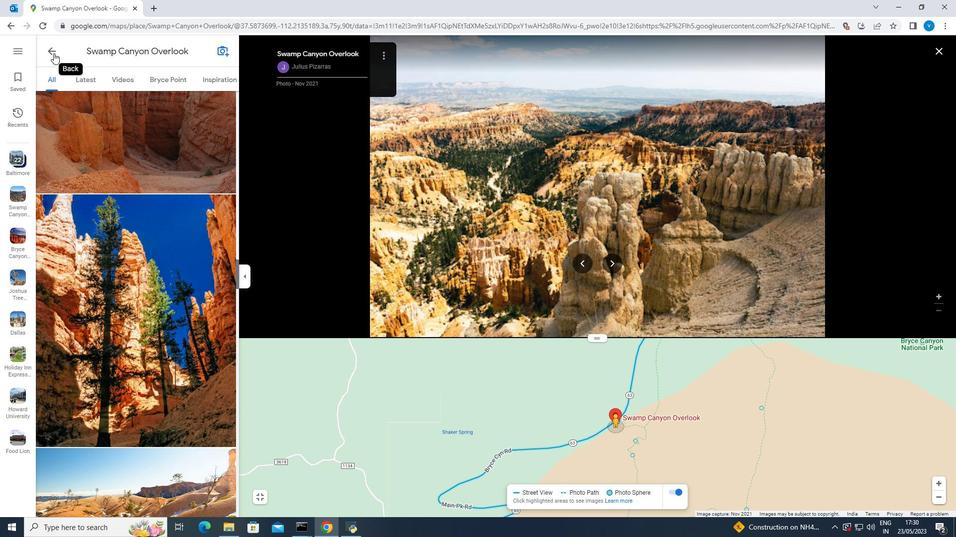 
Action: Mouse moved to (636, 327)
Screenshot: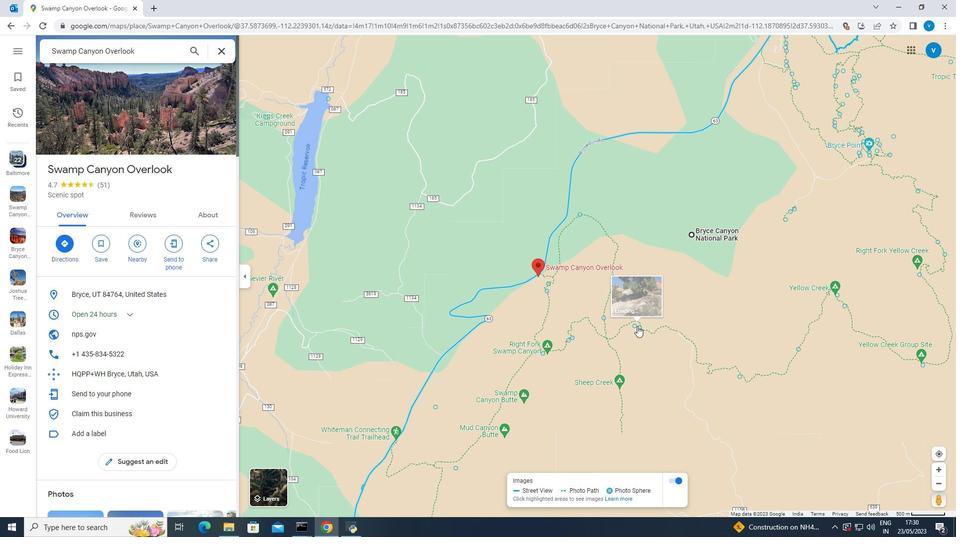 
Action: Mouse pressed left at (636, 327)
Screenshot: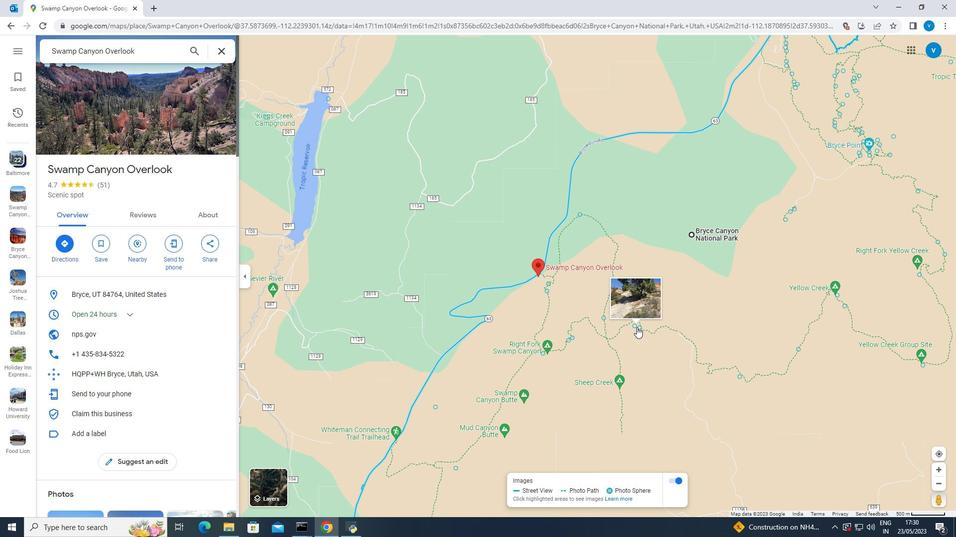 
Action: Mouse pressed left at (636, 327)
Screenshot: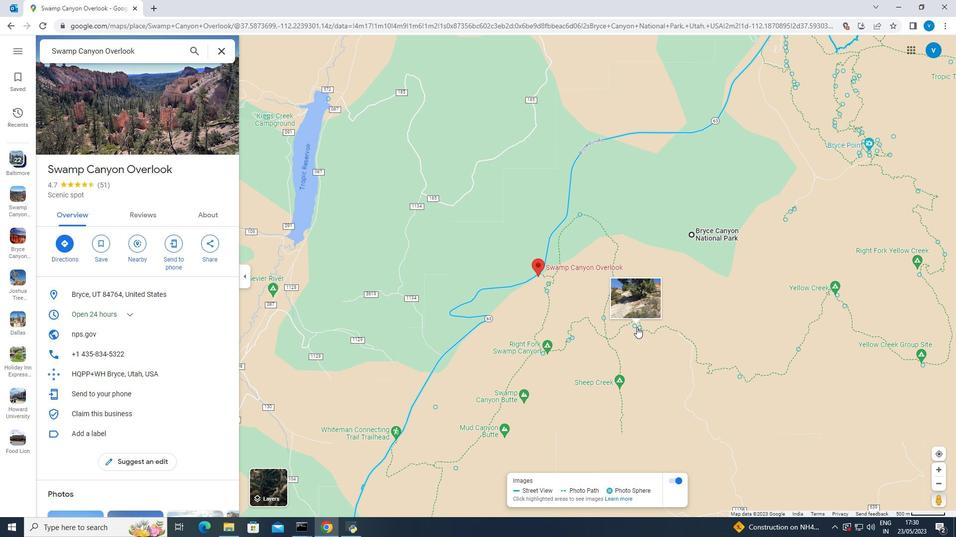 
Action: Mouse moved to (205, 331)
Screenshot: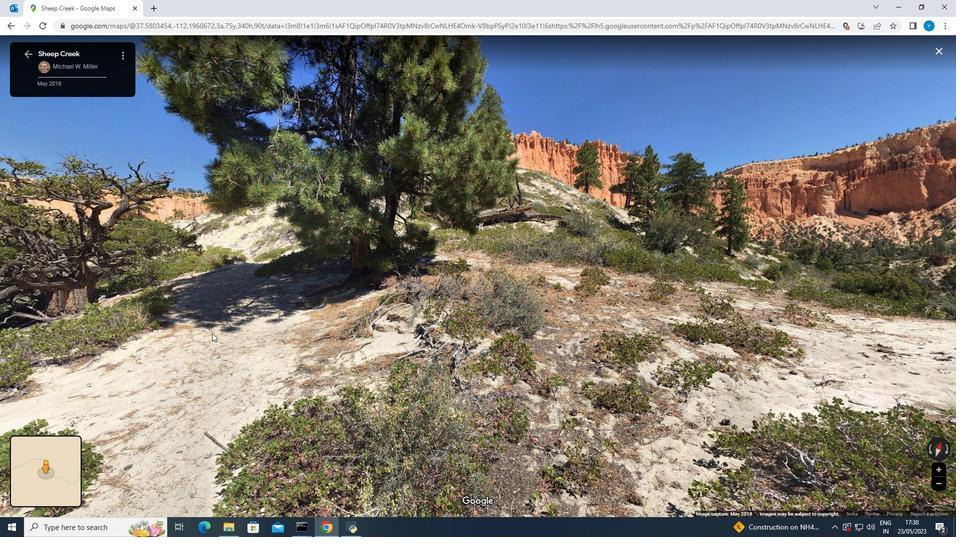 
Action: Mouse pressed left at (205, 331)
Screenshot: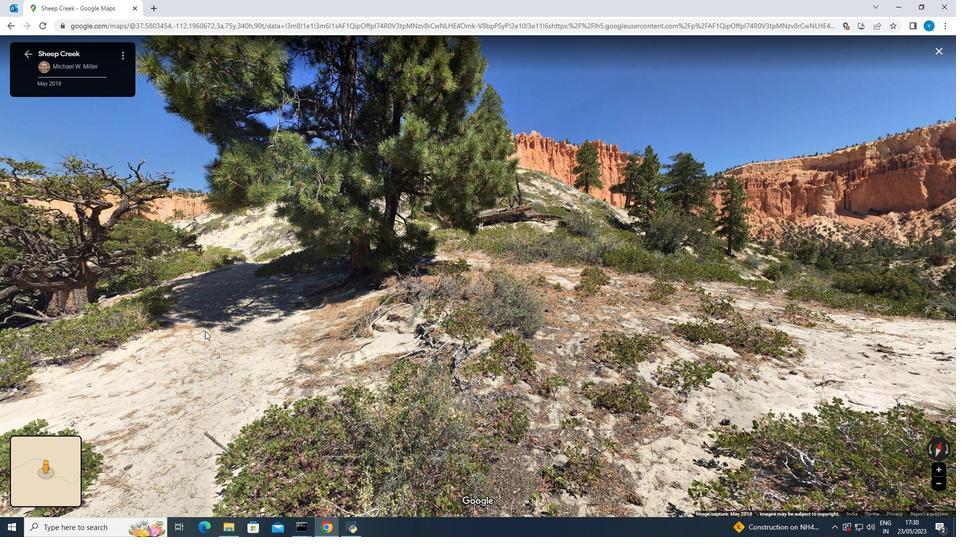 
Action: Mouse moved to (144, 313)
Screenshot: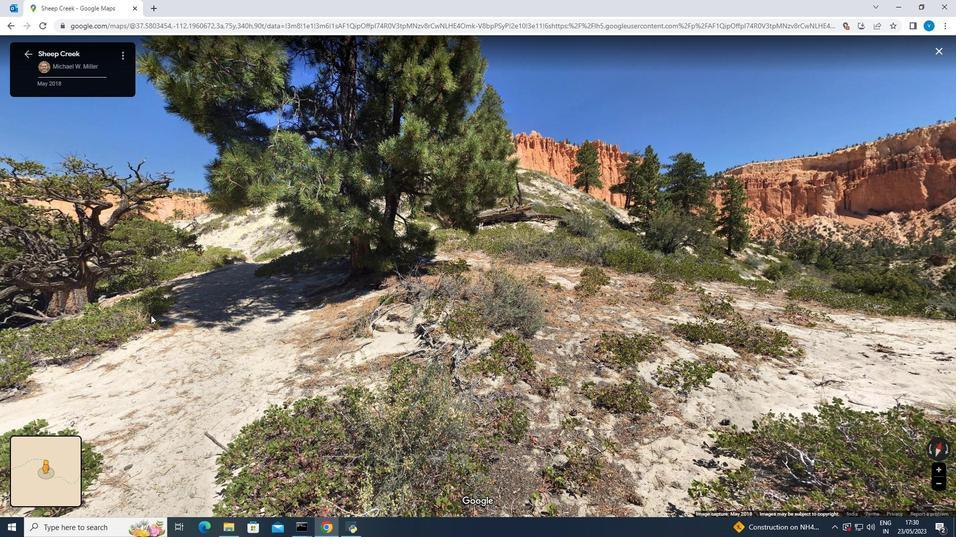 
Action: Mouse pressed left at (144, 313)
Screenshot: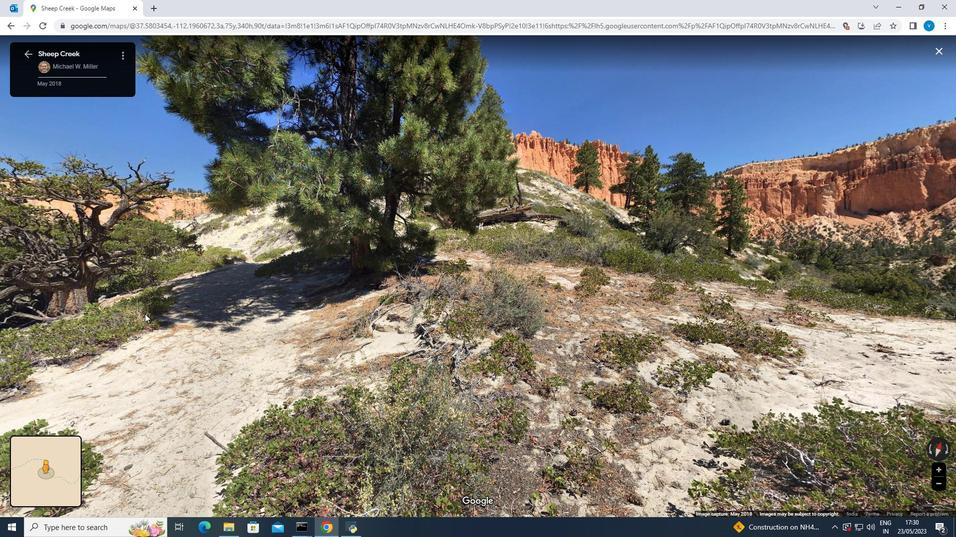 
Action: Mouse pressed left at (144, 313)
Screenshot: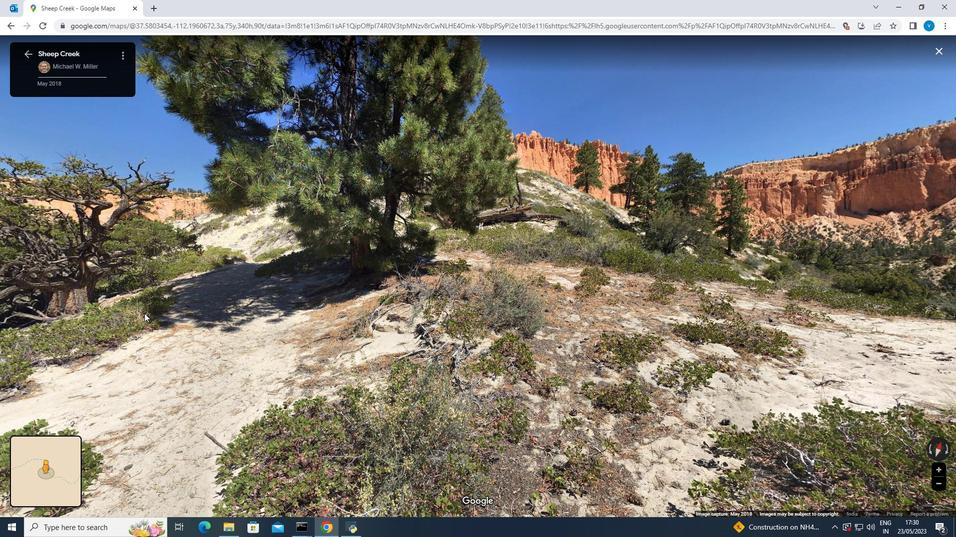 
Action: Mouse moved to (74, 284)
Screenshot: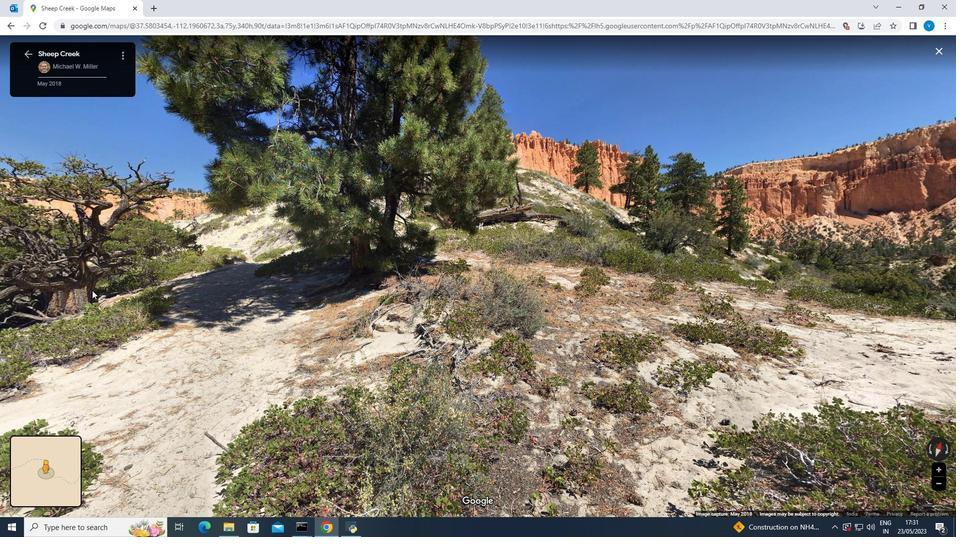
Action: Mouse pressed left at (74, 284)
Screenshot: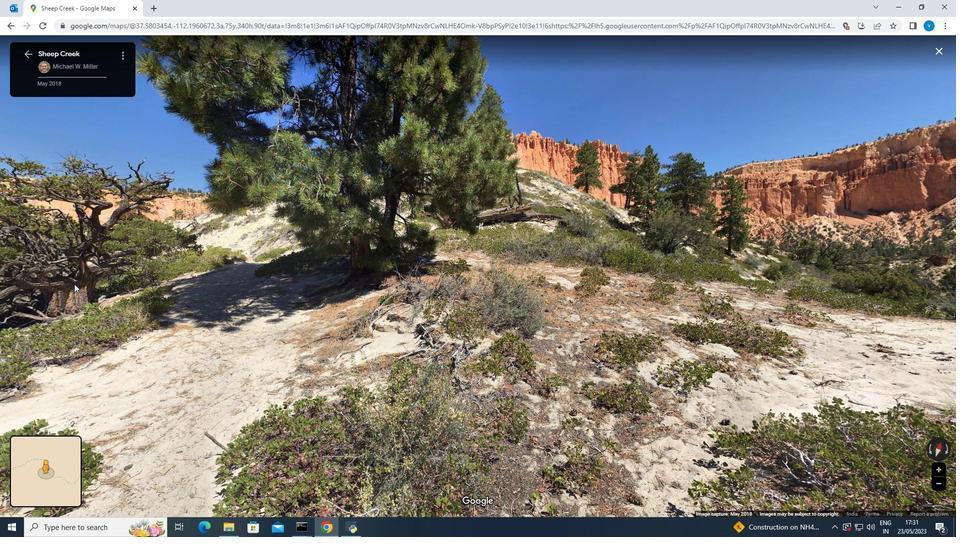 
Action: Mouse moved to (73, 283)
Screenshot: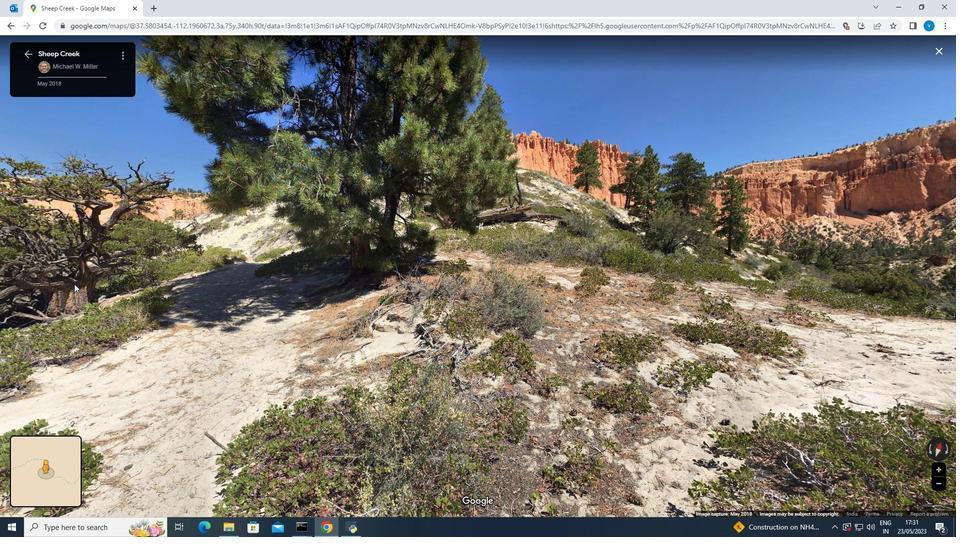
Action: Mouse pressed left at (73, 283)
Screenshot: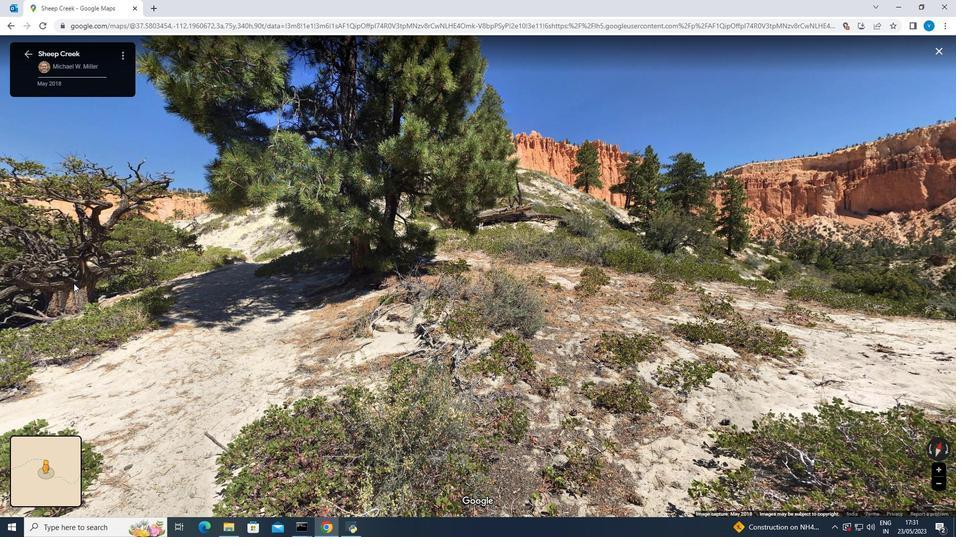 
Action: Mouse moved to (427, 256)
Screenshot: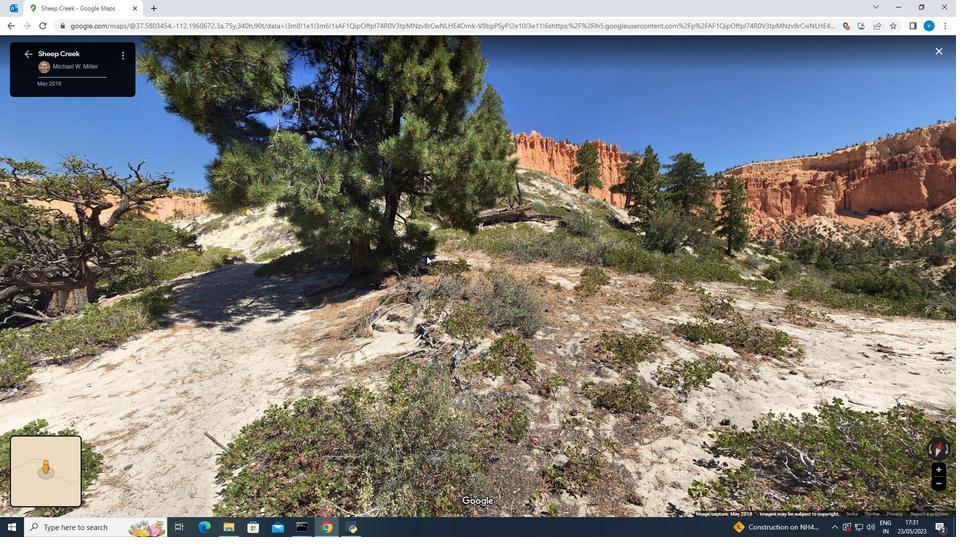 
Action: Mouse pressed left at (427, 256)
Screenshot: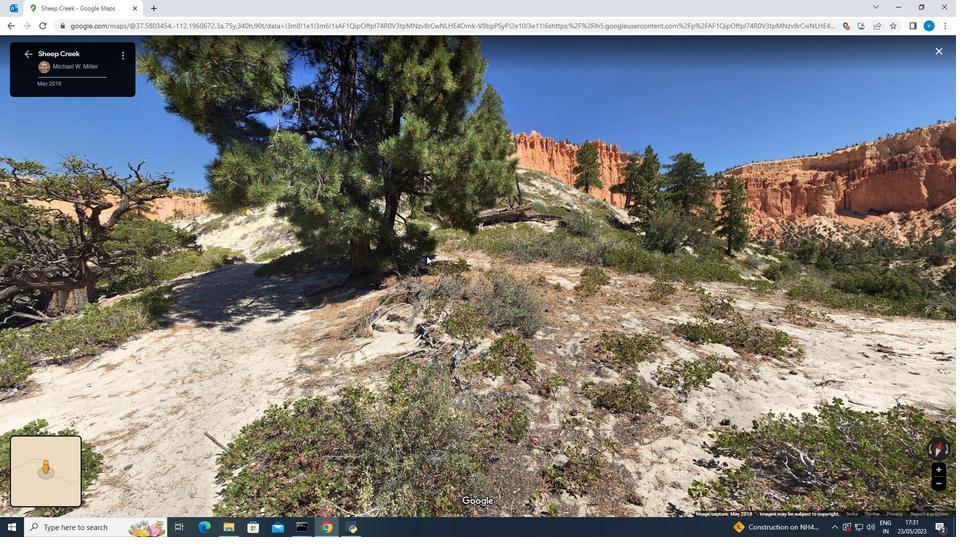 
Action: Mouse pressed left at (427, 256)
Screenshot: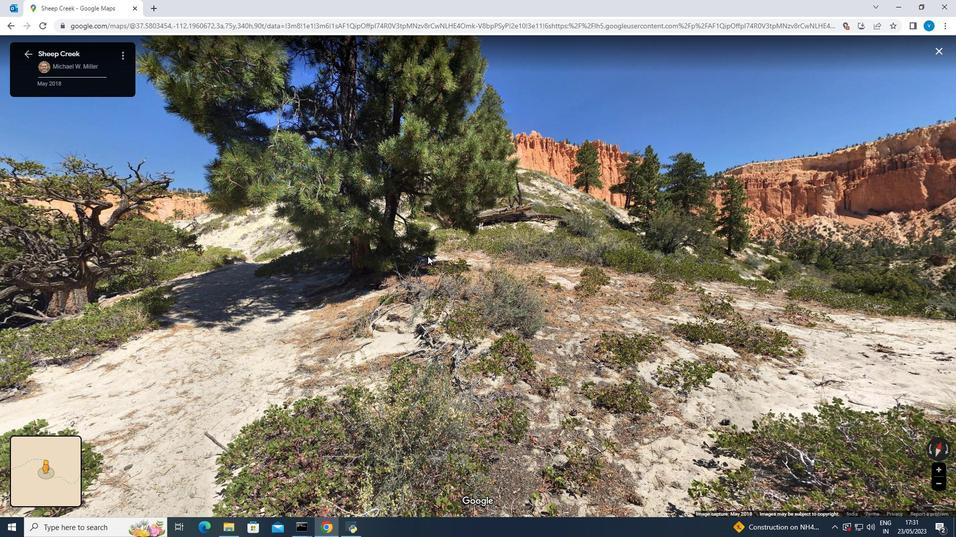 
Action: Mouse moved to (713, 294)
Screenshot: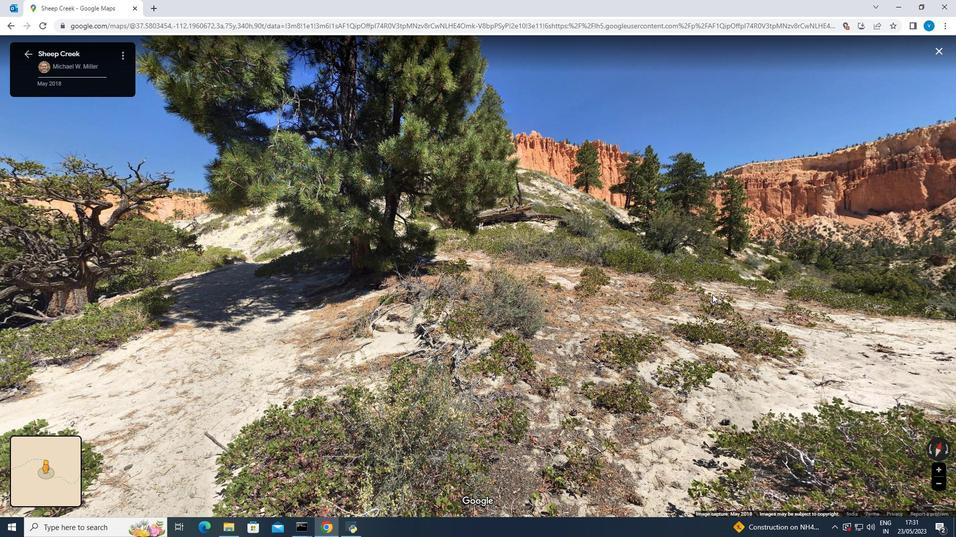 
Action: Mouse pressed left at (713, 294)
Screenshot: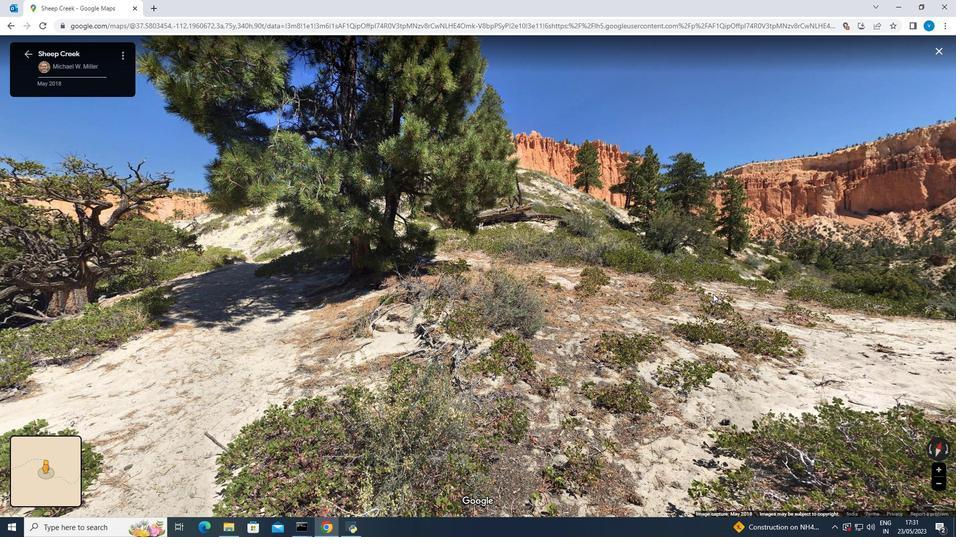 
Action: Mouse pressed left at (713, 294)
Screenshot: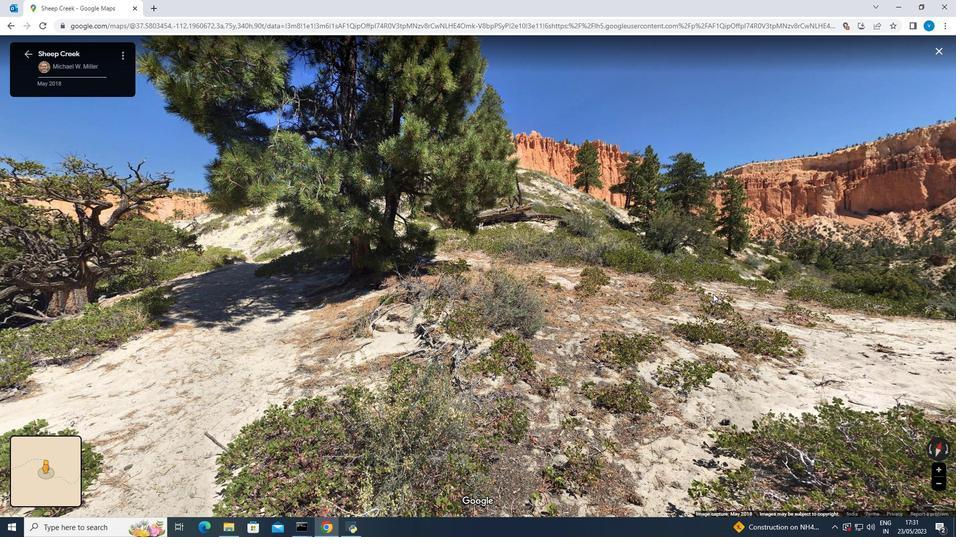 
Action: Mouse moved to (796, 340)
Screenshot: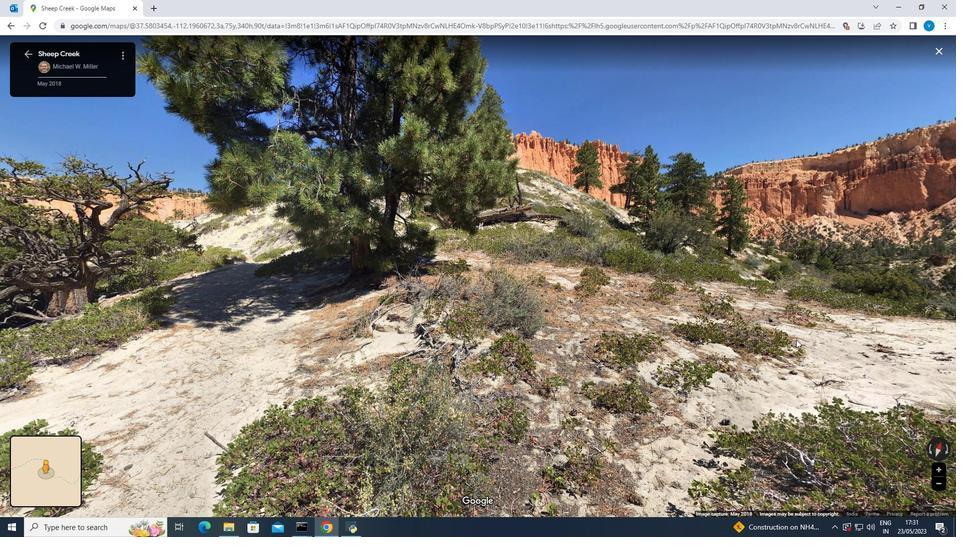 
Action: Mouse scrolled (796, 341) with delta (0, 0)
Screenshot: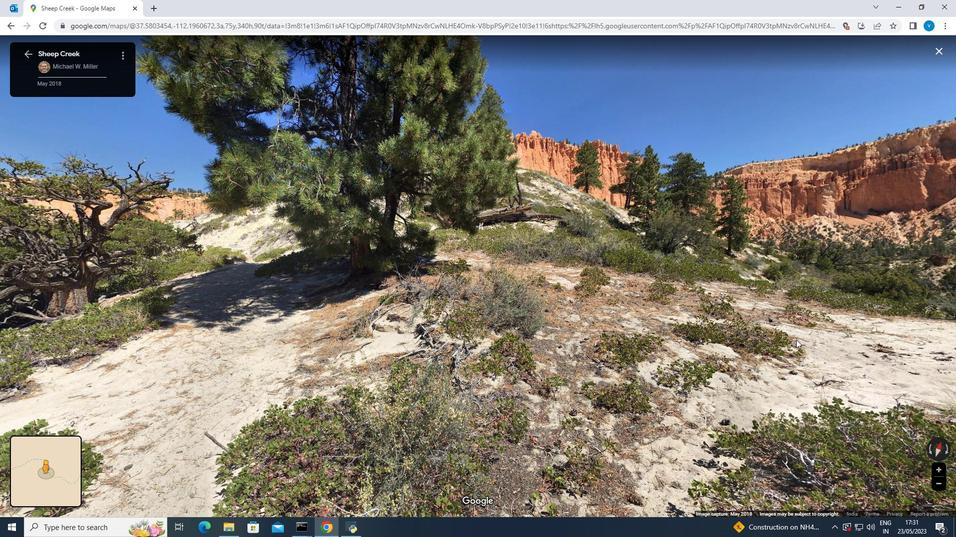 
Action: Mouse moved to (796, 341)
Screenshot: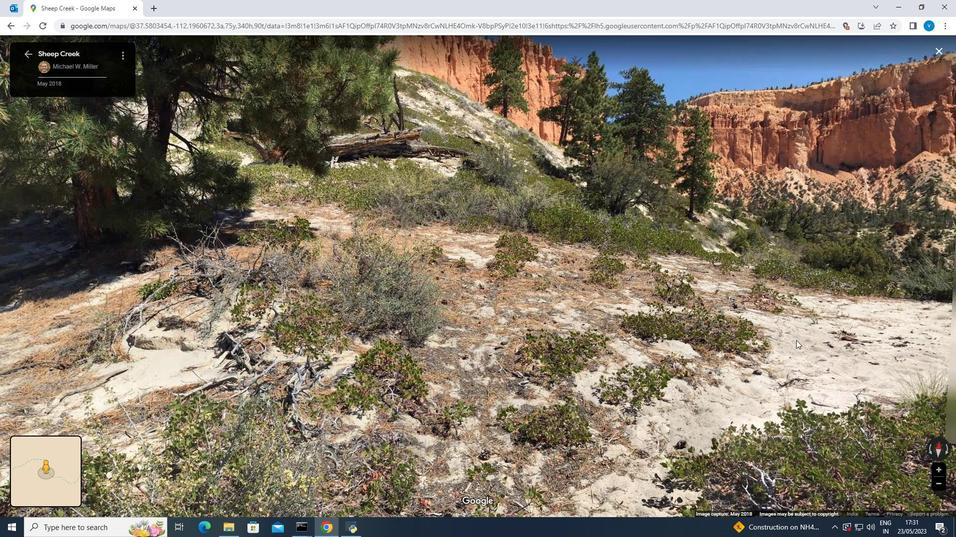 
Action: Mouse scrolled (796, 341) with delta (0, 0)
Screenshot: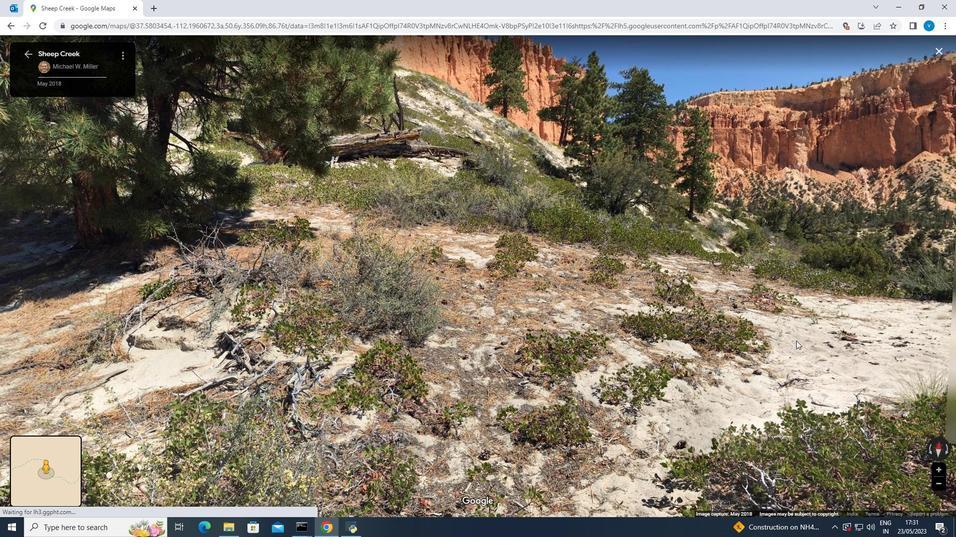 
Action: Mouse scrolled (796, 341) with delta (0, 0)
Screenshot: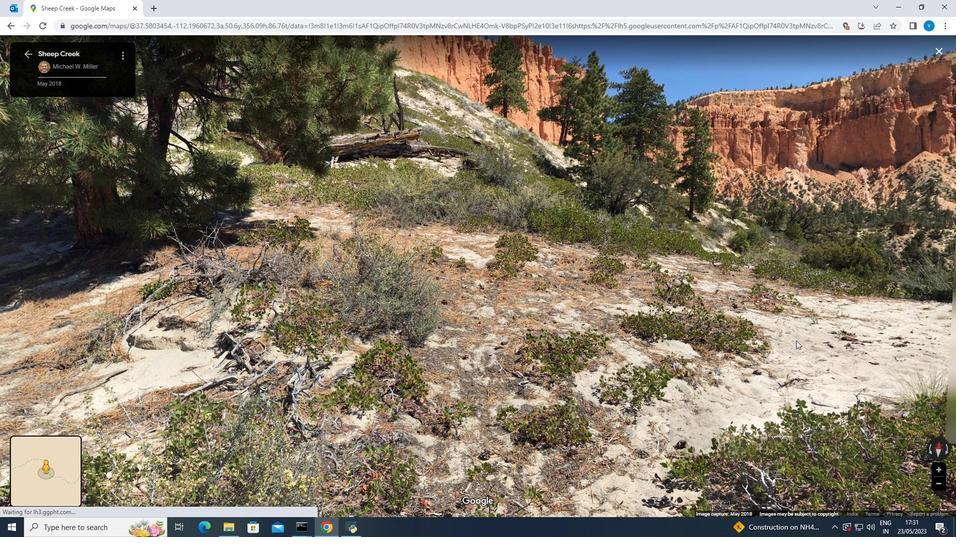 
Action: Mouse moved to (795, 341)
Screenshot: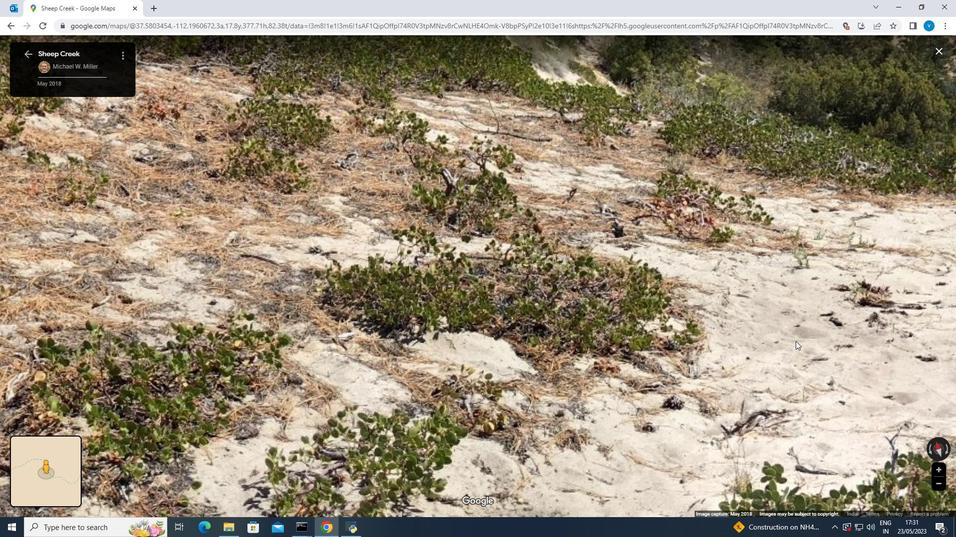 
Action: Mouse scrolled (795, 342) with delta (0, 0)
Screenshot: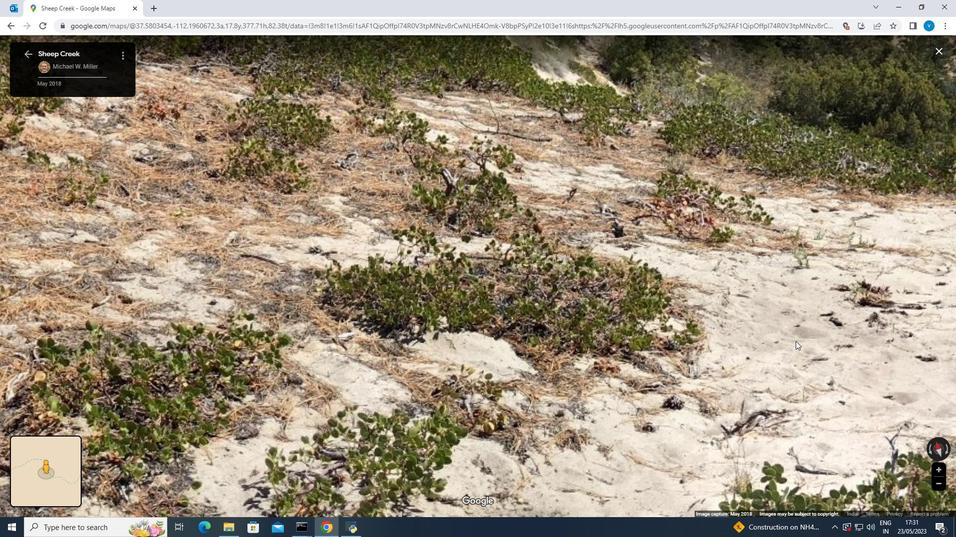 
Action: Mouse moved to (519, 207)
Screenshot: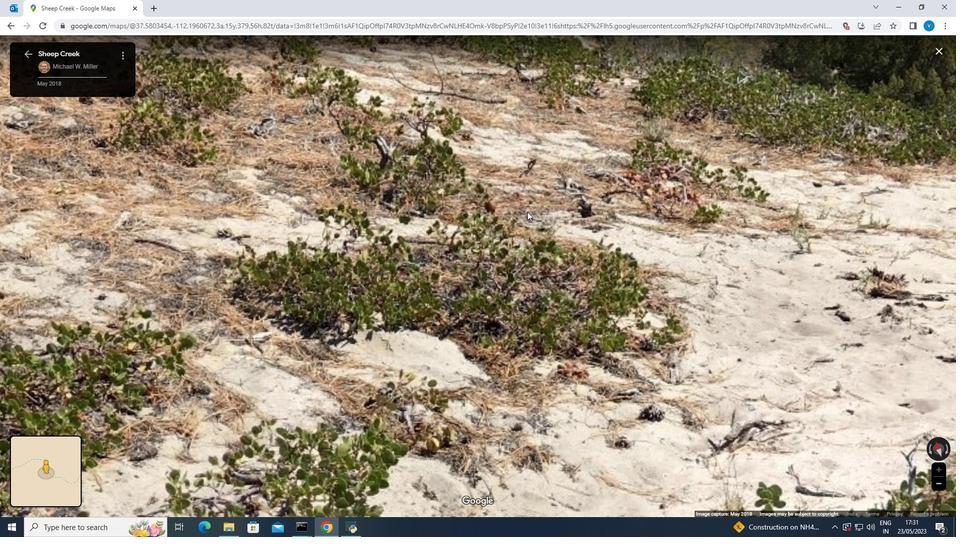 
Action: Mouse scrolled (519, 206) with delta (0, 0)
Screenshot: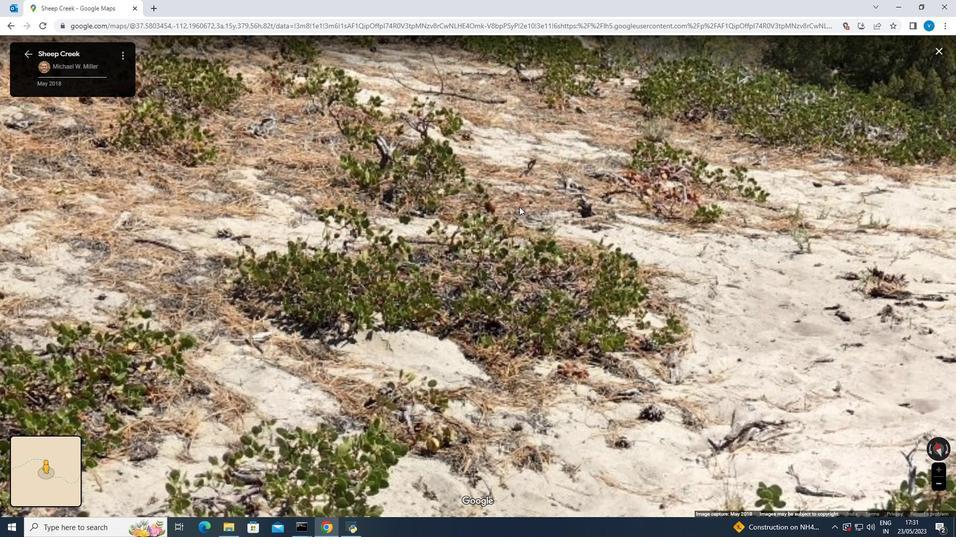 
Action: Mouse scrolled (519, 206) with delta (0, 0)
Screenshot: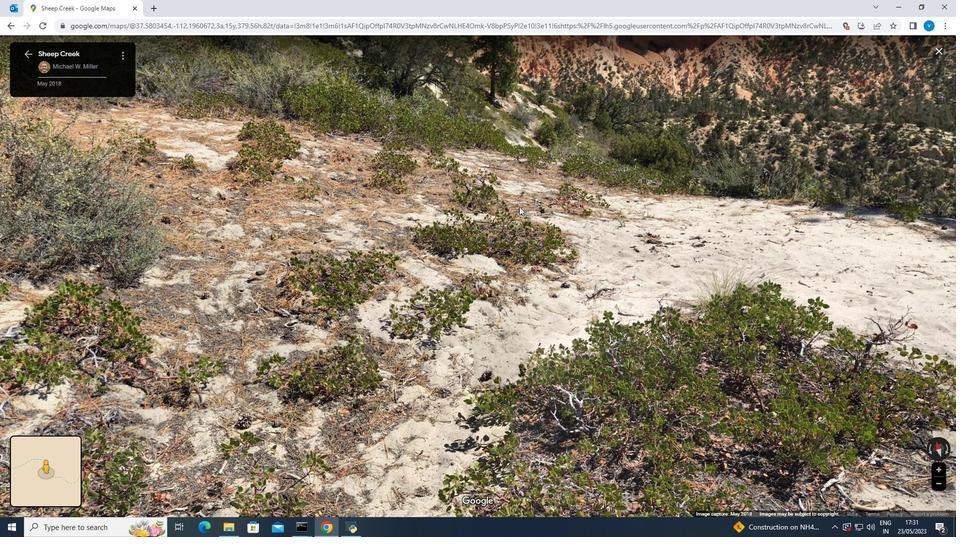 
Action: Mouse moved to (156, 118)
Screenshot: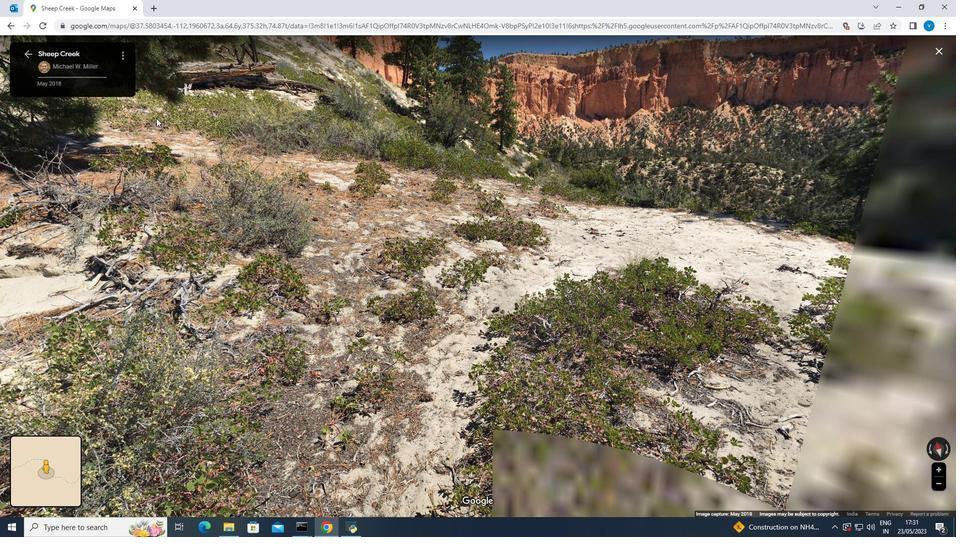 
Action: Mouse scrolled (156, 119) with delta (0, 0)
Screenshot: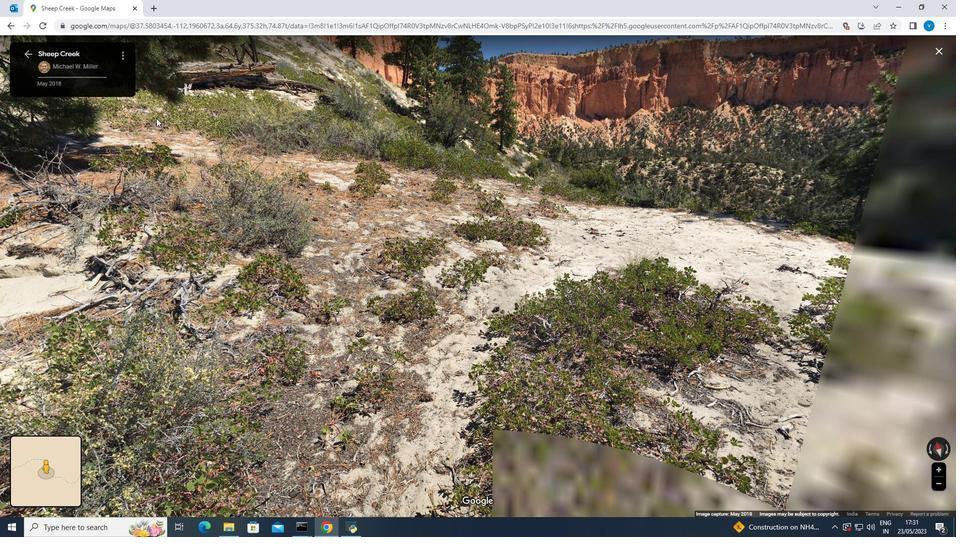 
Action: Mouse moved to (156, 117)
Screenshot: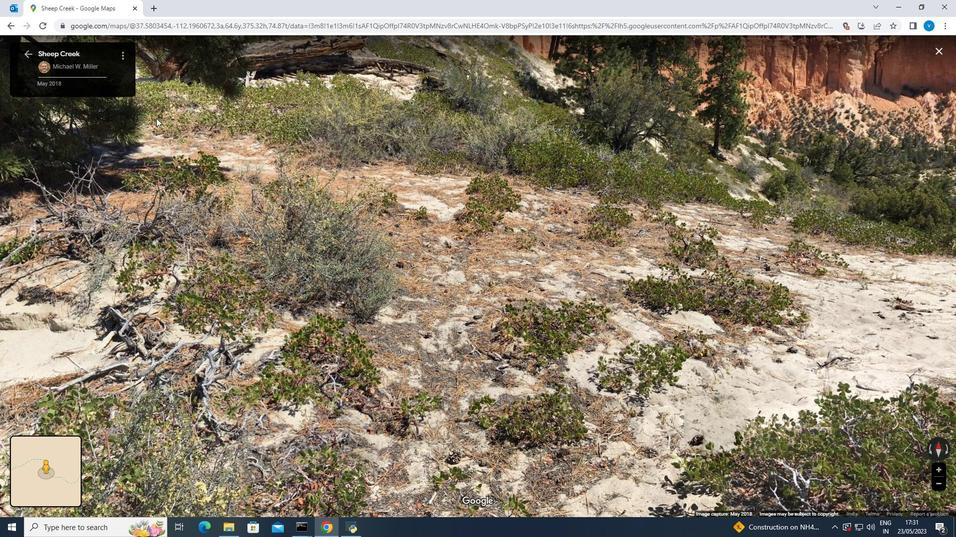 
Action: Mouse scrolled (156, 117) with delta (0, 0)
Screenshot: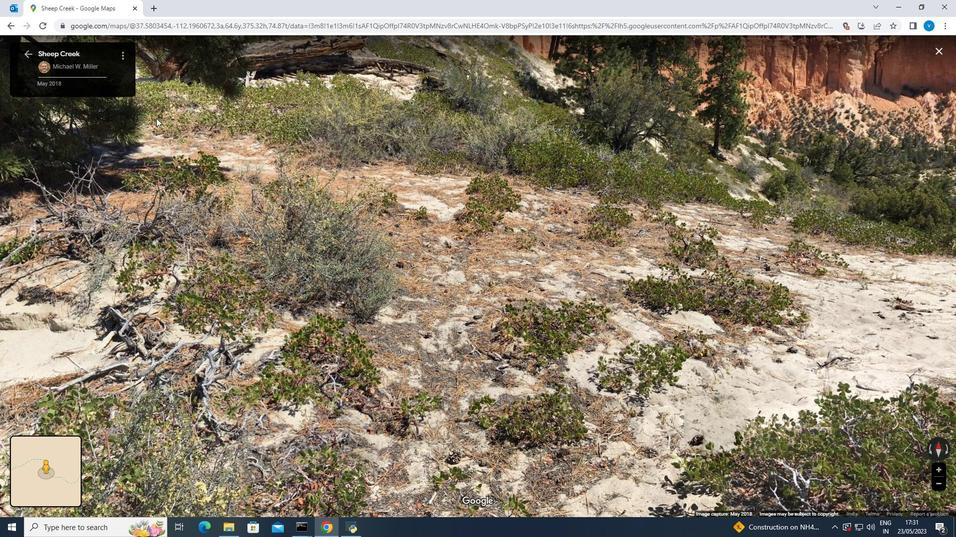 
Action: Mouse moved to (157, 116)
Screenshot: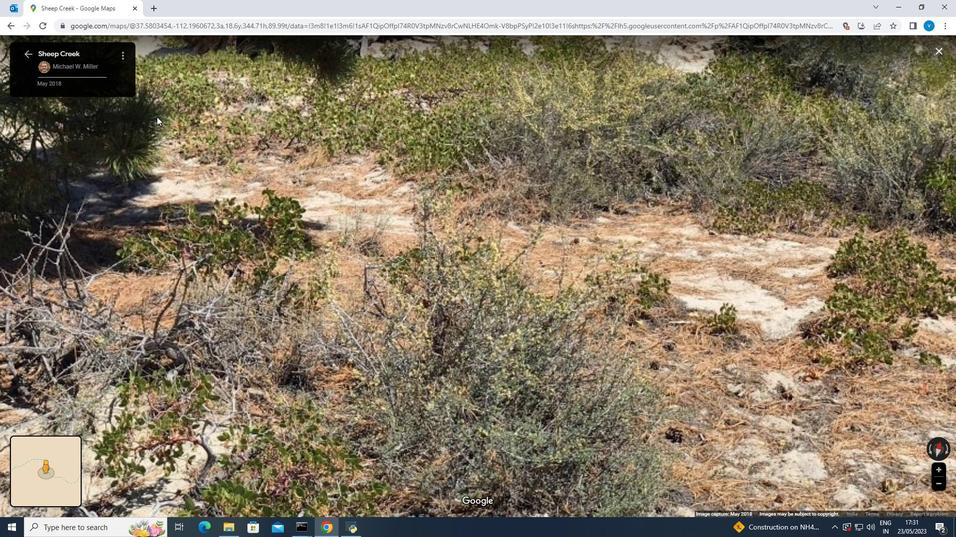 
Action: Mouse scrolled (157, 116) with delta (0, 0)
Screenshot: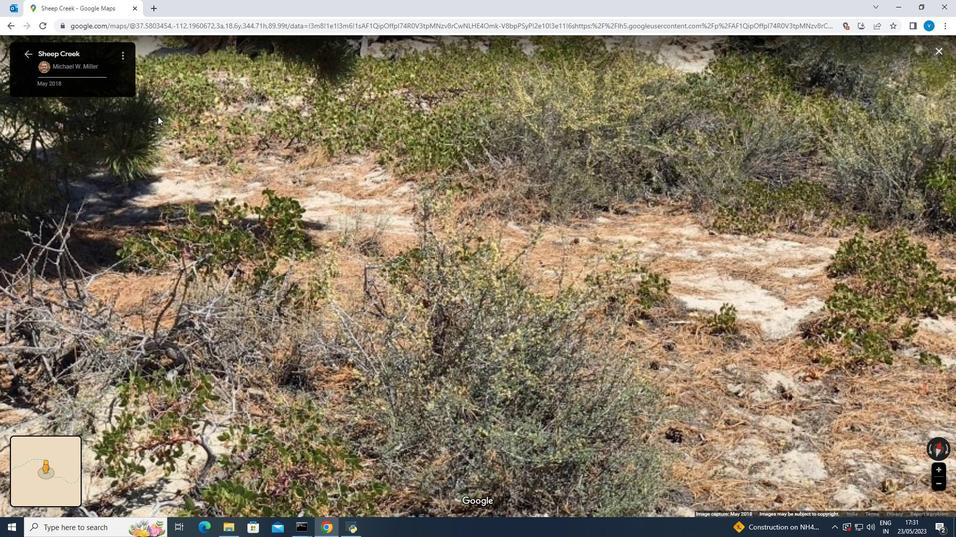 
Action: Mouse scrolled (157, 116) with delta (0, 0)
Screenshot: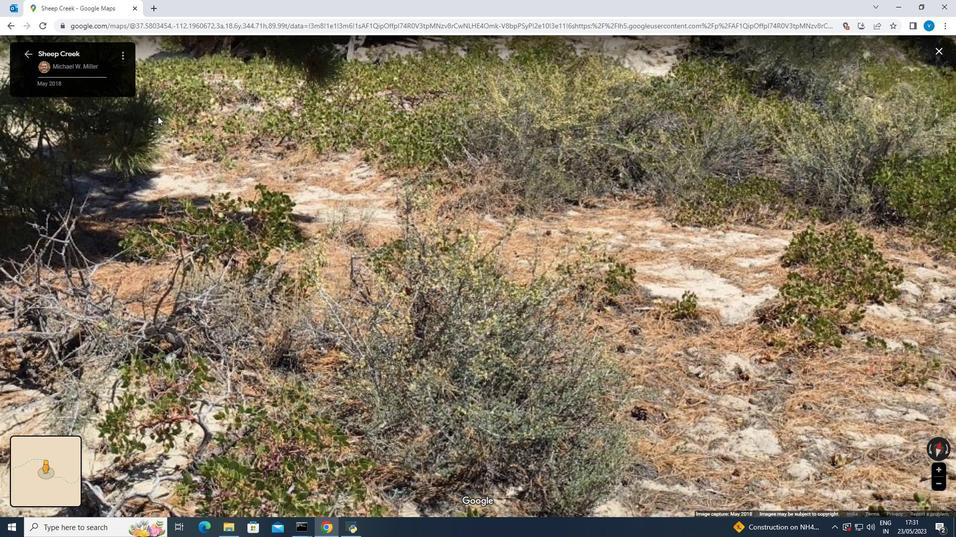
Action: Mouse scrolled (157, 116) with delta (0, 0)
Screenshot: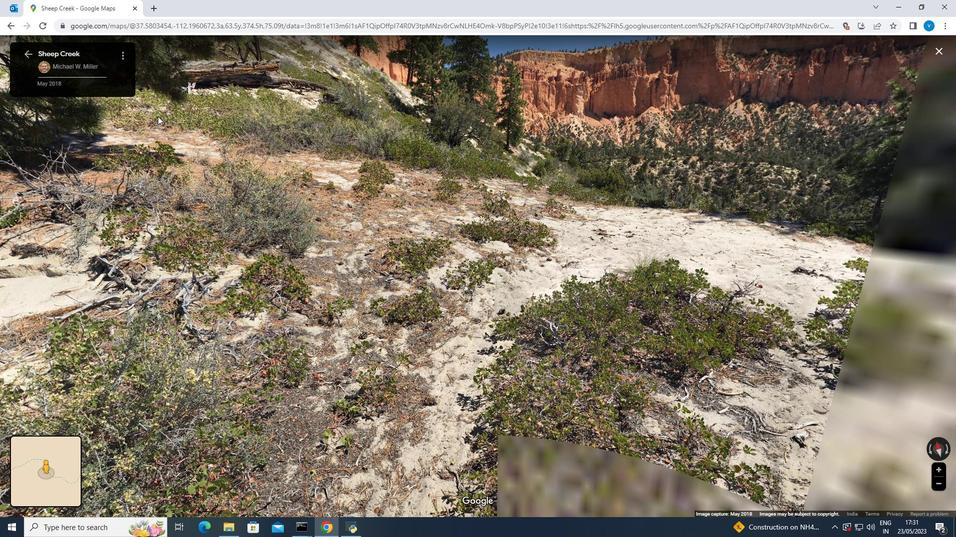 
Action: Mouse scrolled (157, 116) with delta (0, 0)
Screenshot: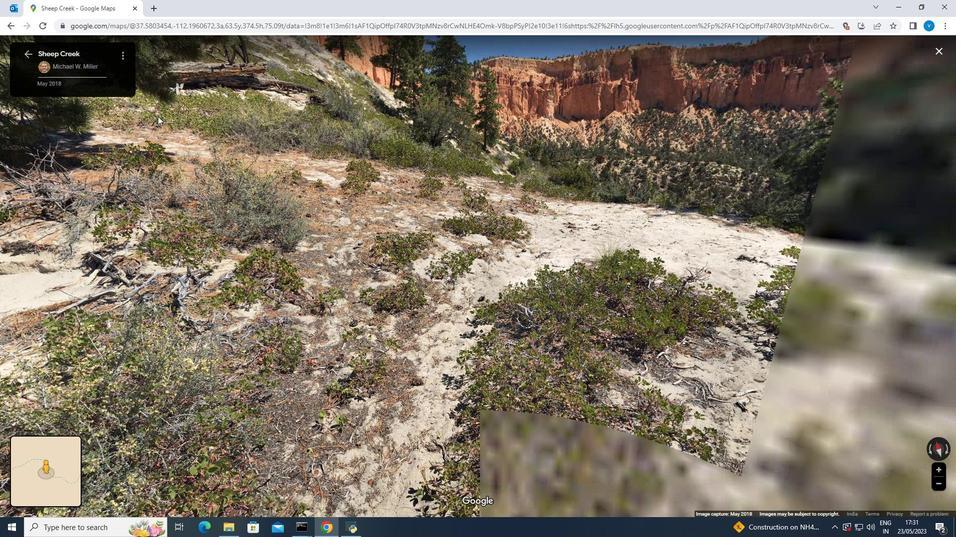 
Action: Mouse moved to (159, 116)
Screenshot: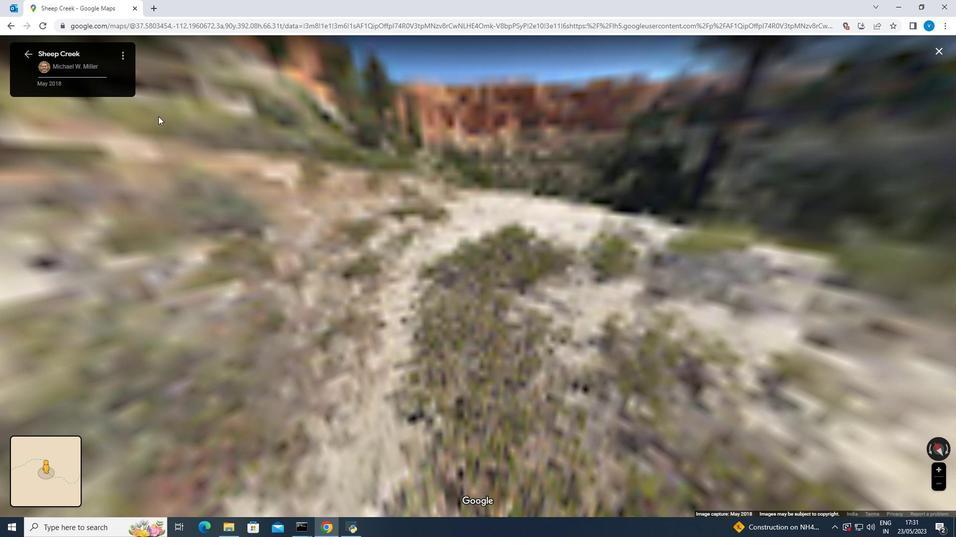 
Action: Mouse scrolled (159, 116) with delta (0, 0)
Screenshot: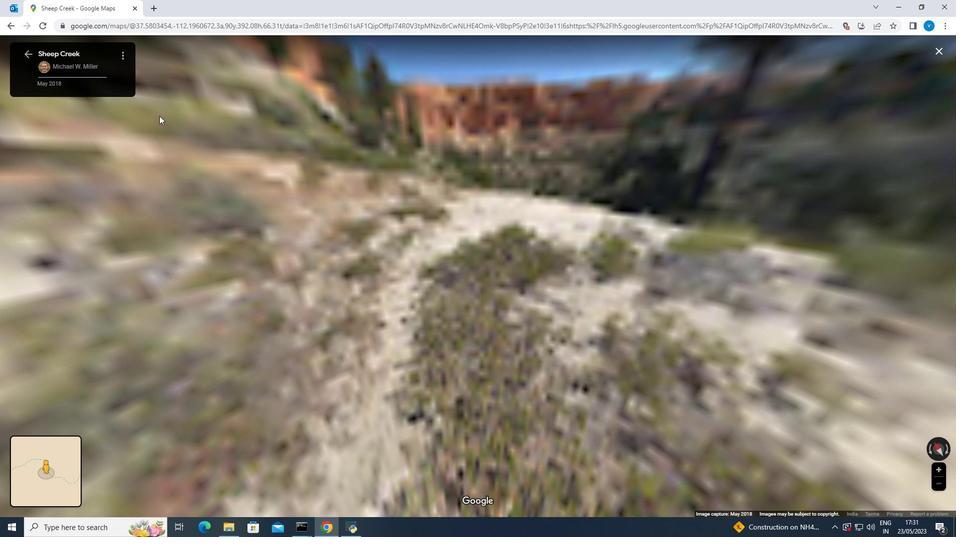 
Action: Mouse moved to (105, 216)
Screenshot: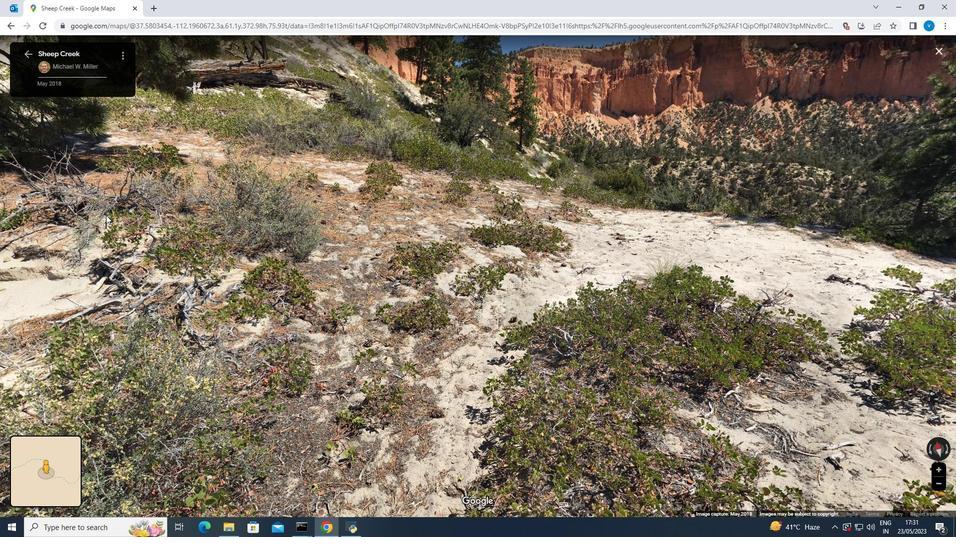 
Action: Mouse scrolled (105, 215) with delta (0, 0)
Screenshot: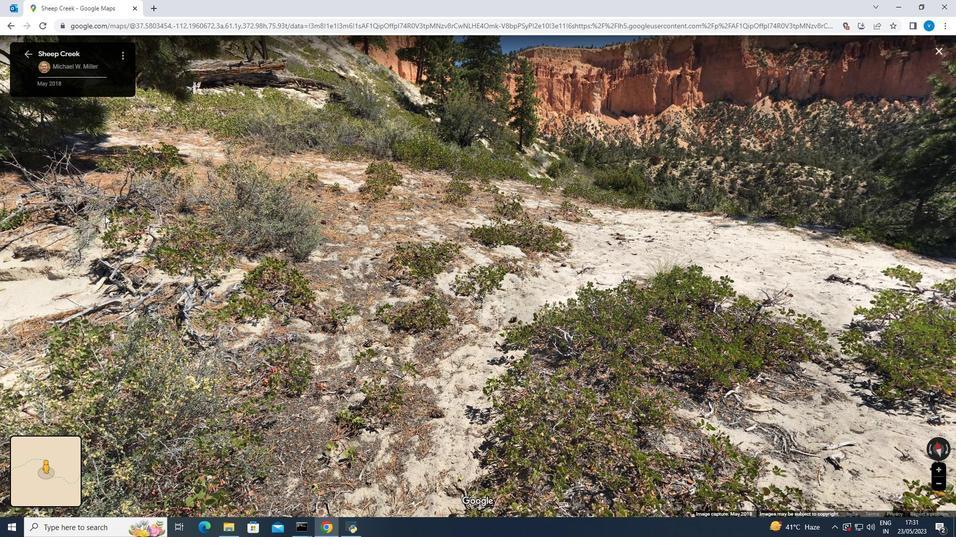 
Action: Mouse moved to (461, 107)
Screenshot: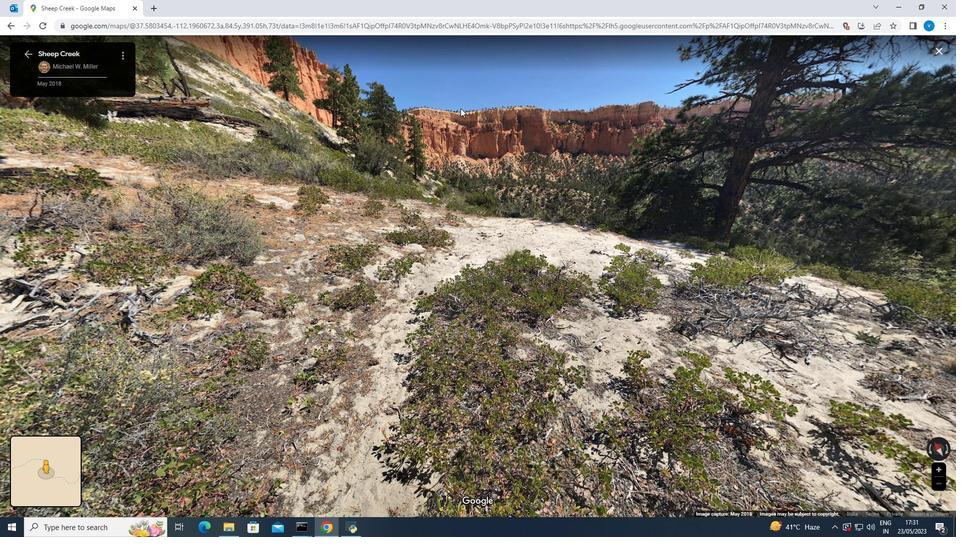 
Action: Mouse scrolled (461, 107) with delta (0, 0)
Screenshot: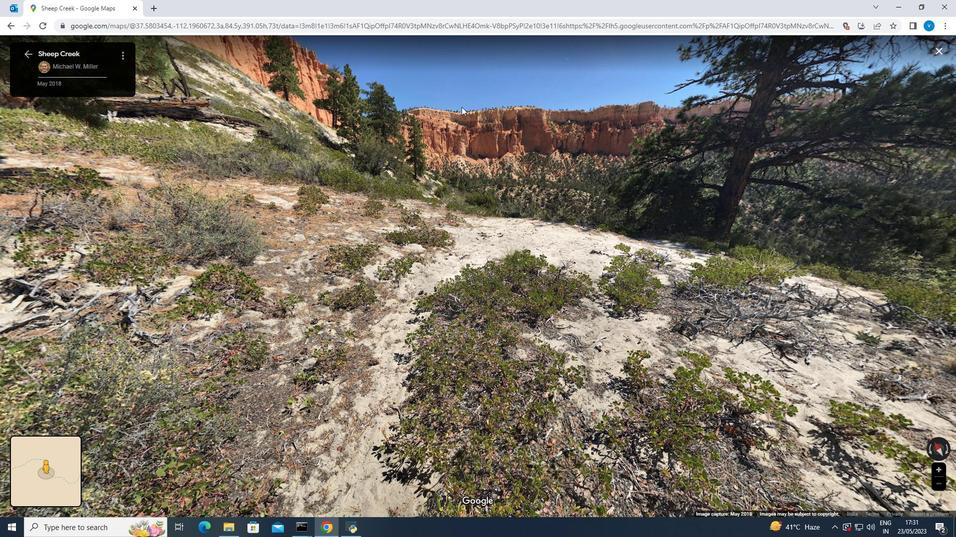 
Action: Mouse scrolled (461, 107) with delta (0, 0)
Screenshot: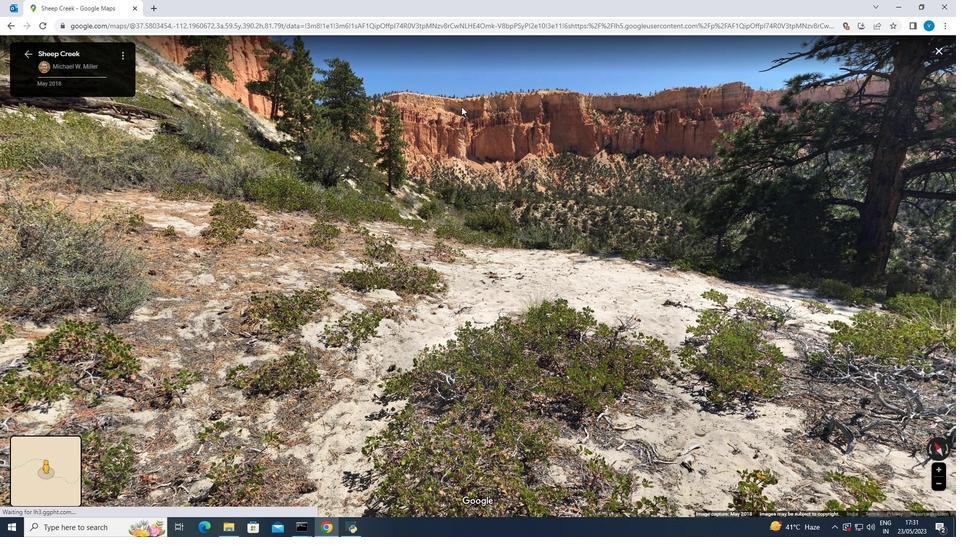 
Action: Mouse scrolled (461, 107) with delta (0, 0)
Screenshot: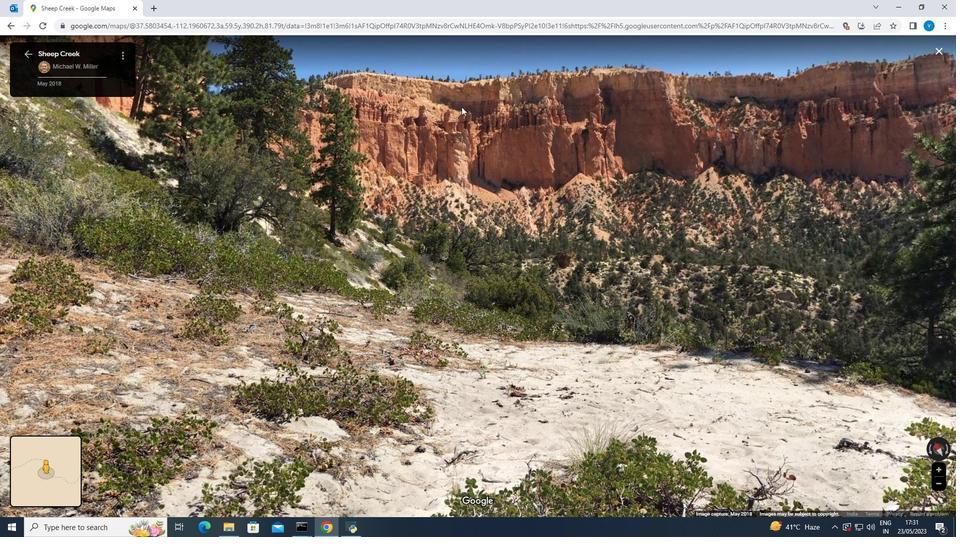 
Action: Mouse moved to (462, 100)
Screenshot: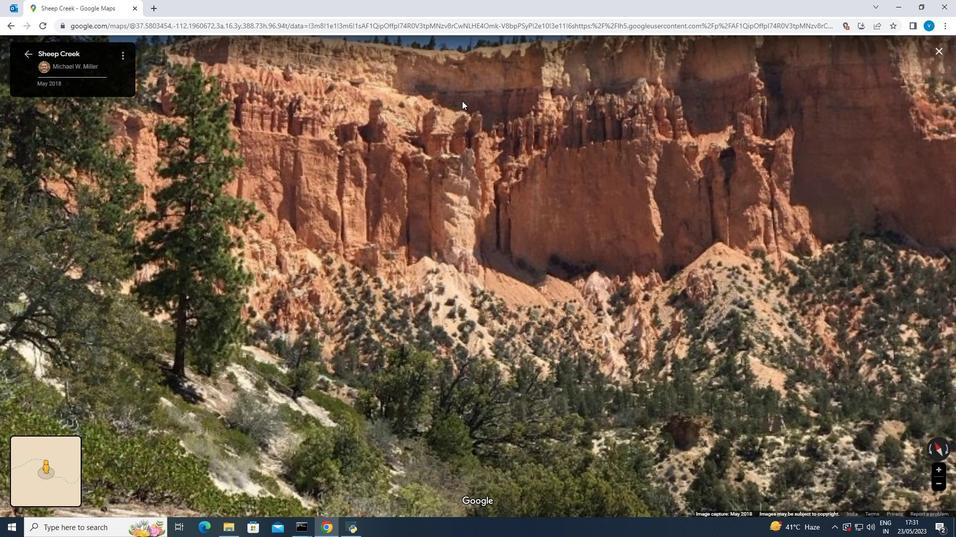 
Action: Mouse scrolled (462, 100) with delta (0, 0)
Screenshot: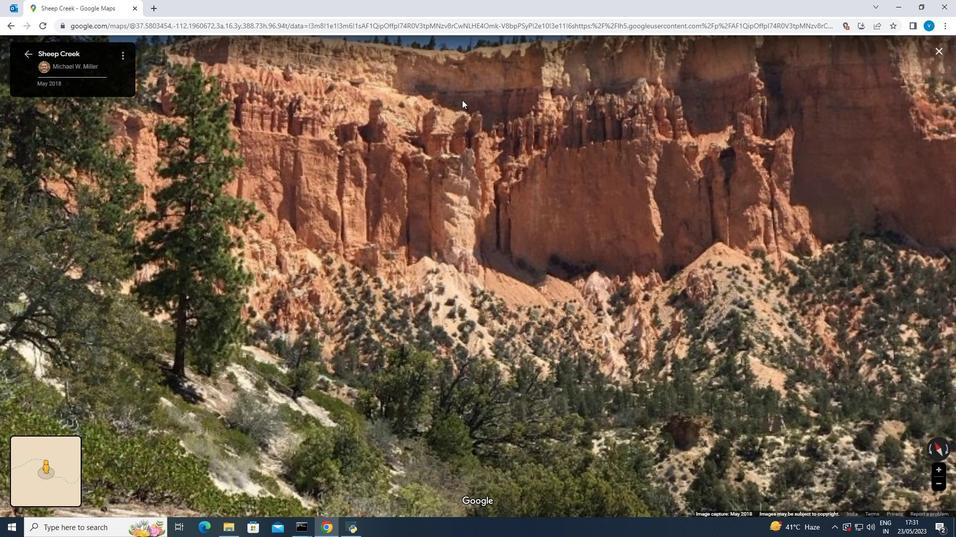 
Action: Mouse scrolled (462, 99) with delta (0, 0)
Screenshot: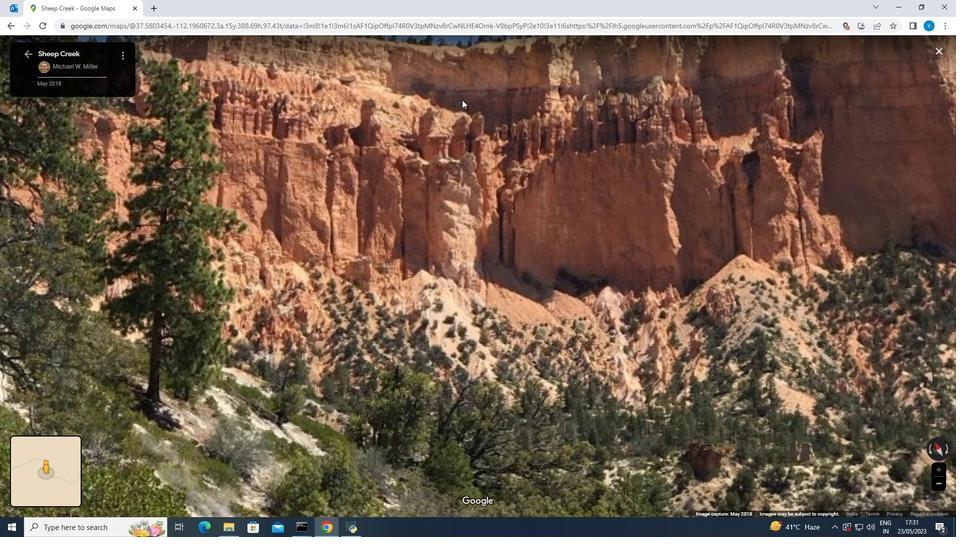 
Action: Mouse scrolled (462, 99) with delta (0, 0)
Screenshot: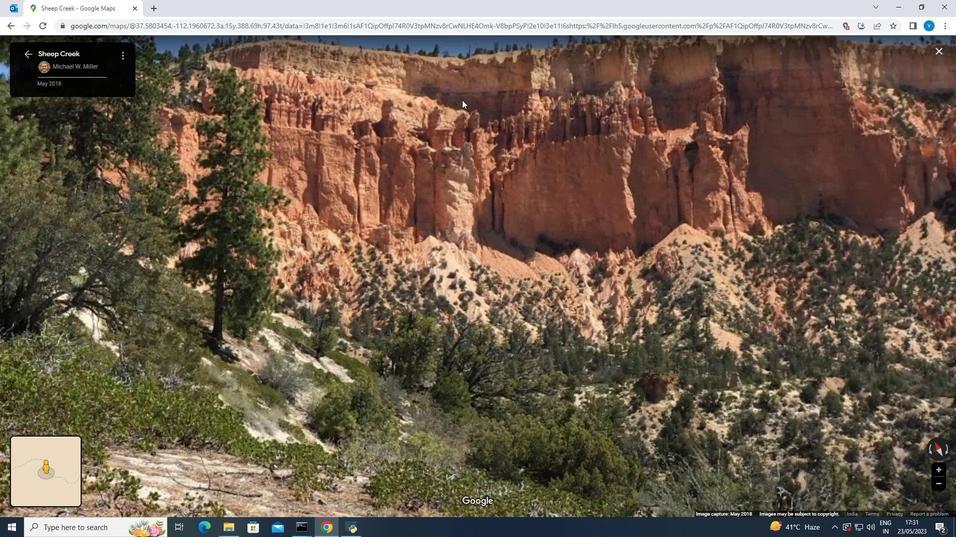 
Action: Mouse moved to (462, 100)
Screenshot: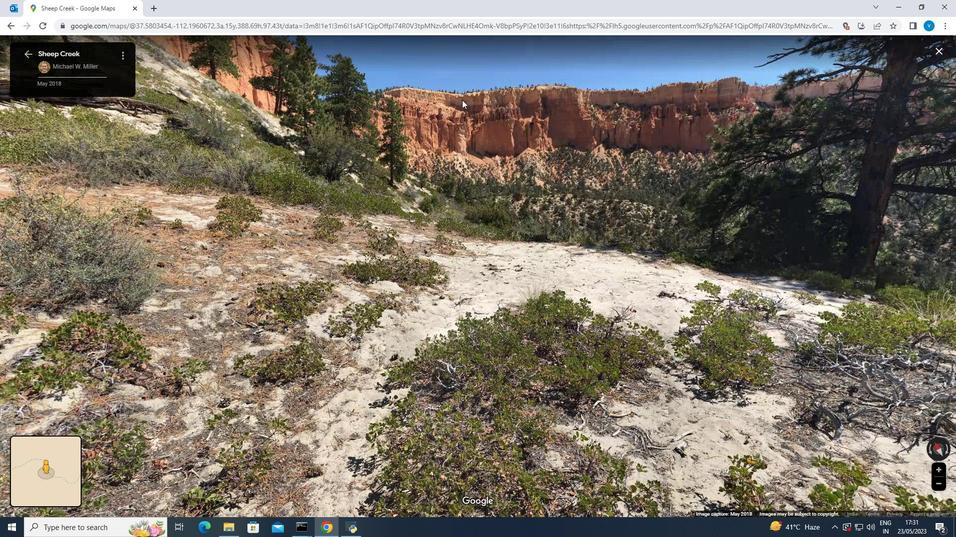 
Action: Mouse scrolled (462, 99) with delta (0, 0)
Screenshot: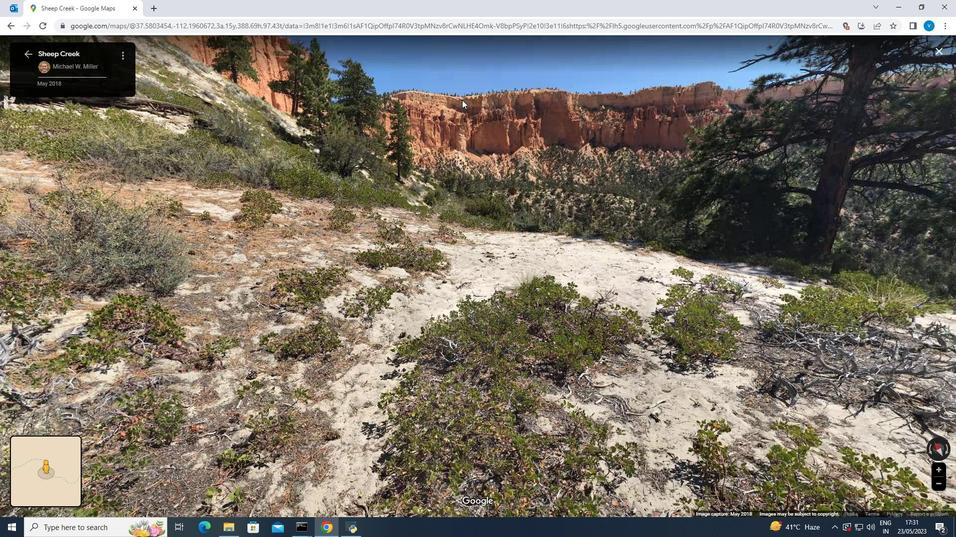 
Action: Mouse moved to (475, 82)
Screenshot: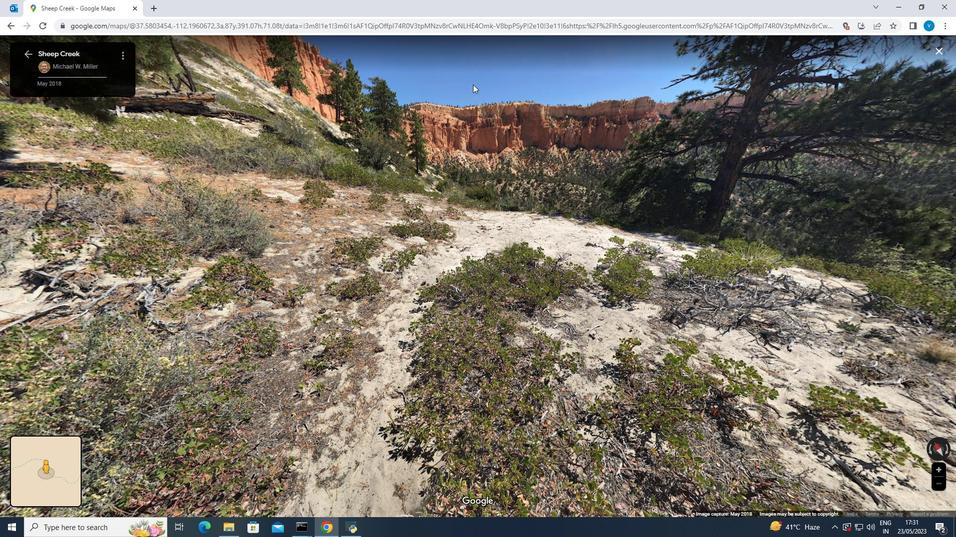 
Action: Mouse pressed left at (475, 82)
Screenshot: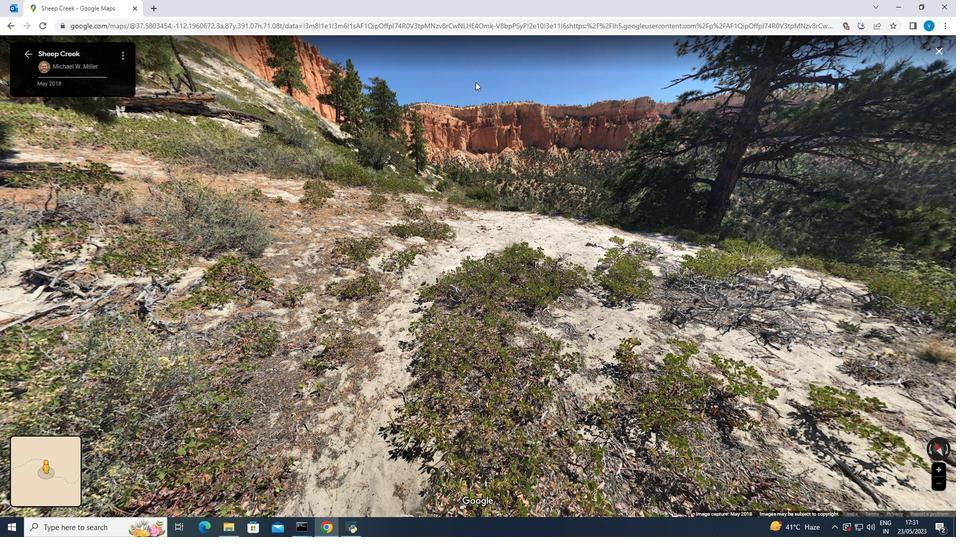 
Action: Mouse scrolled (475, 82) with delta (0, 0)
Screenshot: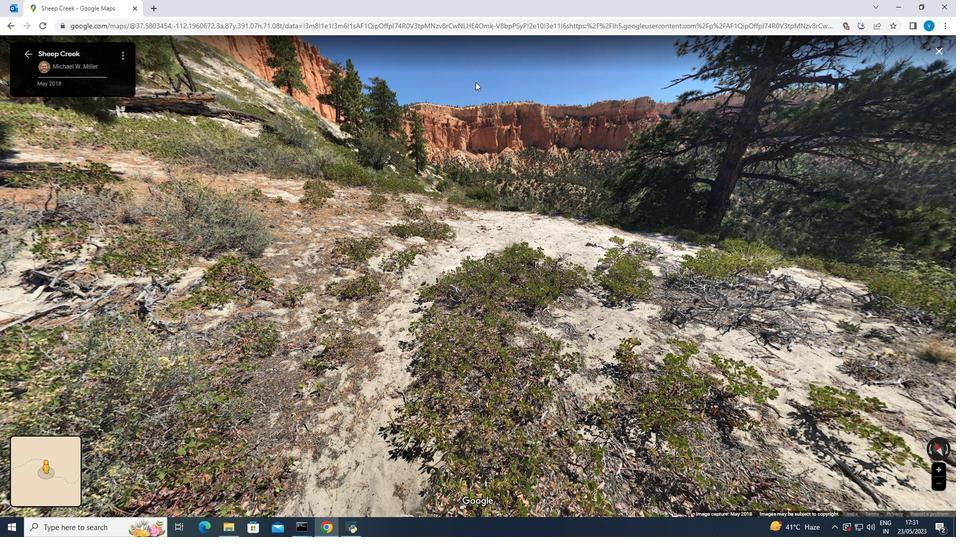 
Action: Mouse scrolled (475, 82) with delta (0, 0)
Screenshot: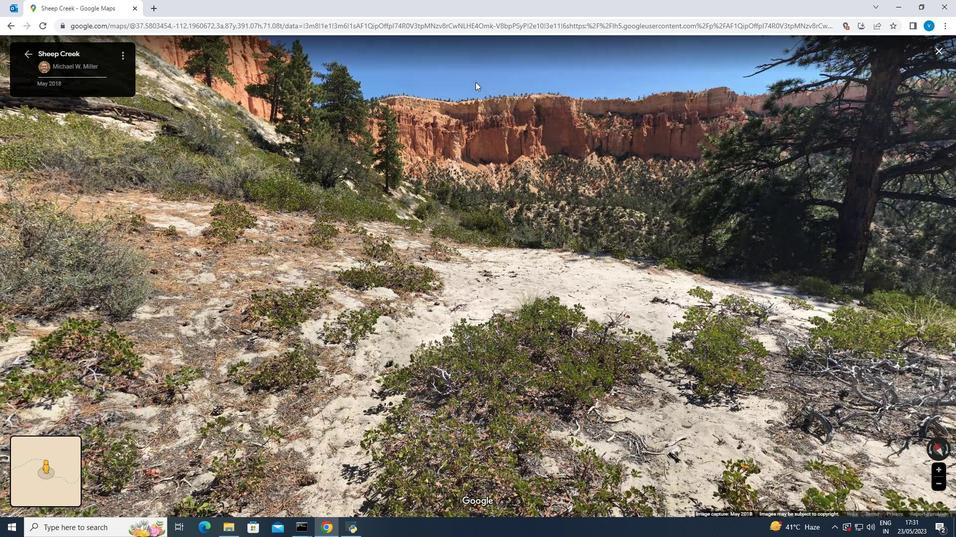 
Action: Mouse scrolled (475, 82) with delta (0, 0)
Screenshot: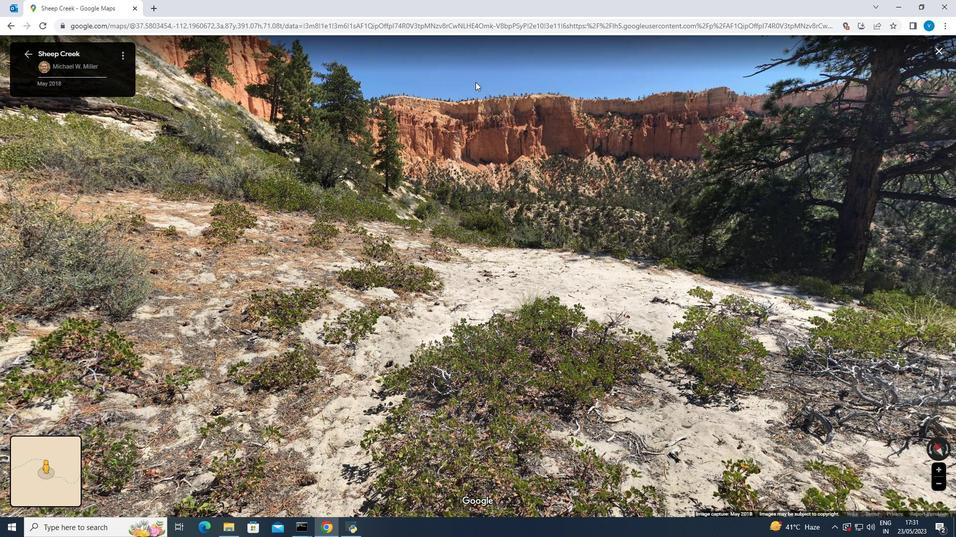 
Action: Mouse moved to (631, 196)
Screenshot: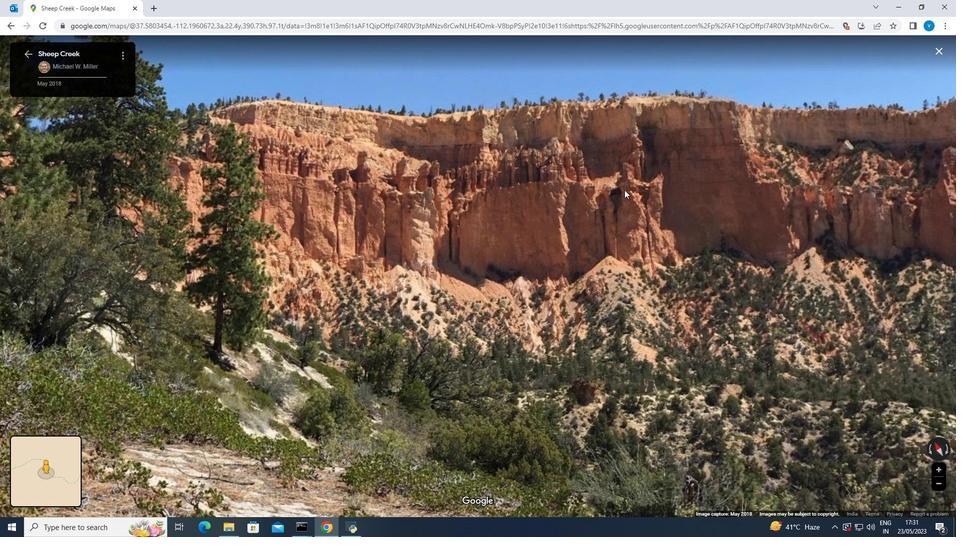 
Action: Mouse scrolled (631, 195) with delta (0, 0)
Screenshot: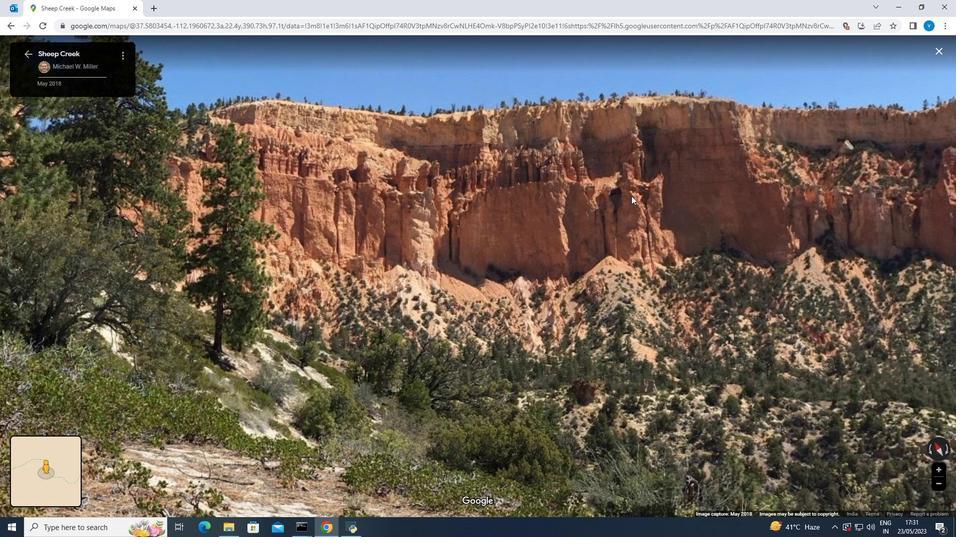 
Action: Mouse scrolled (631, 195) with delta (0, 0)
Screenshot: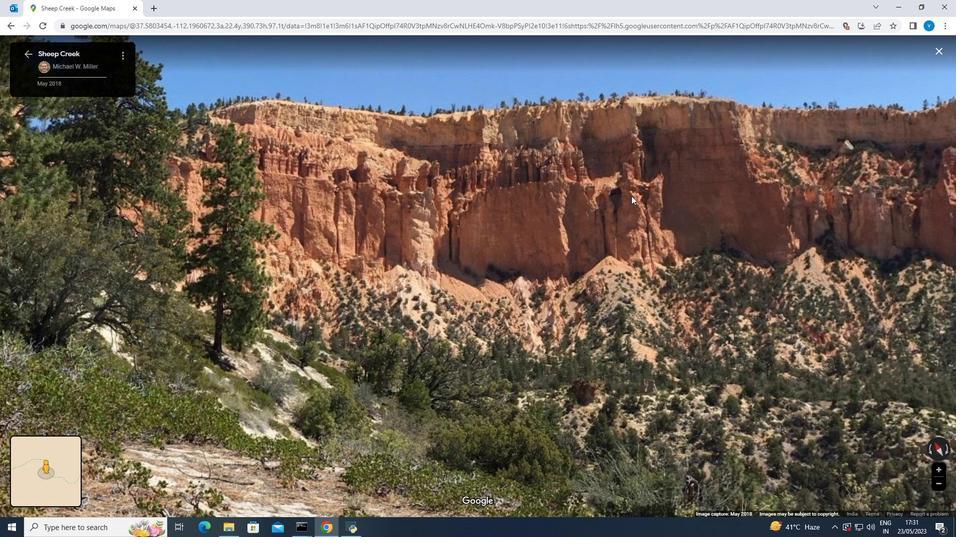 
Action: Mouse scrolled (631, 195) with delta (0, 0)
Screenshot: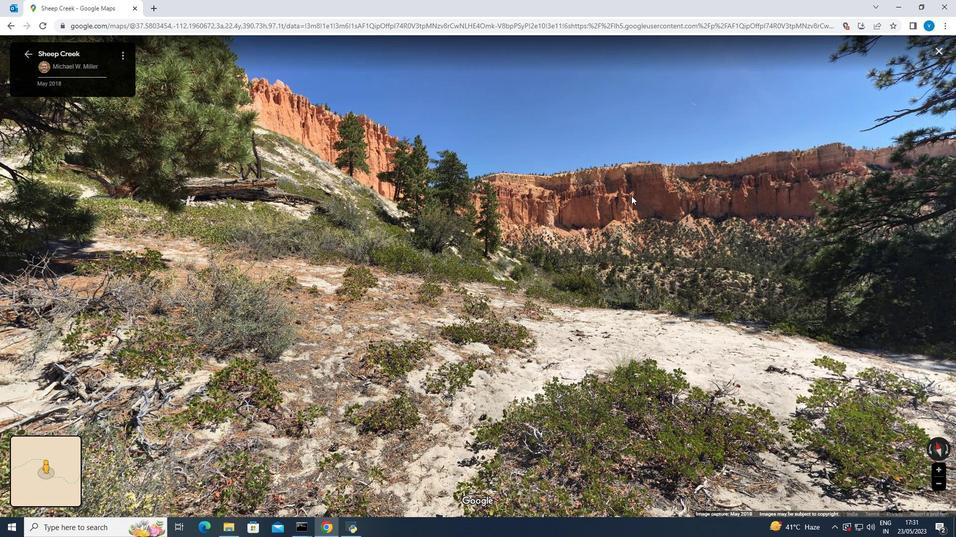 
Action: Mouse scrolled (631, 195) with delta (0, 0)
Screenshot: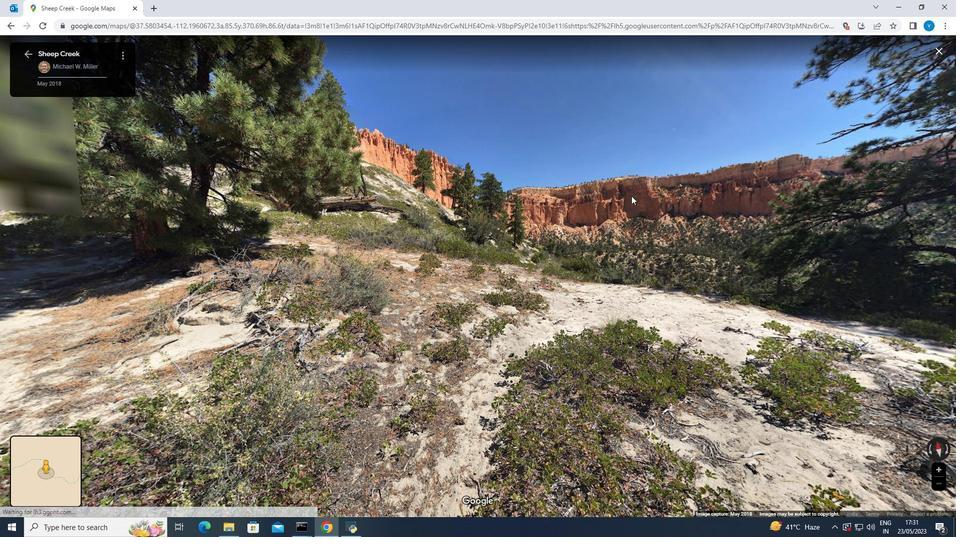 
Action: Mouse moved to (25, 53)
Screenshot: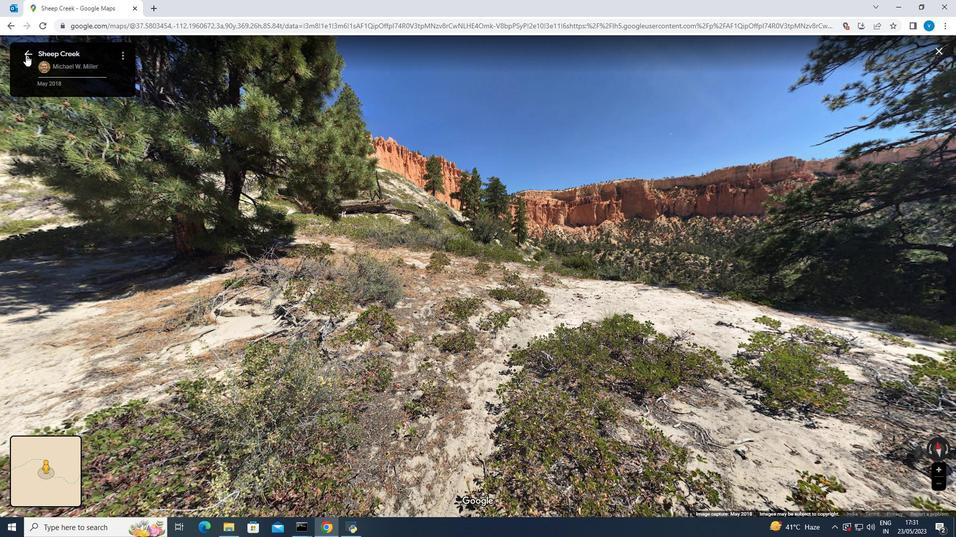 
Action: Mouse pressed left at (25, 53)
Screenshot: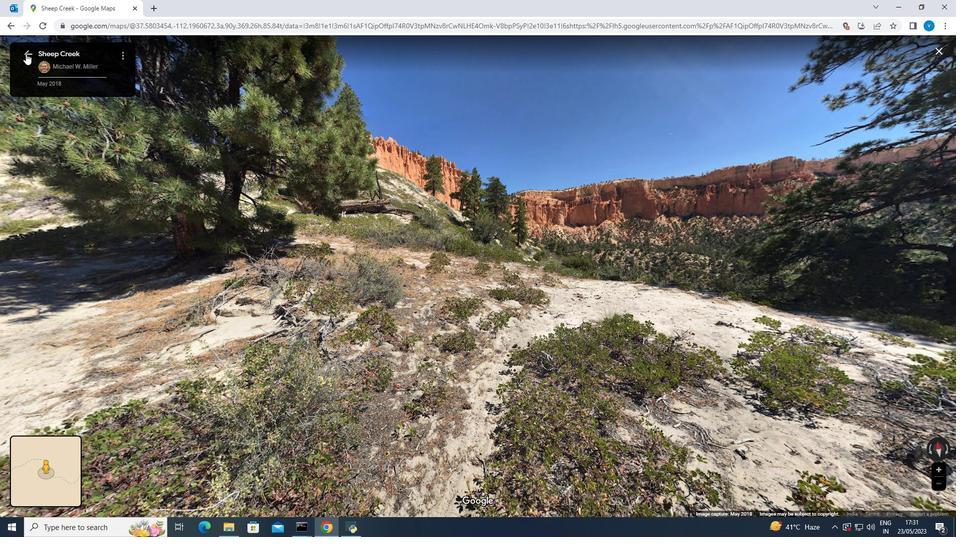 
Action: Mouse moved to (635, 294)
Screenshot: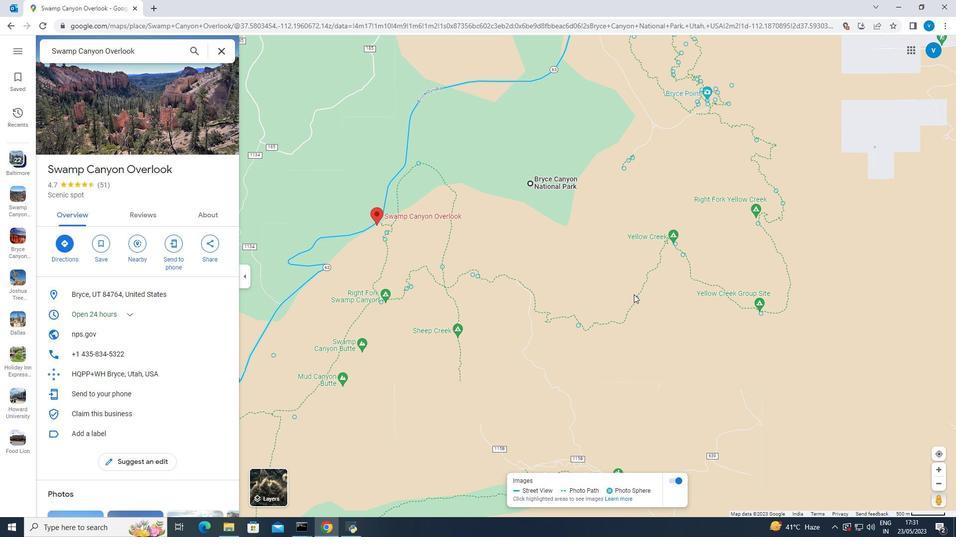 
Action: Mouse pressed left at (635, 294)
Screenshot: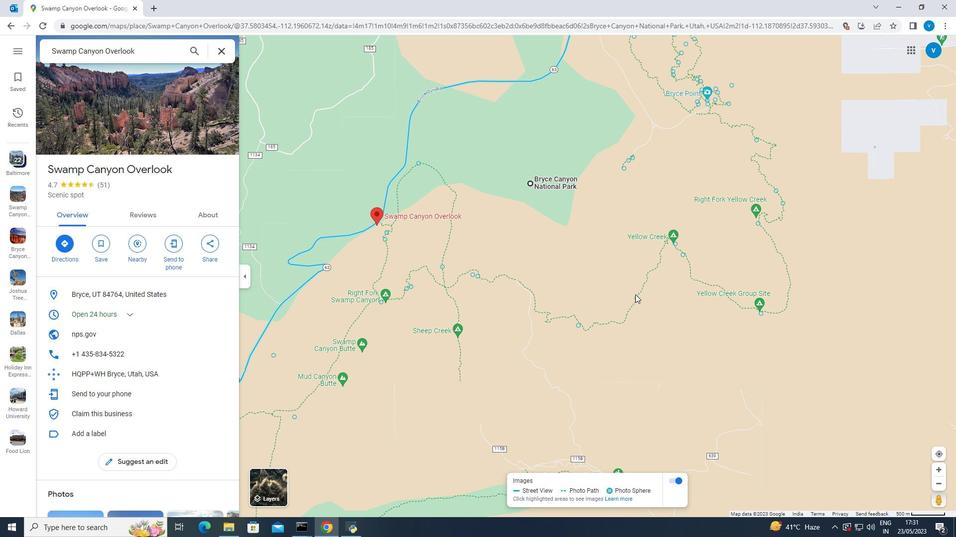 
Action: Mouse moved to (288, 298)
Screenshot: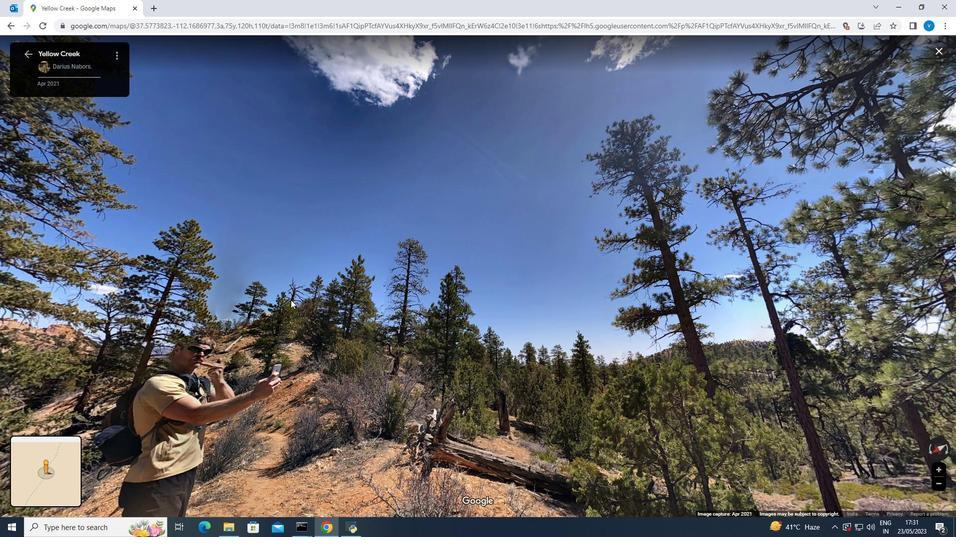 
Action: Mouse scrolled (288, 299) with delta (0, 0)
Screenshot: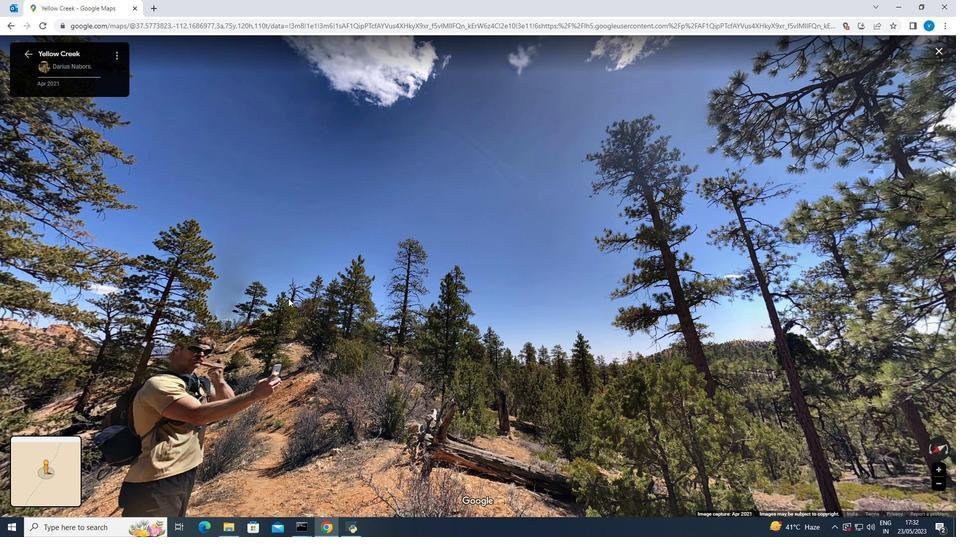 
Action: Mouse scrolled (288, 299) with delta (0, 0)
Screenshot: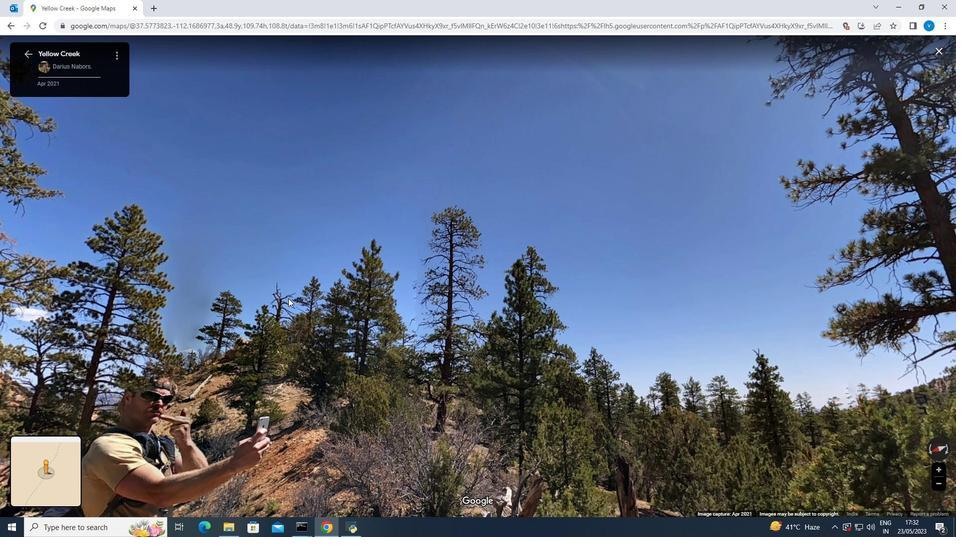 
Action: Mouse scrolled (288, 299) with delta (0, 0)
Screenshot: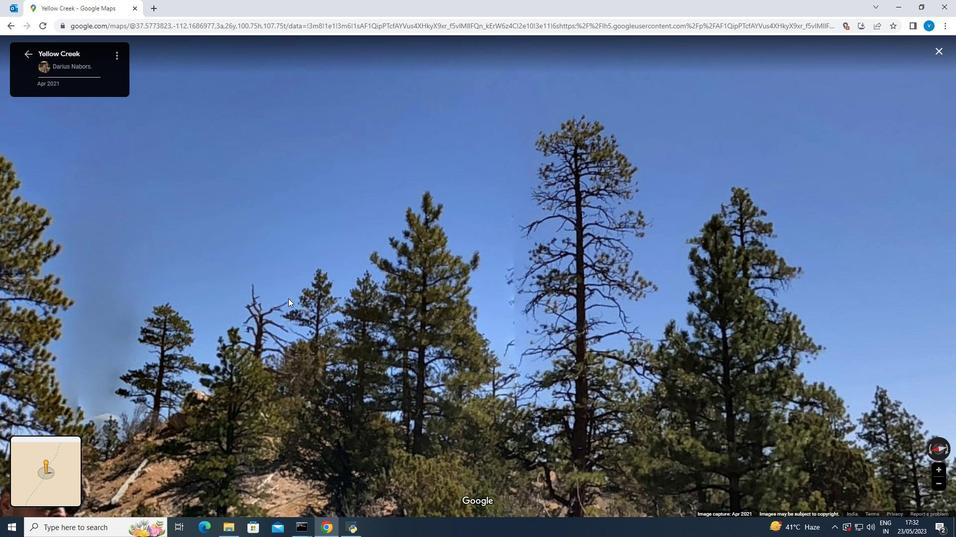 
Action: Mouse moved to (288, 296)
Screenshot: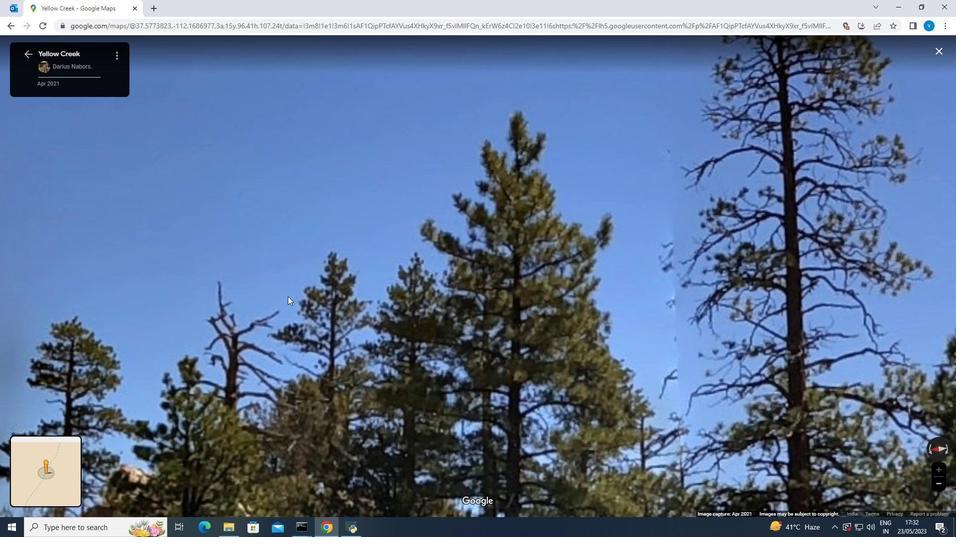 
Action: Mouse scrolled (288, 295) with delta (0, 0)
Screenshot: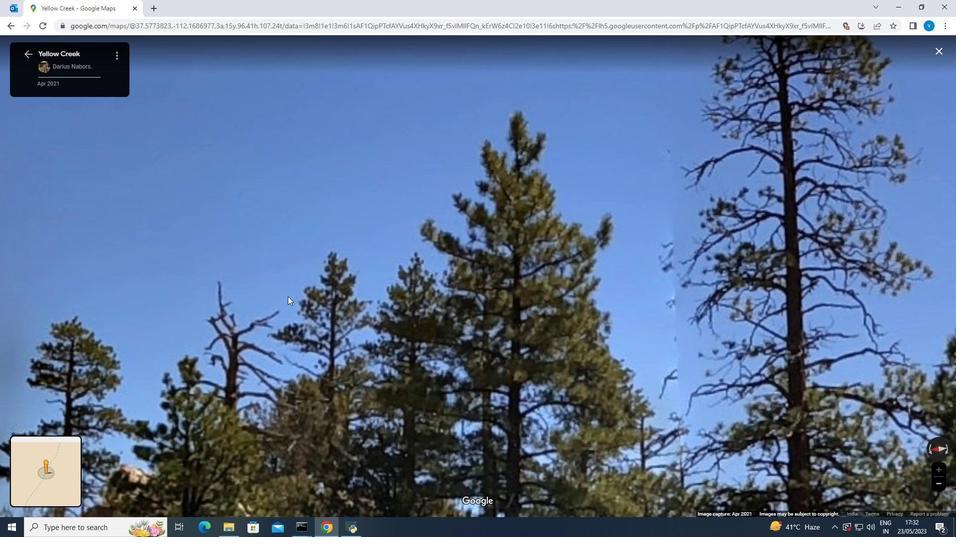 
Action: Mouse scrolled (288, 295) with delta (0, 0)
Screenshot: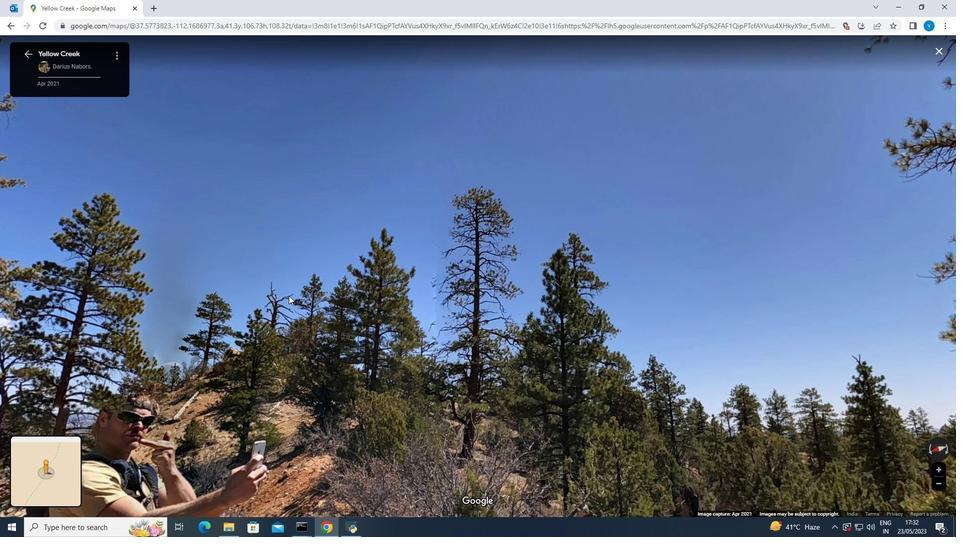 
Action: Mouse scrolled (288, 295) with delta (0, 0)
Screenshot: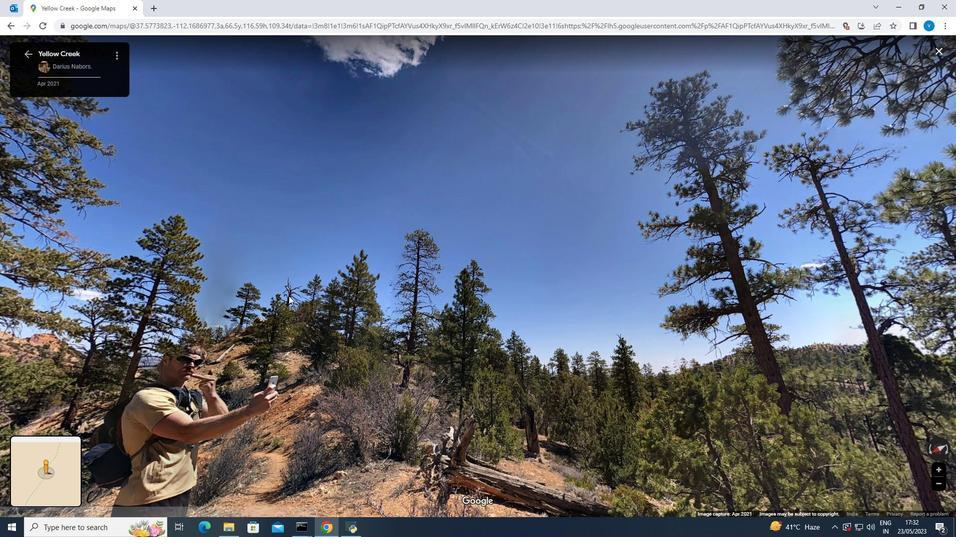 
Action: Mouse moved to (665, 348)
Screenshot: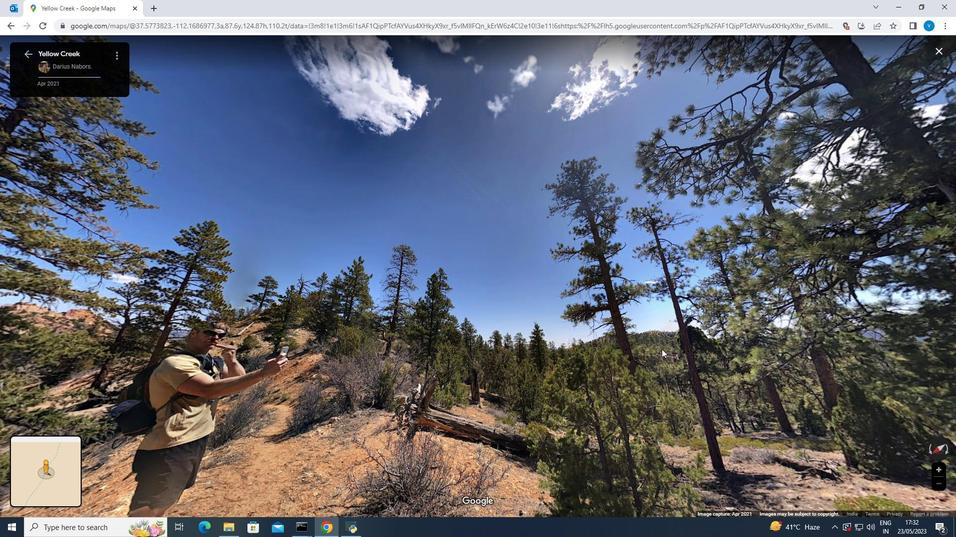 
Action: Mouse scrolled (665, 349) with delta (0, 0)
Screenshot: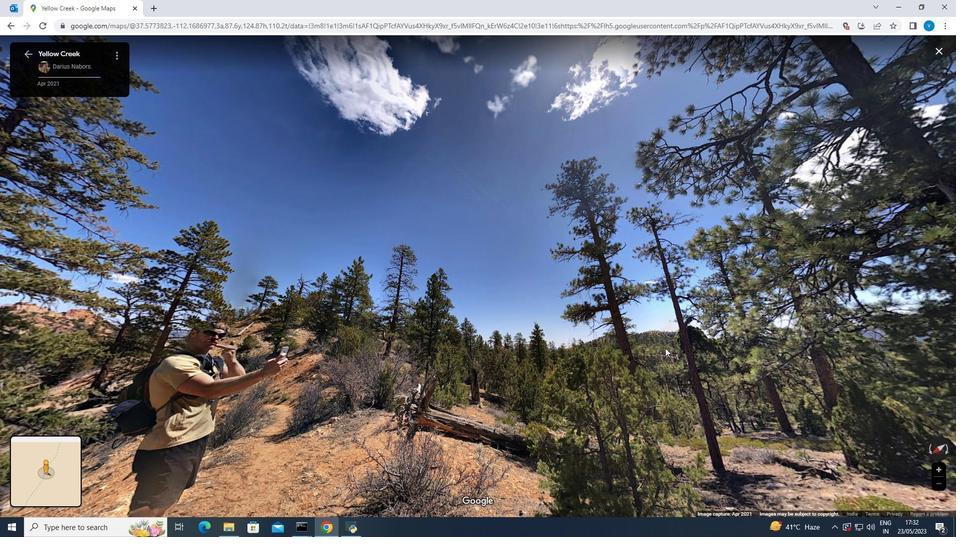 
Action: Mouse scrolled (665, 349) with delta (0, 0)
Screenshot: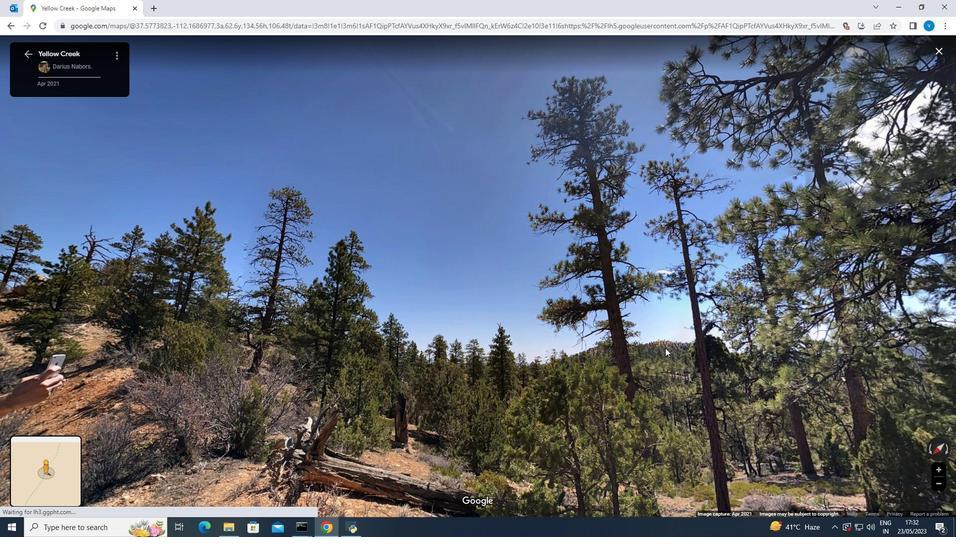 
Action: Mouse moved to (755, 361)
Screenshot: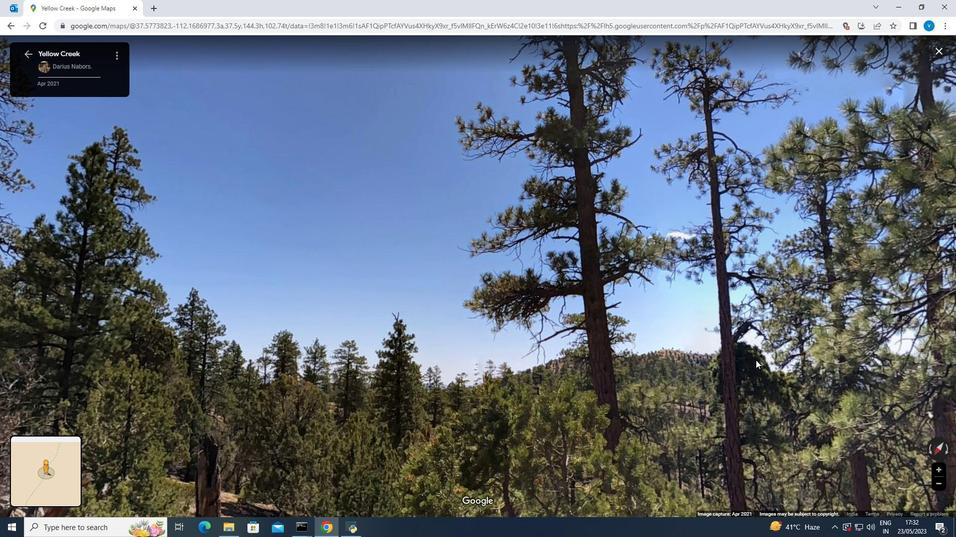 
Action: Mouse scrolled (755, 361) with delta (0, 0)
Screenshot: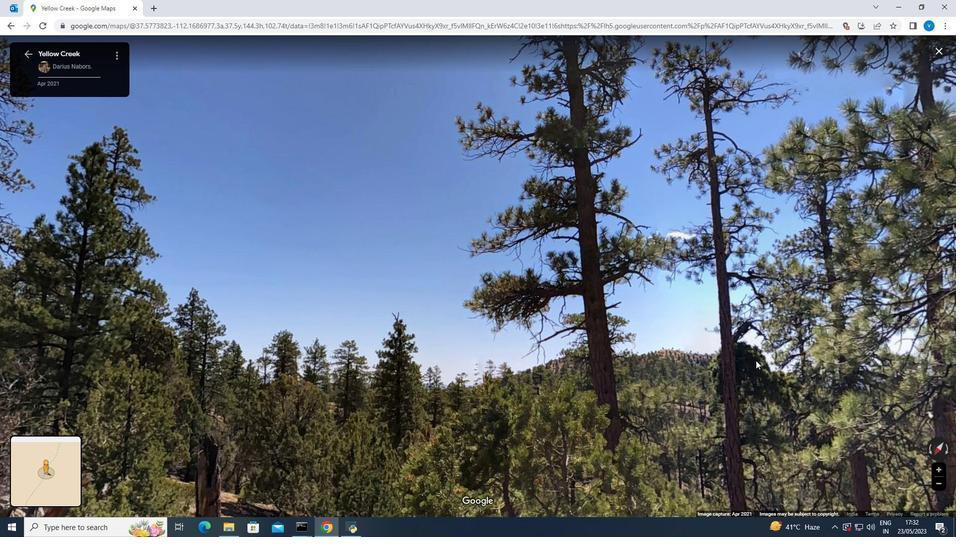 
Action: Mouse scrolled (755, 361) with delta (0, 0)
Screenshot: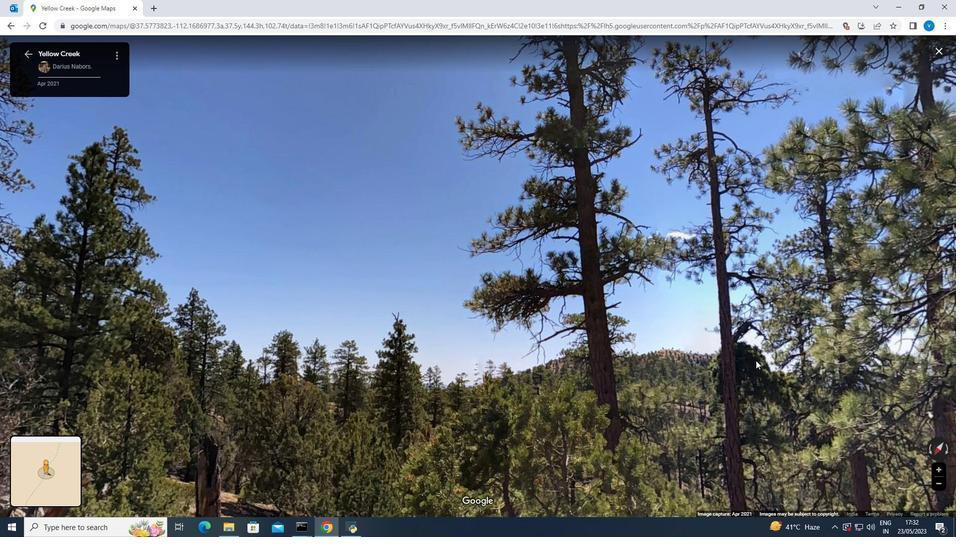 
Action: Mouse moved to (755, 362)
Screenshot: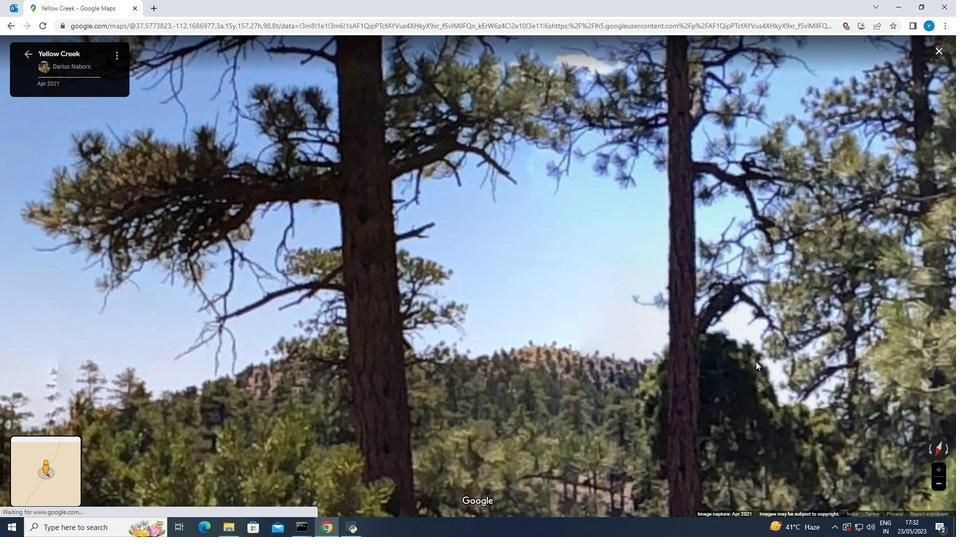 
Action: Mouse scrolled (755, 361) with delta (0, 0)
Screenshot: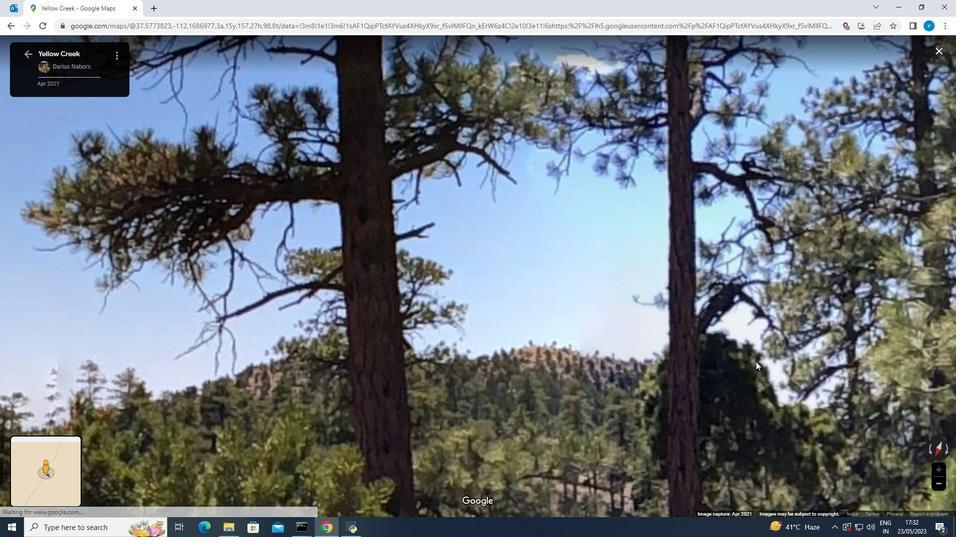 
Action: Mouse moved to (754, 362)
Screenshot: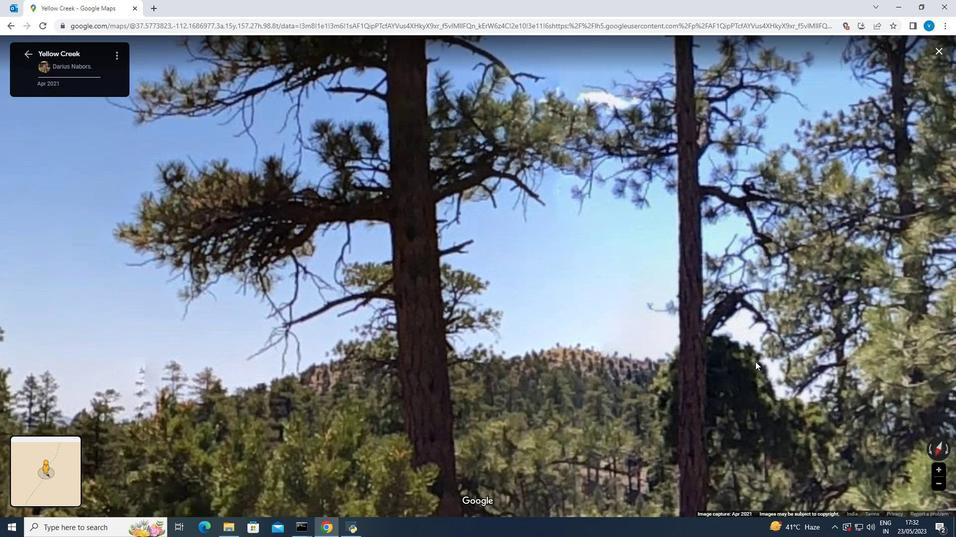 
Action: Mouse scrolled (754, 362) with delta (0, 0)
Screenshot: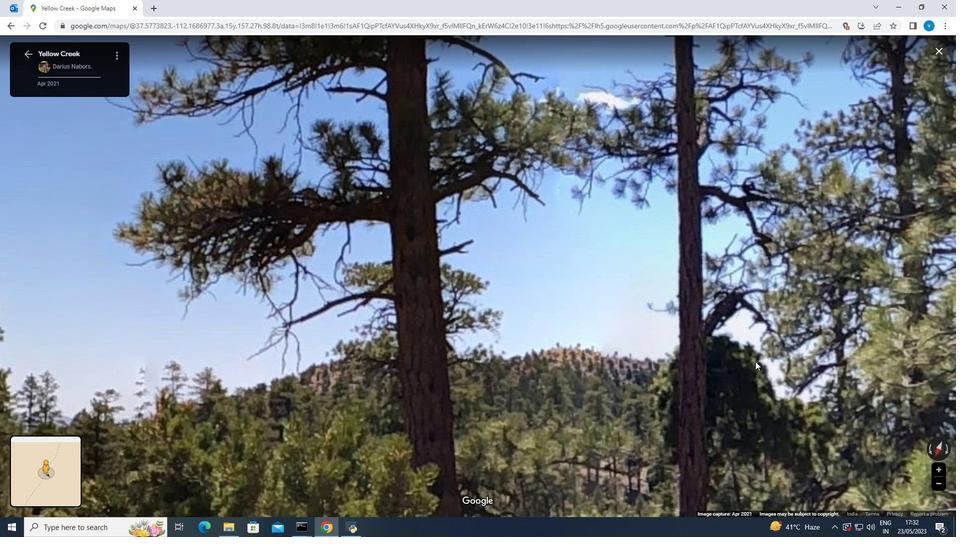 
Action: Mouse moved to (753, 363)
Screenshot: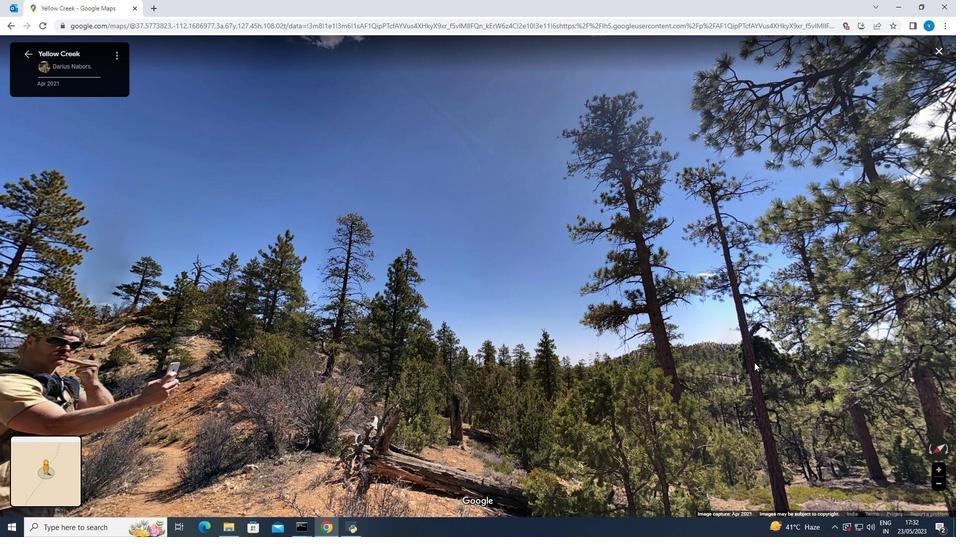 
Action: Mouse scrolled (753, 363) with delta (0, 0)
Screenshot: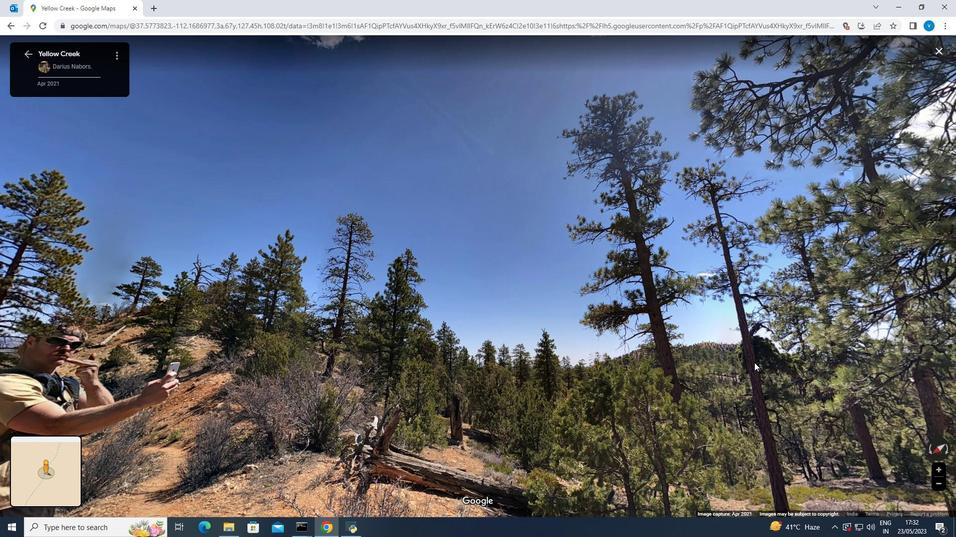
Action: Mouse moved to (753, 363)
Screenshot: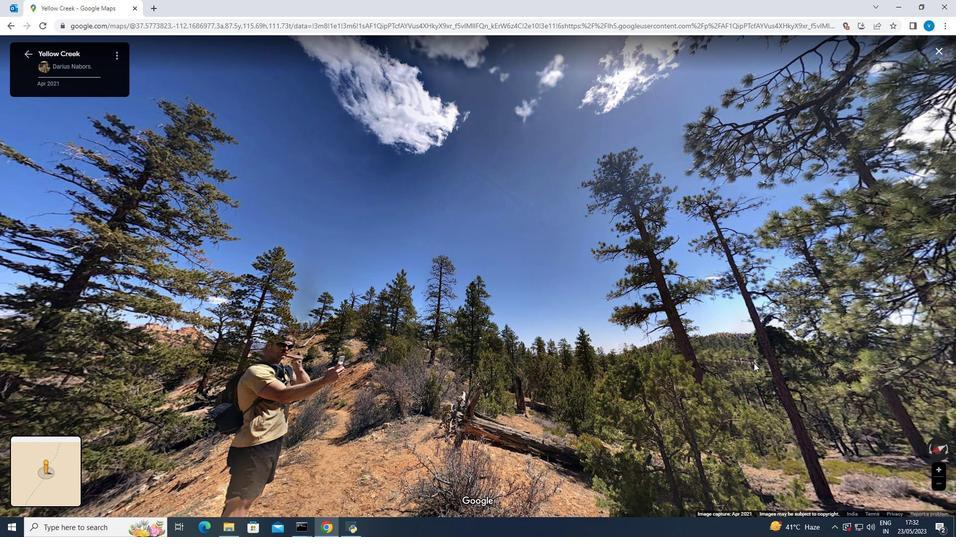 
Action: Mouse scrolled (753, 363) with delta (0, 0)
Screenshot: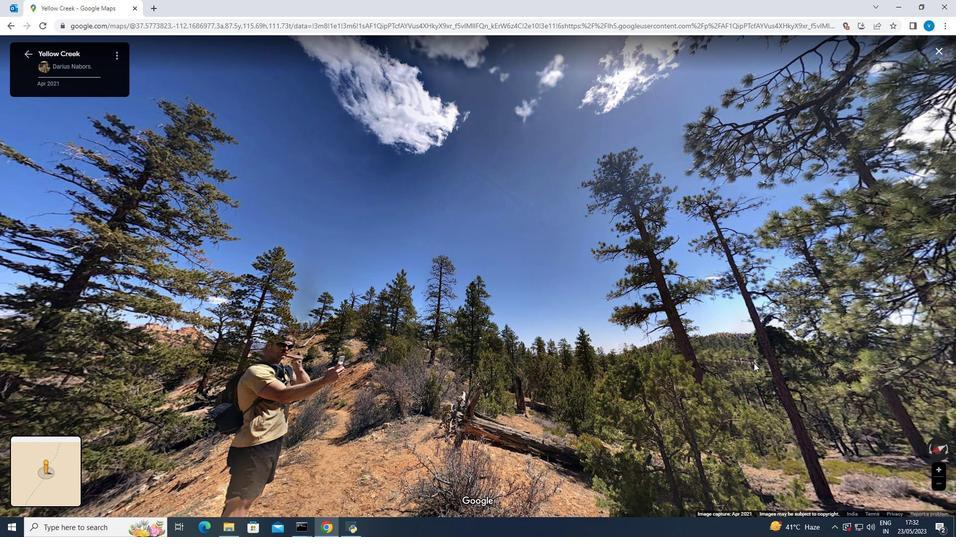 
Action: Mouse moved to (31, 51)
Screenshot: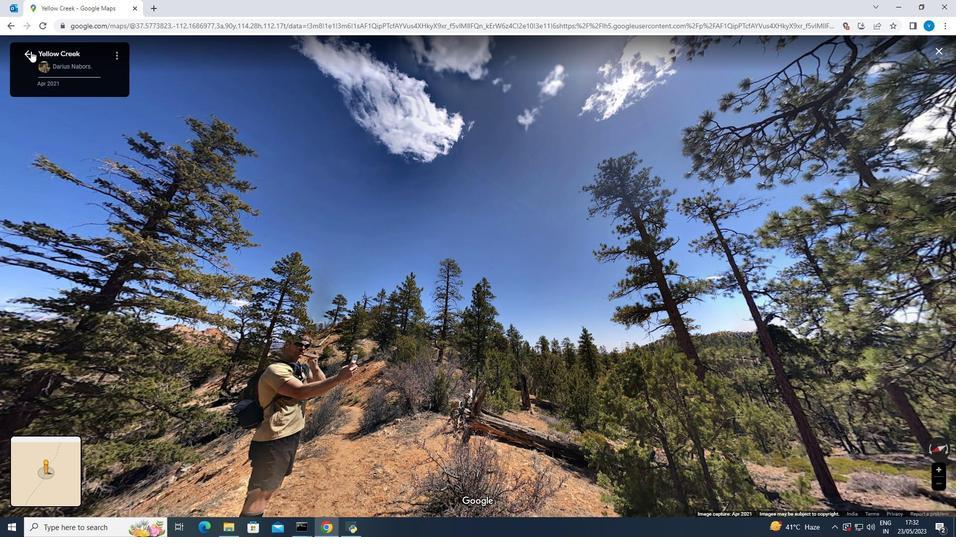 
Action: Mouse pressed left at (31, 51)
Screenshot: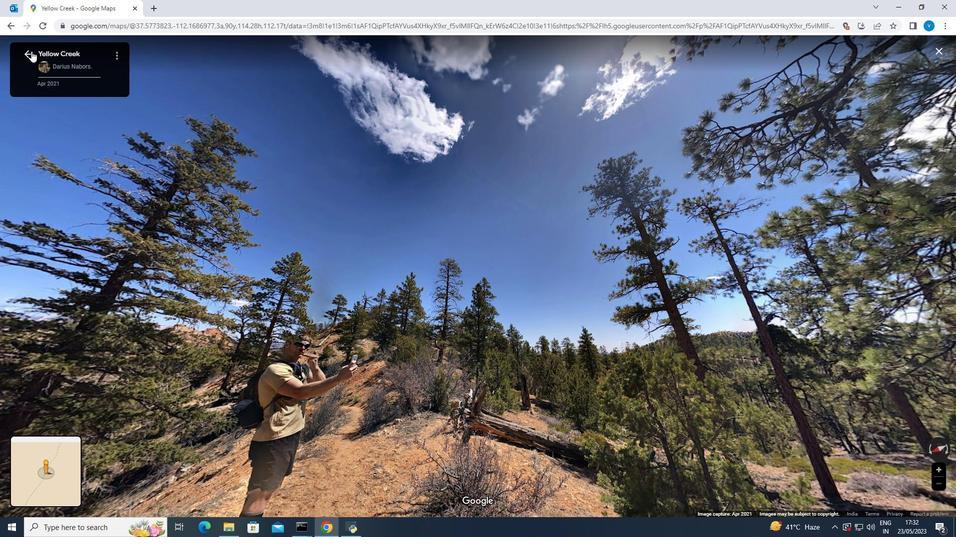 
Action: Mouse moved to (524, 233)
Screenshot: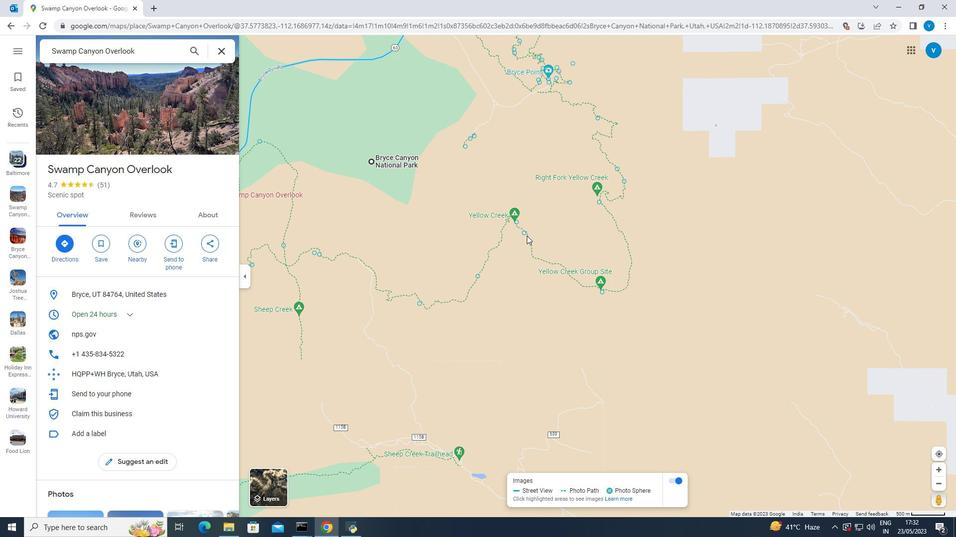 
Action: Mouse pressed left at (524, 233)
Screenshot: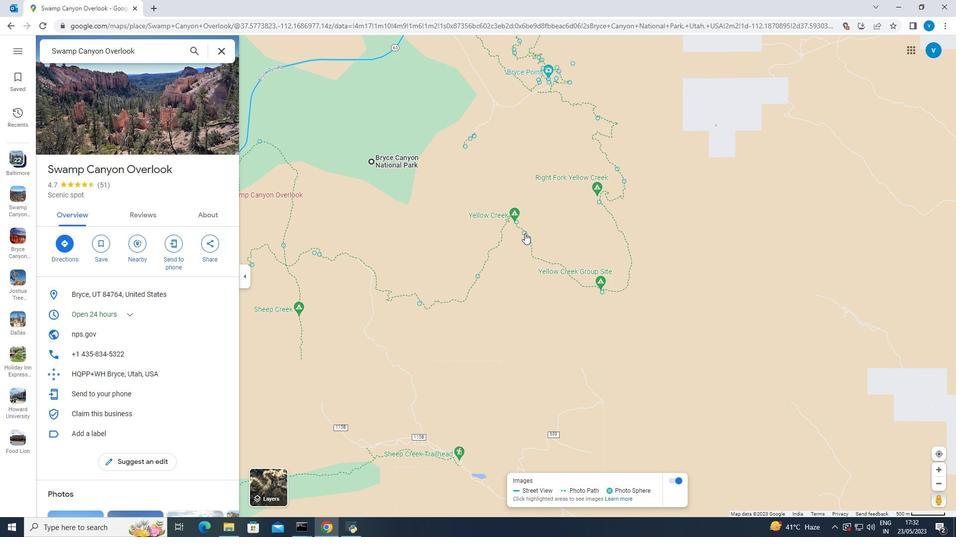 
Action: Mouse pressed left at (524, 233)
Screenshot: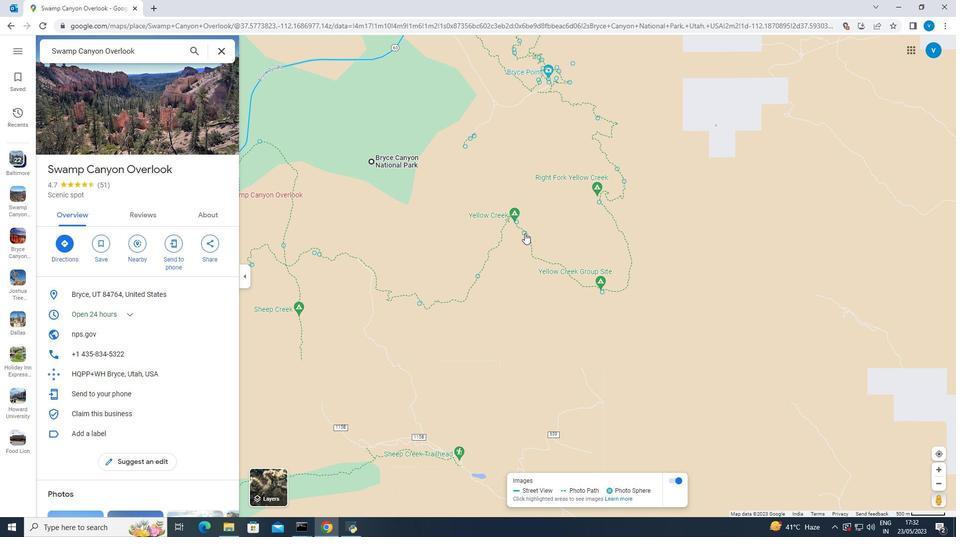 
Action: Mouse moved to (247, 329)
Screenshot: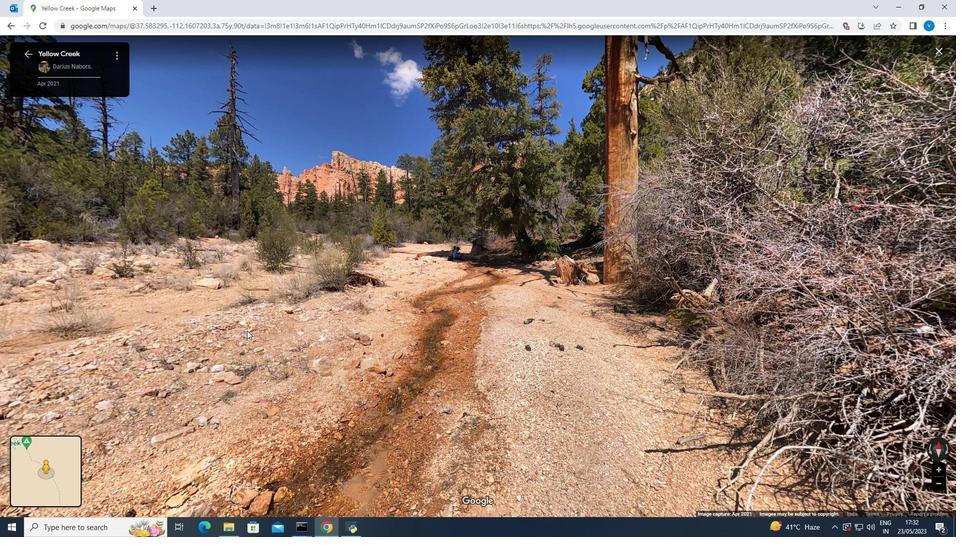 
Action: Mouse scrolled (247, 329) with delta (0, 0)
Screenshot: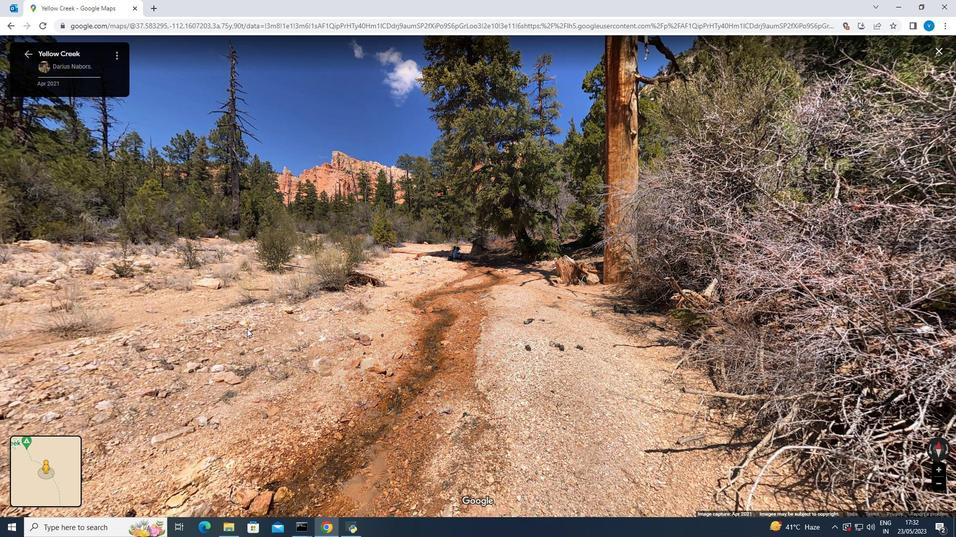 
Action: Mouse scrolled (247, 329) with delta (0, 0)
Screenshot: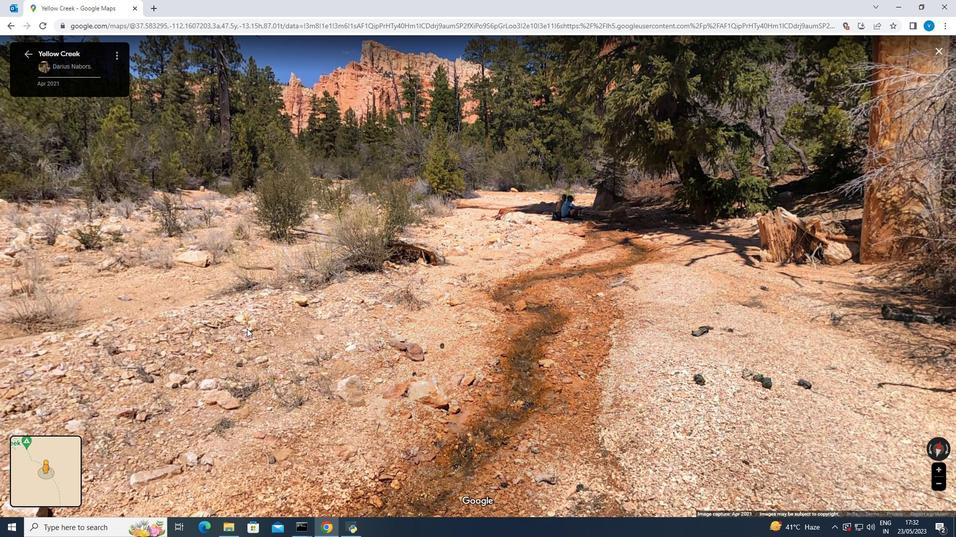 
Action: Mouse moved to (271, 251)
Screenshot: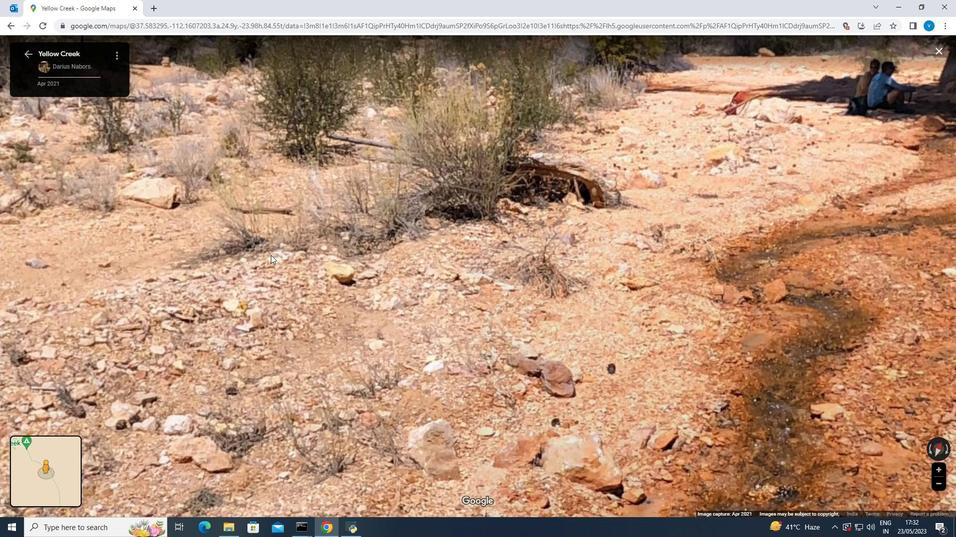 
Action: Mouse pressed left at (271, 251)
Screenshot: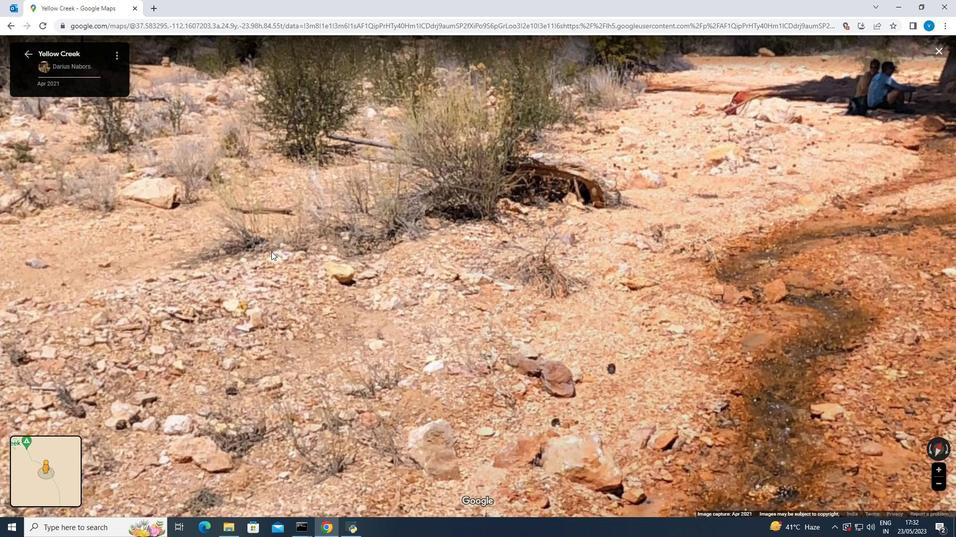 
Action: Mouse moved to (694, 311)
Screenshot: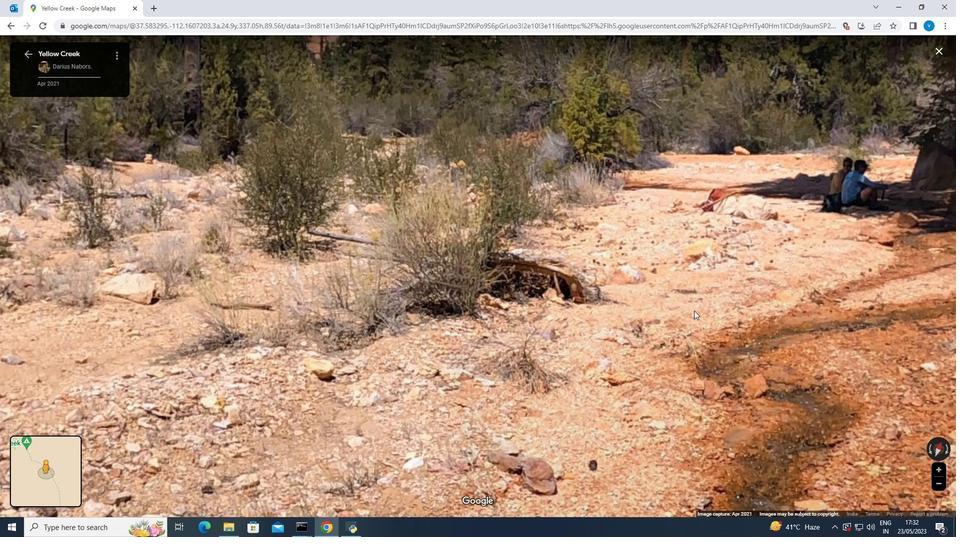 
Action: Mouse scrolled (694, 311) with delta (0, 0)
Screenshot: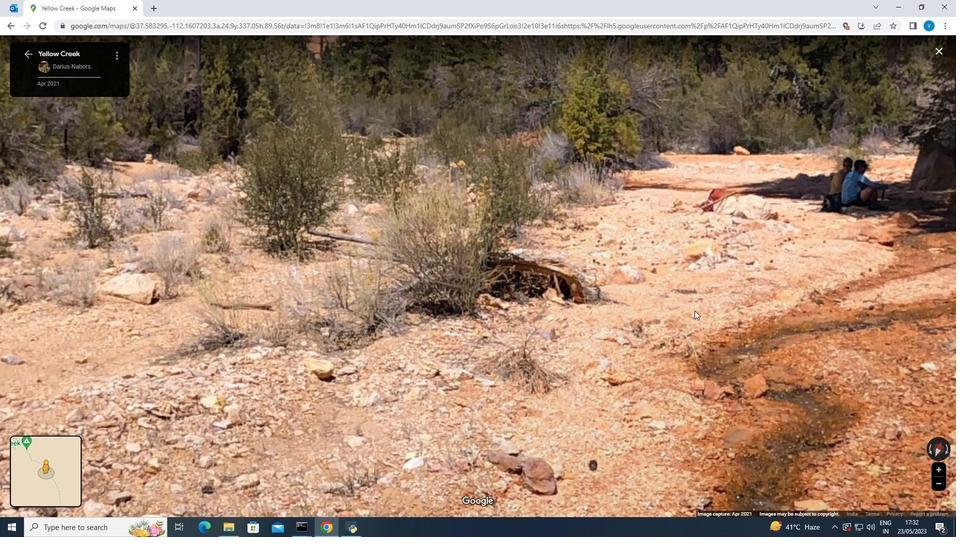 
Action: Mouse moved to (821, 296)
Screenshot: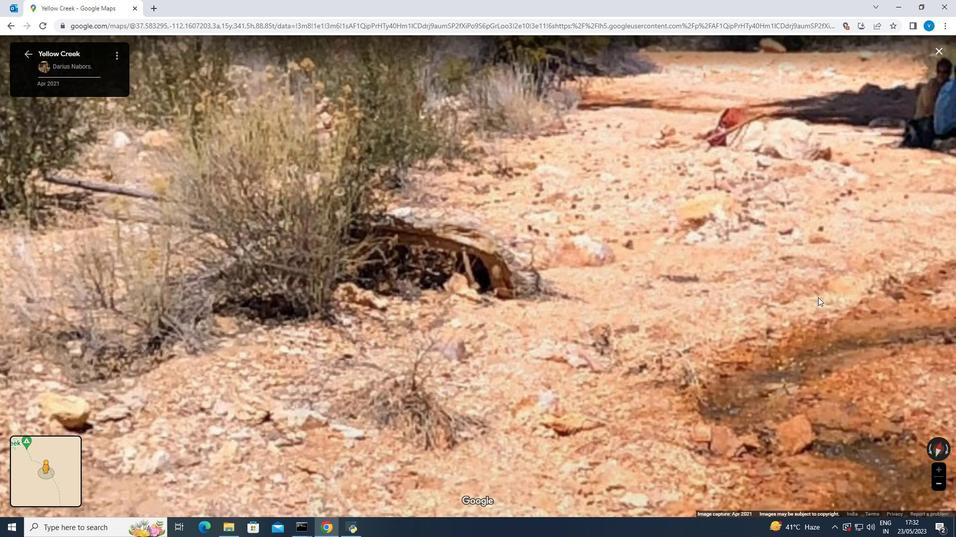 
Action: Mouse scrolled (821, 296) with delta (0, 0)
Screenshot: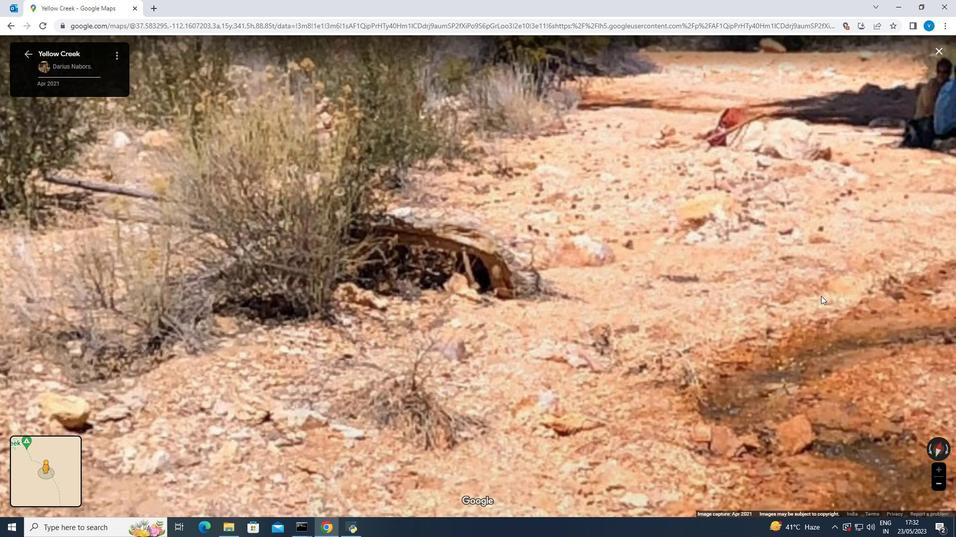 
Action: Mouse moved to (821, 295)
Screenshot: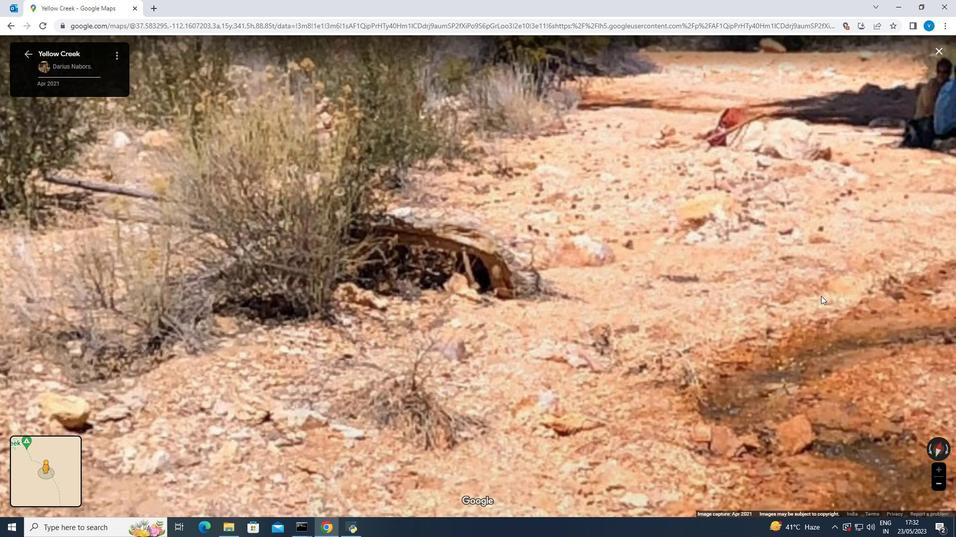 
Action: Mouse pressed left at (821, 295)
Screenshot: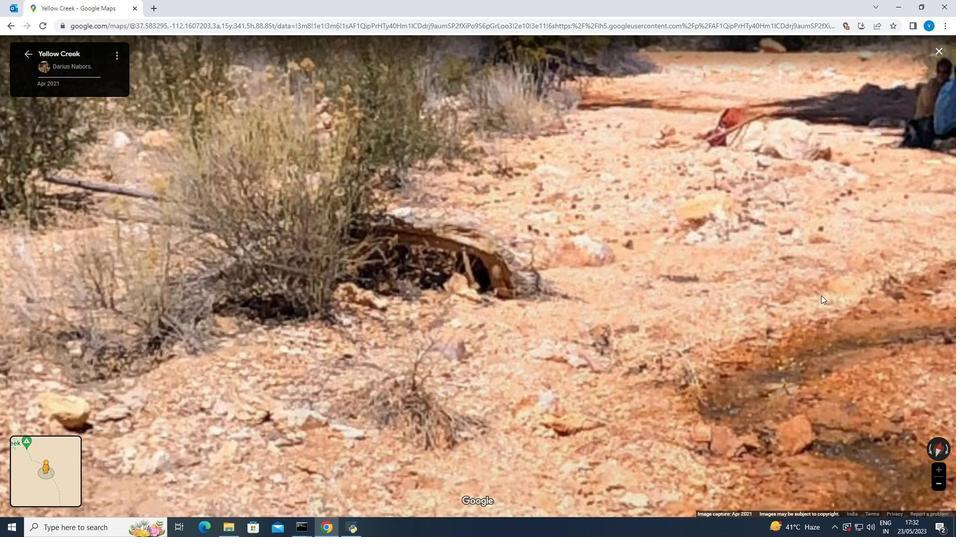 
Action: Mouse moved to (743, 278)
Screenshot: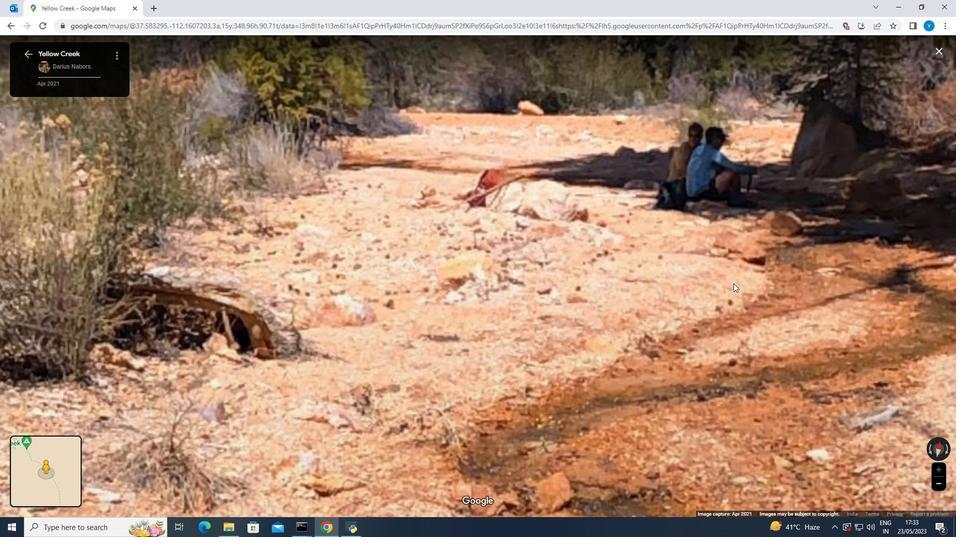 
Action: Mouse pressed left at (743, 278)
Screenshot: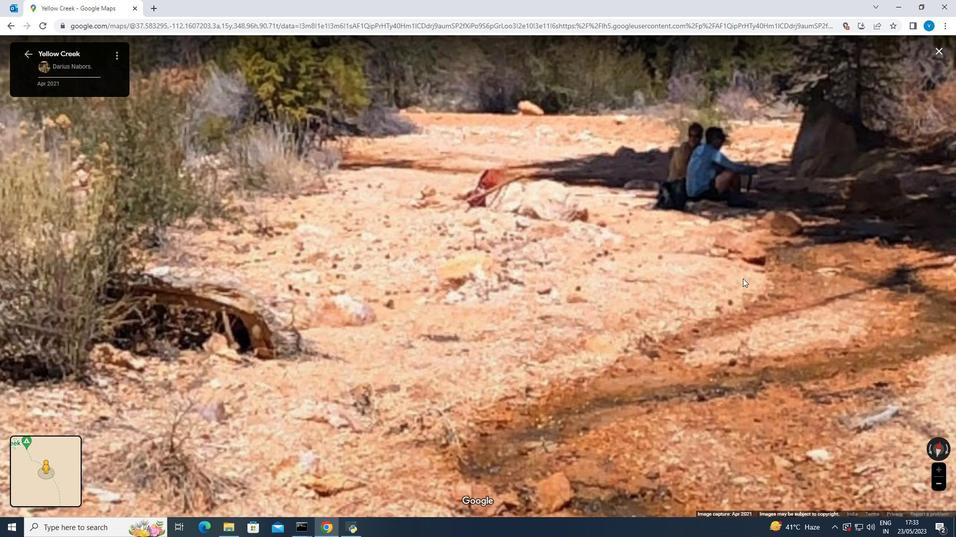 
Action: Mouse moved to (715, 256)
Screenshot: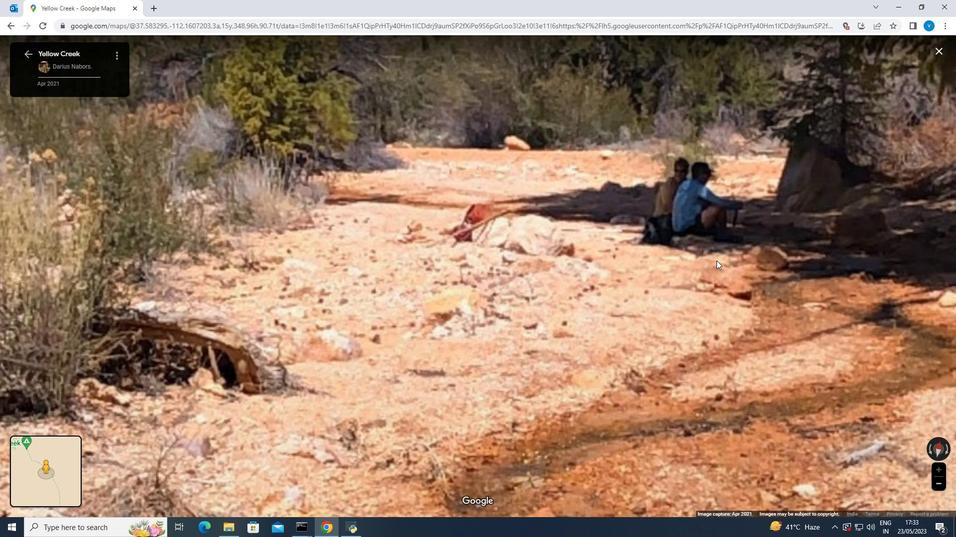 
Action: Mouse scrolled (715, 257) with delta (0, 0)
Screenshot: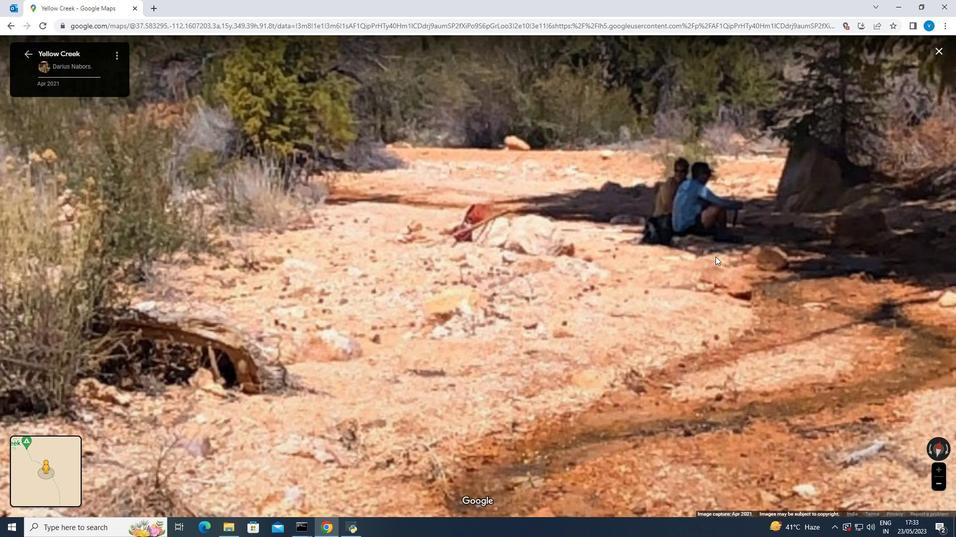
Action: Mouse scrolled (715, 257) with delta (0, 0)
